 Task: Find connections with filter location Amaliáda with filter topic #Technologywith filter profile language Potuguese with filter current company Maxwell Energy Systems with filter school Mahatma Gandhi Kashi Vidyapith University, Varanasi  with filter industry Primary Metal Manufacturing with filter service category Android Development with filter keywords title Chemist
Action: Mouse moved to (360, 284)
Screenshot: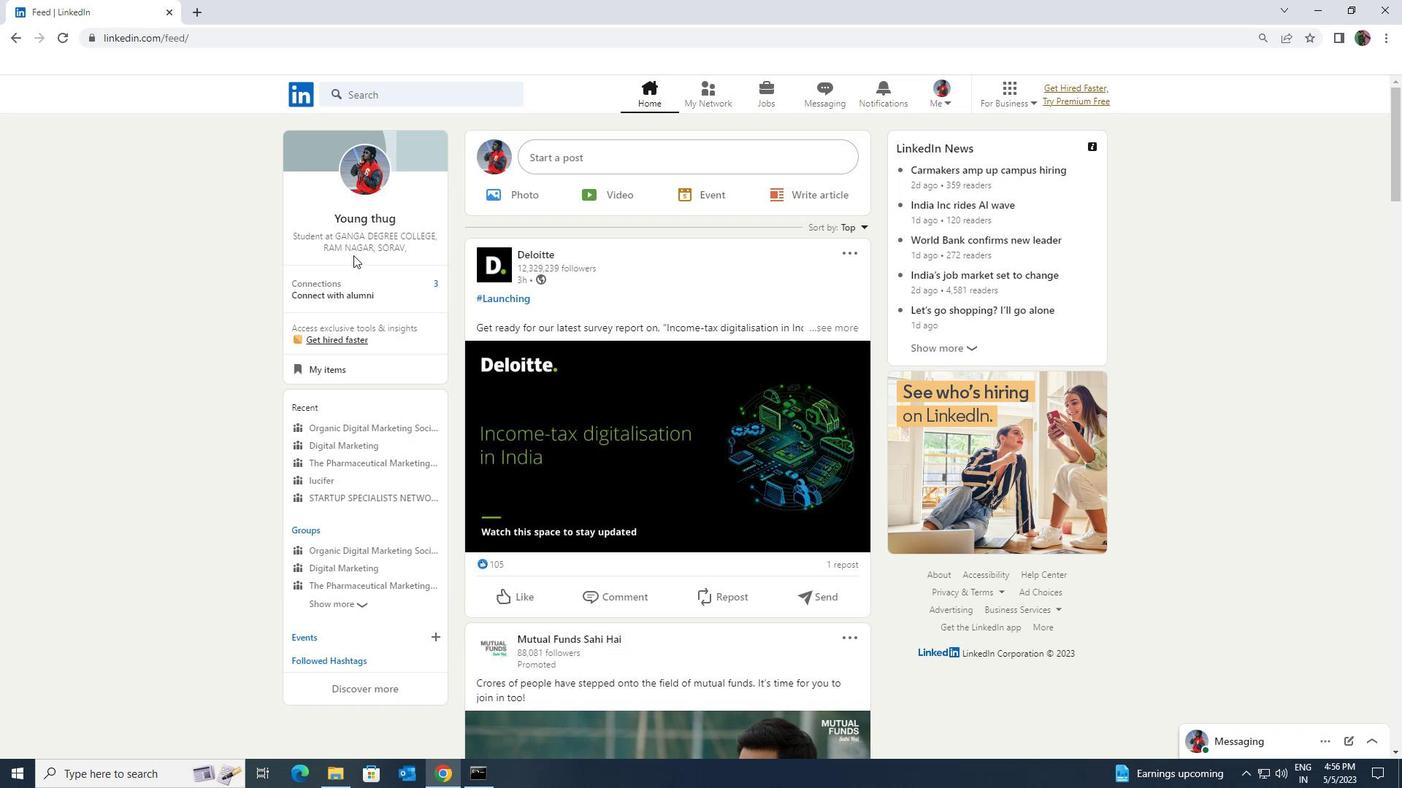 
Action: Mouse pressed left at (360, 284)
Screenshot: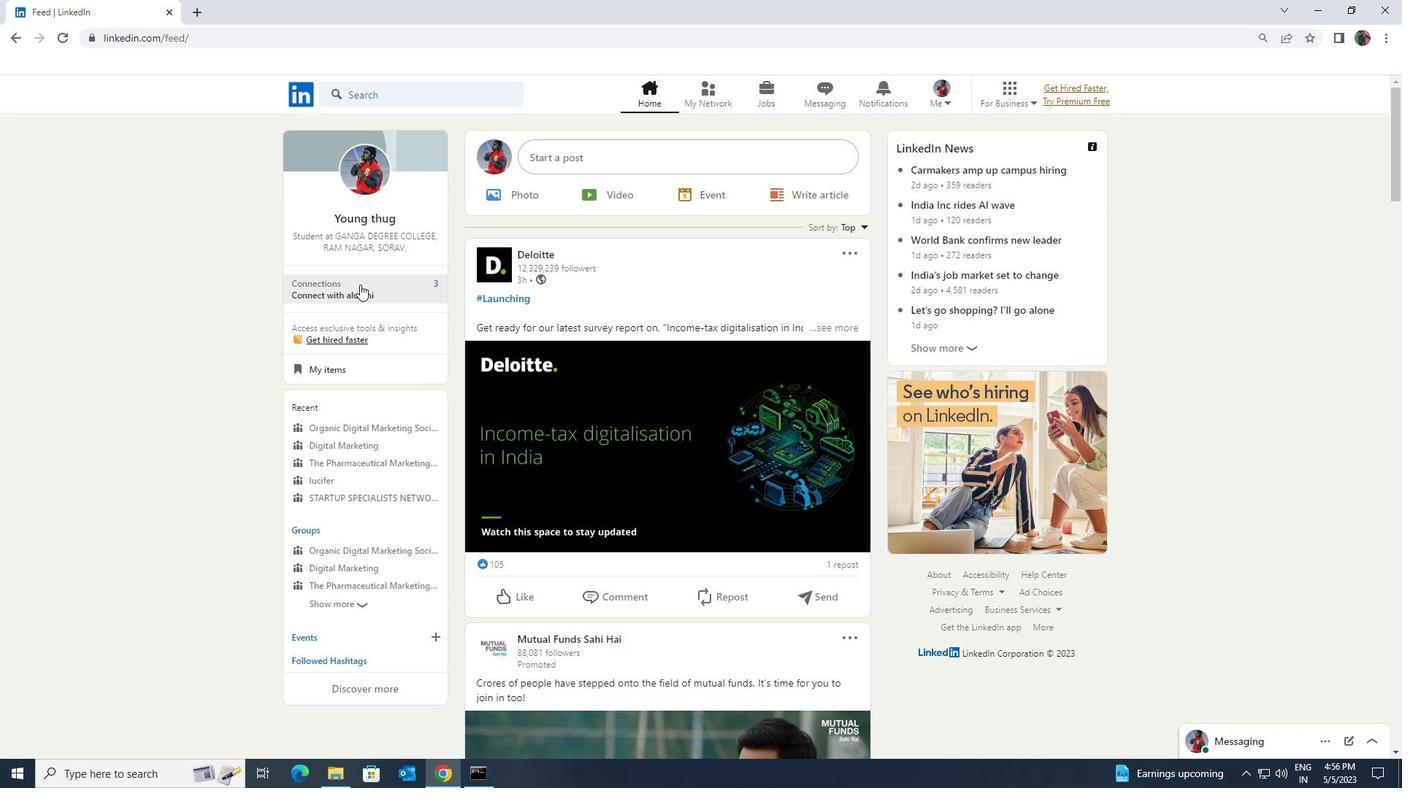 
Action: Mouse moved to (384, 173)
Screenshot: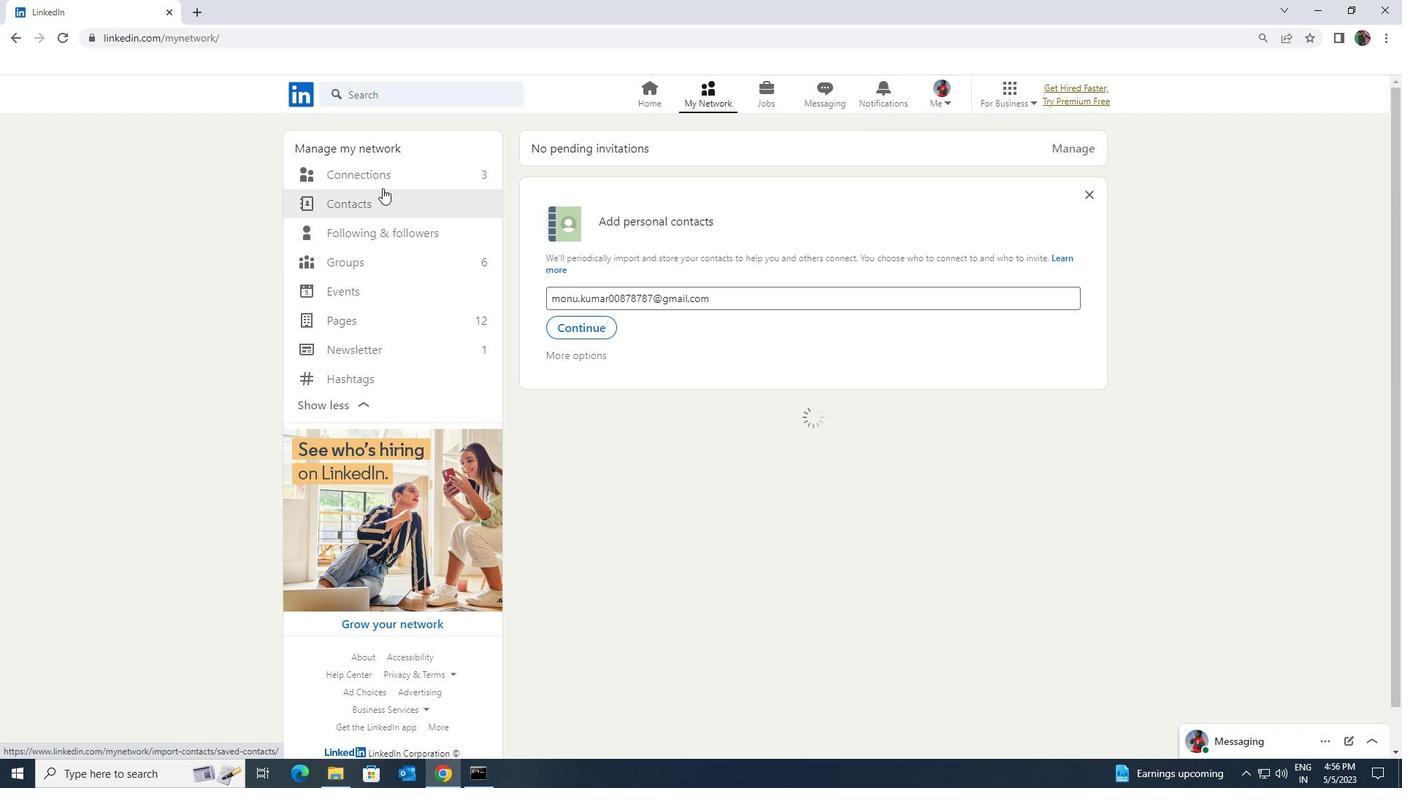 
Action: Mouse pressed left at (384, 173)
Screenshot: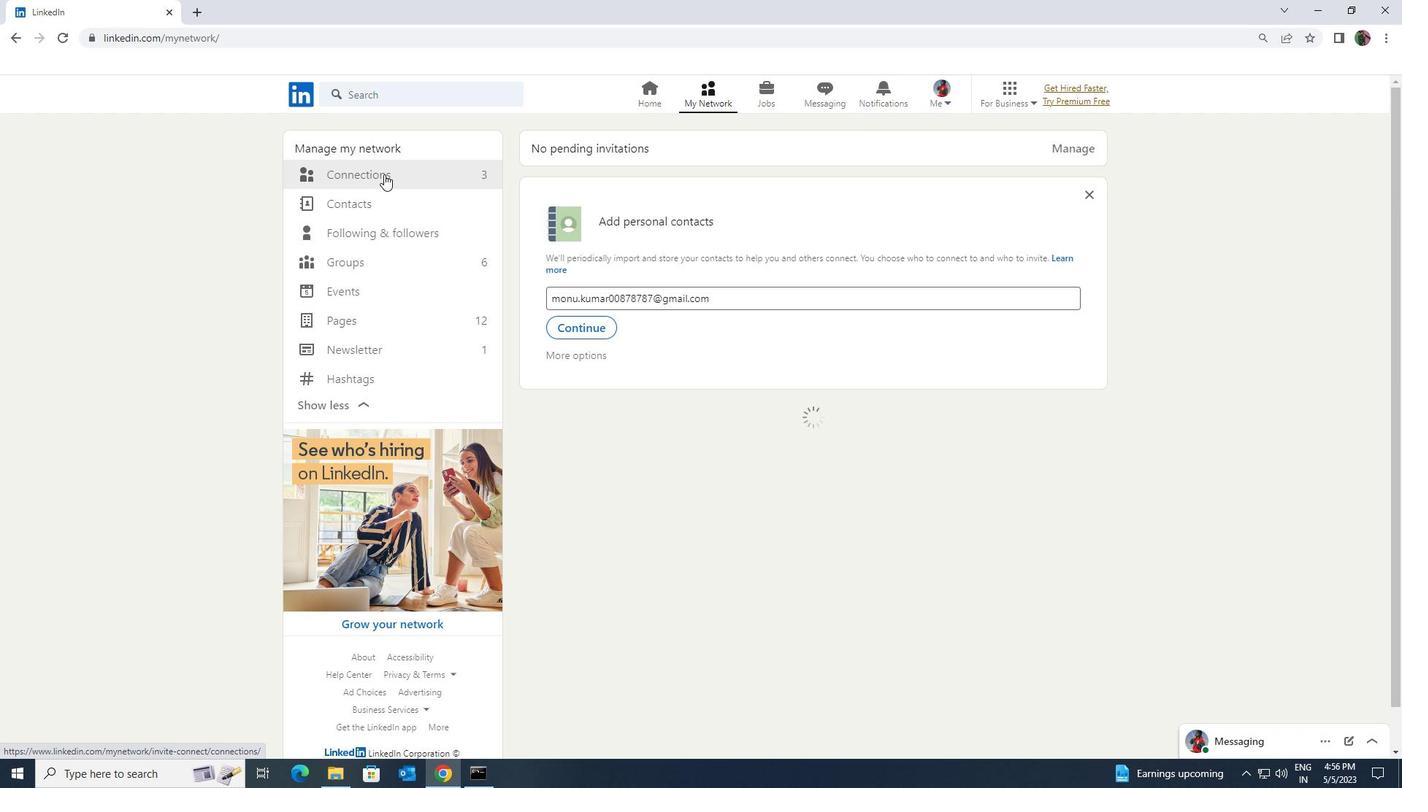 
Action: Mouse moved to (779, 177)
Screenshot: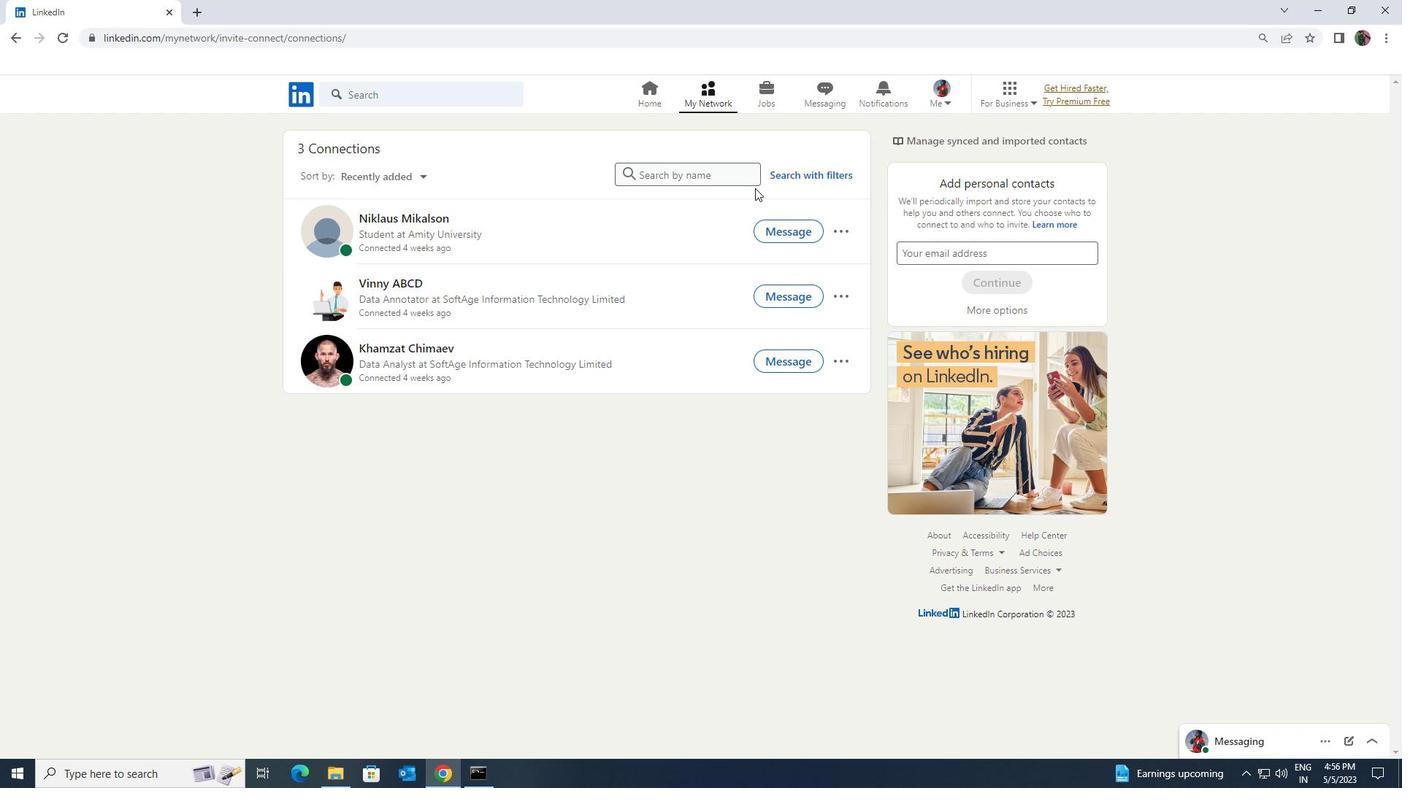 
Action: Mouse pressed left at (779, 177)
Screenshot: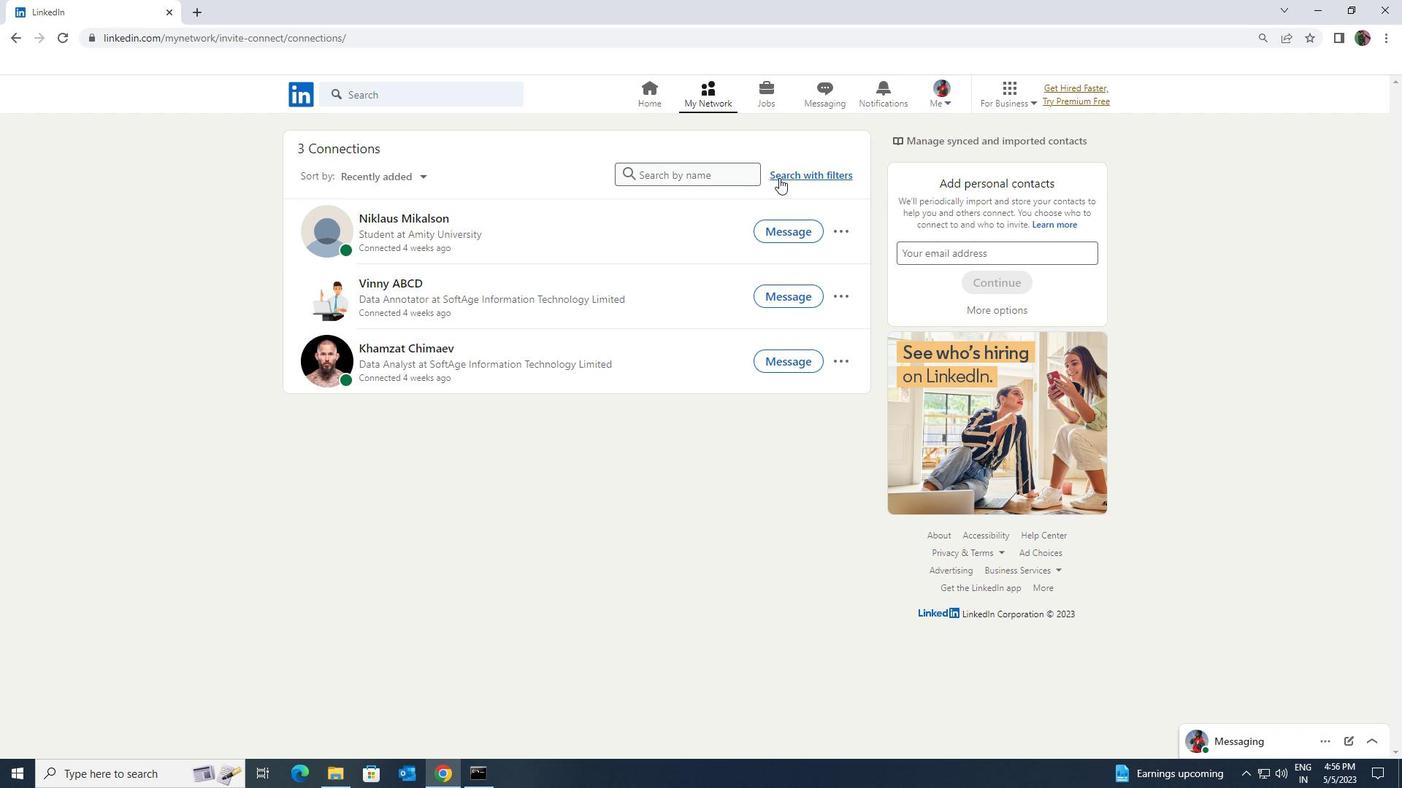
Action: Mouse moved to (749, 137)
Screenshot: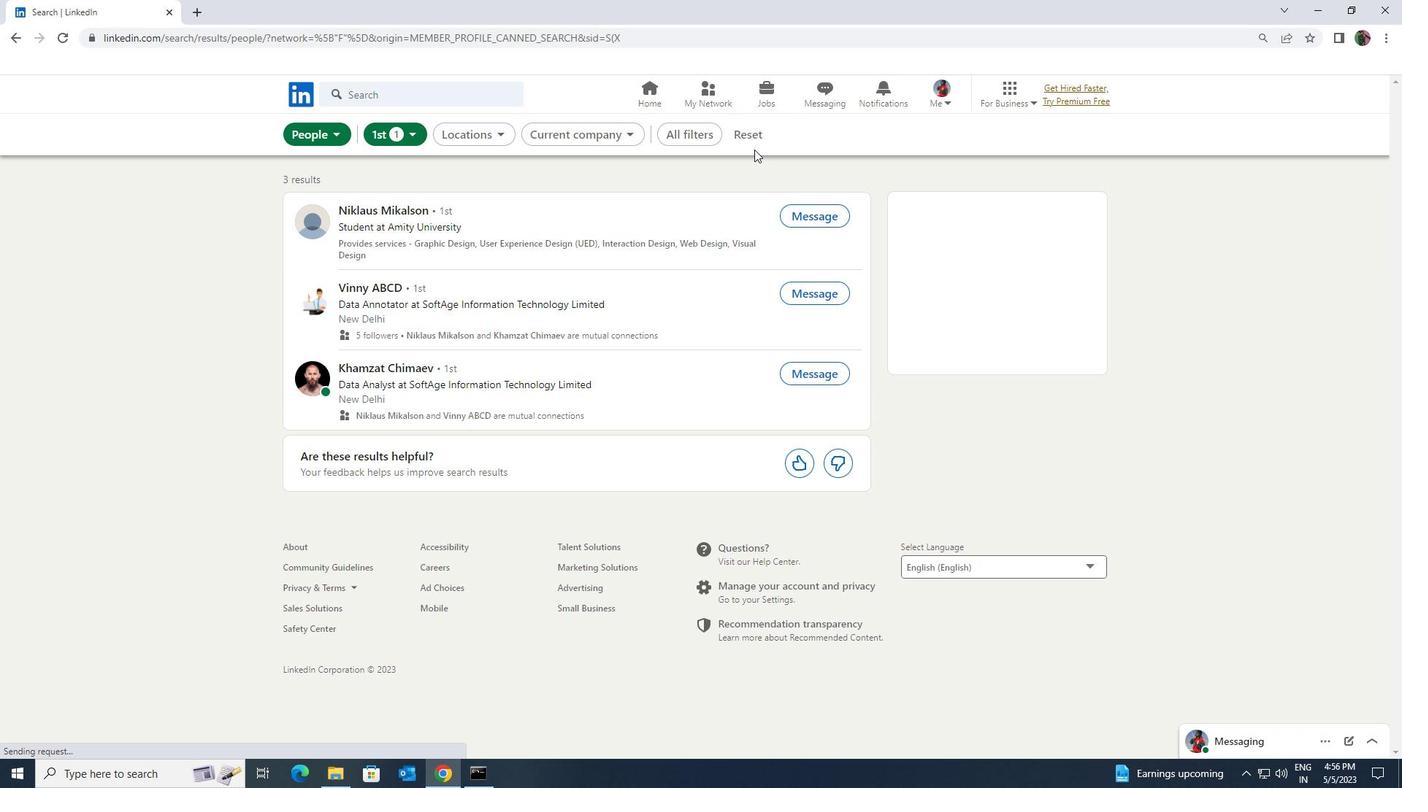 
Action: Mouse pressed left at (749, 137)
Screenshot: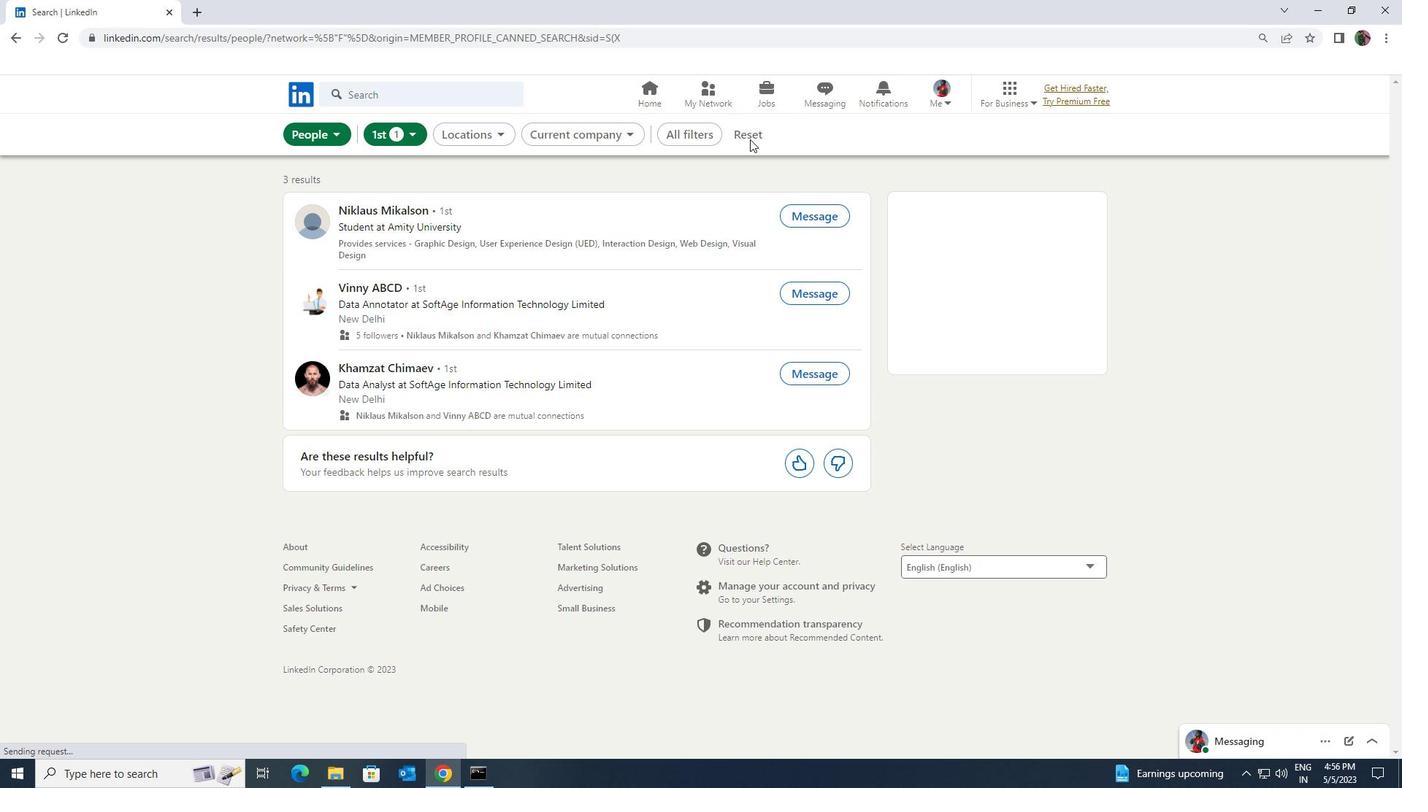 
Action: Mouse moved to (711, 132)
Screenshot: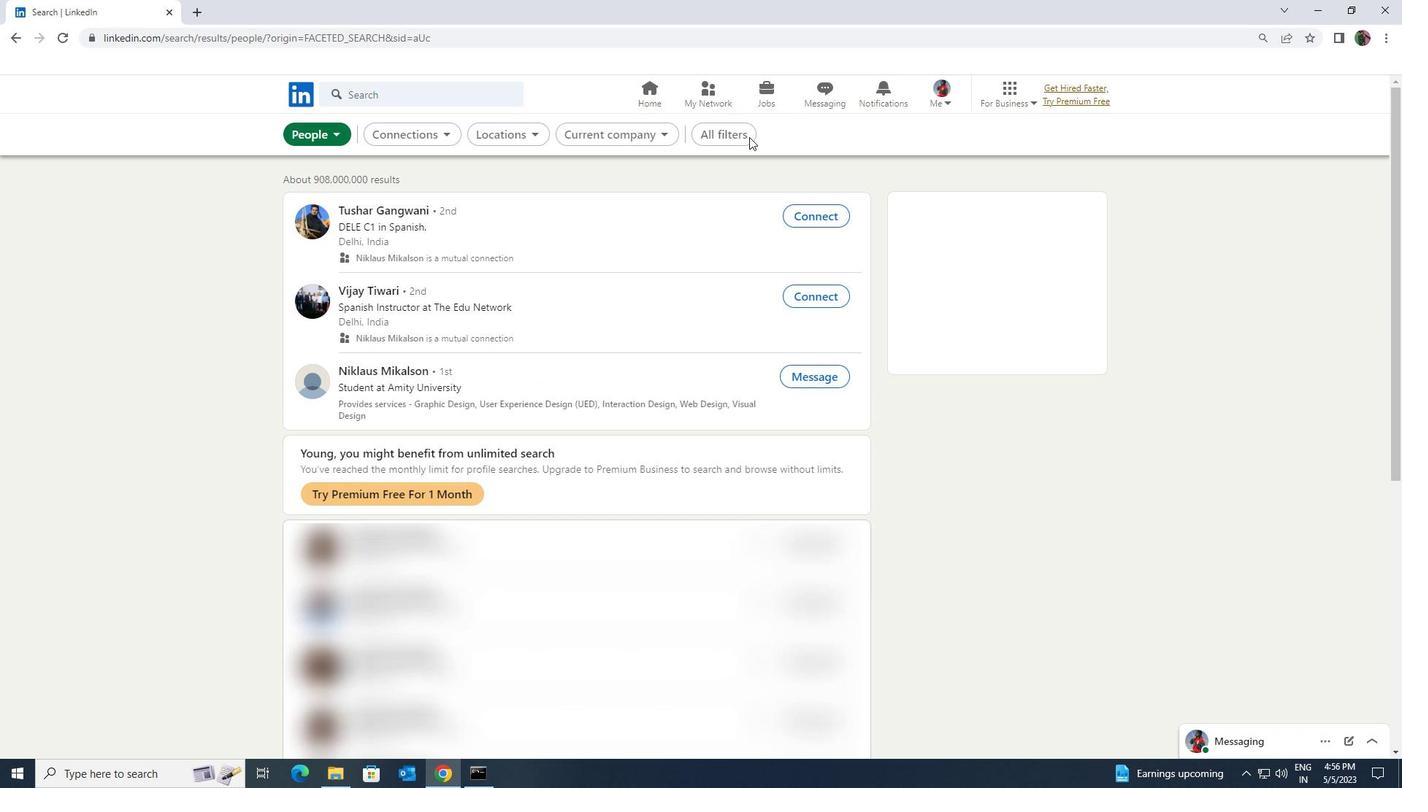 
Action: Mouse pressed left at (711, 132)
Screenshot: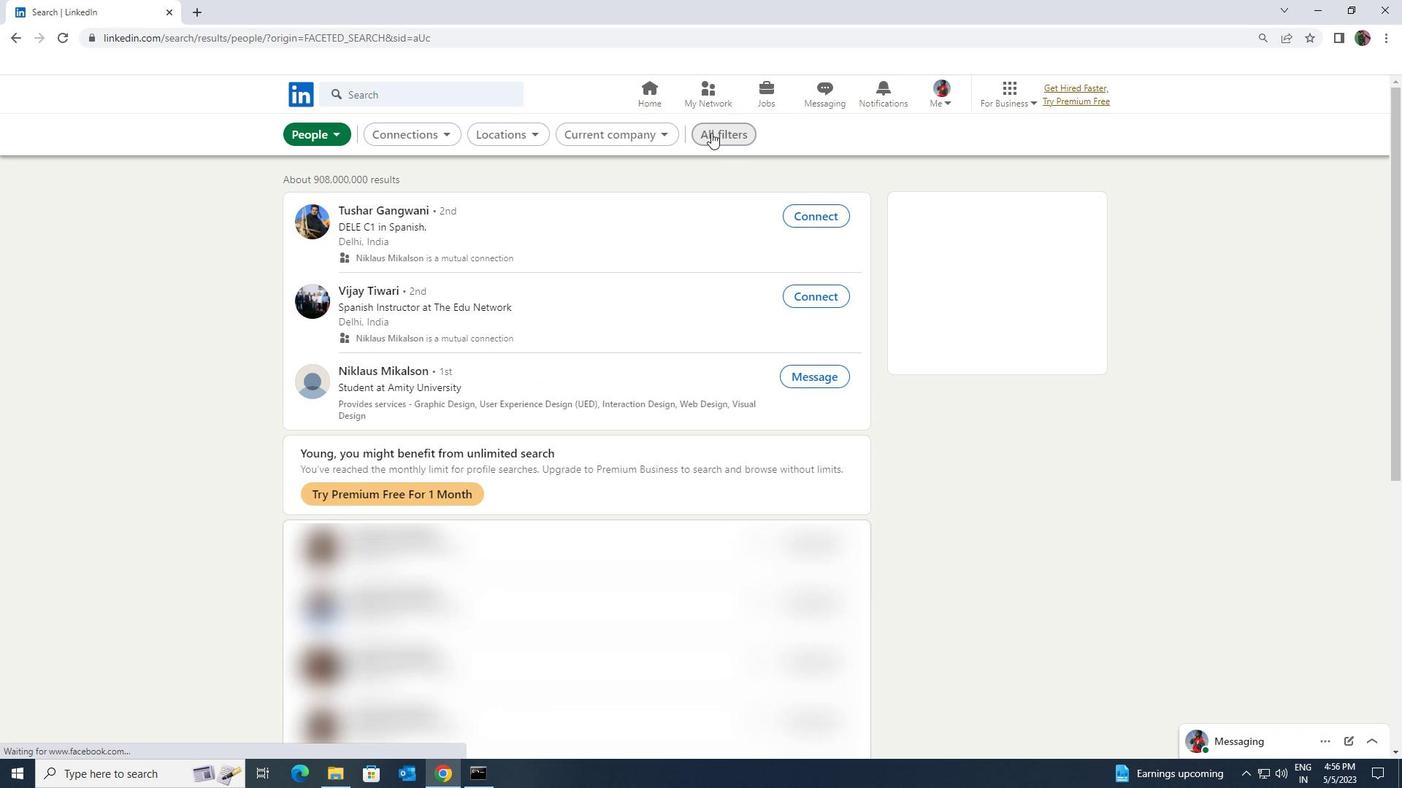 
Action: Mouse moved to (1227, 566)
Screenshot: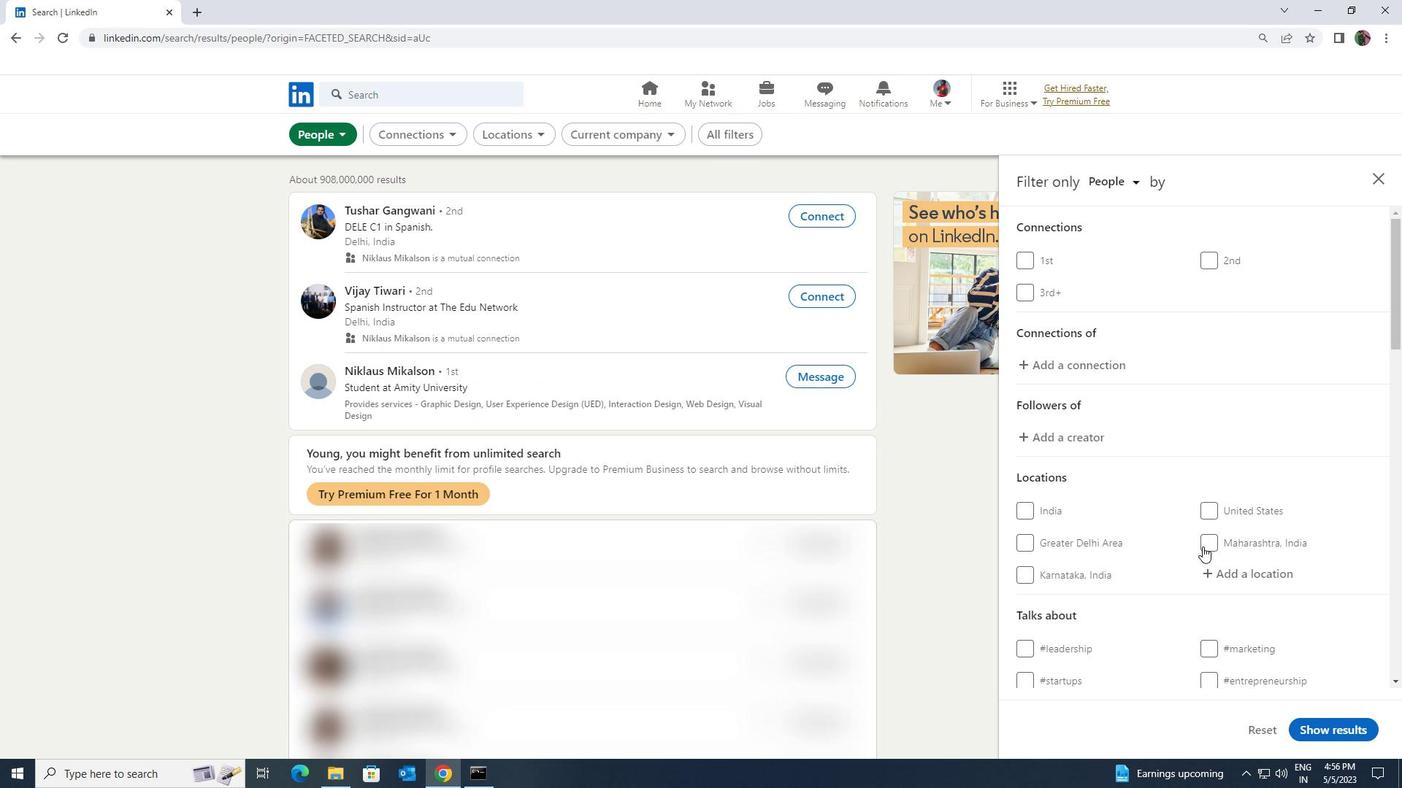 
Action: Mouse pressed left at (1227, 566)
Screenshot: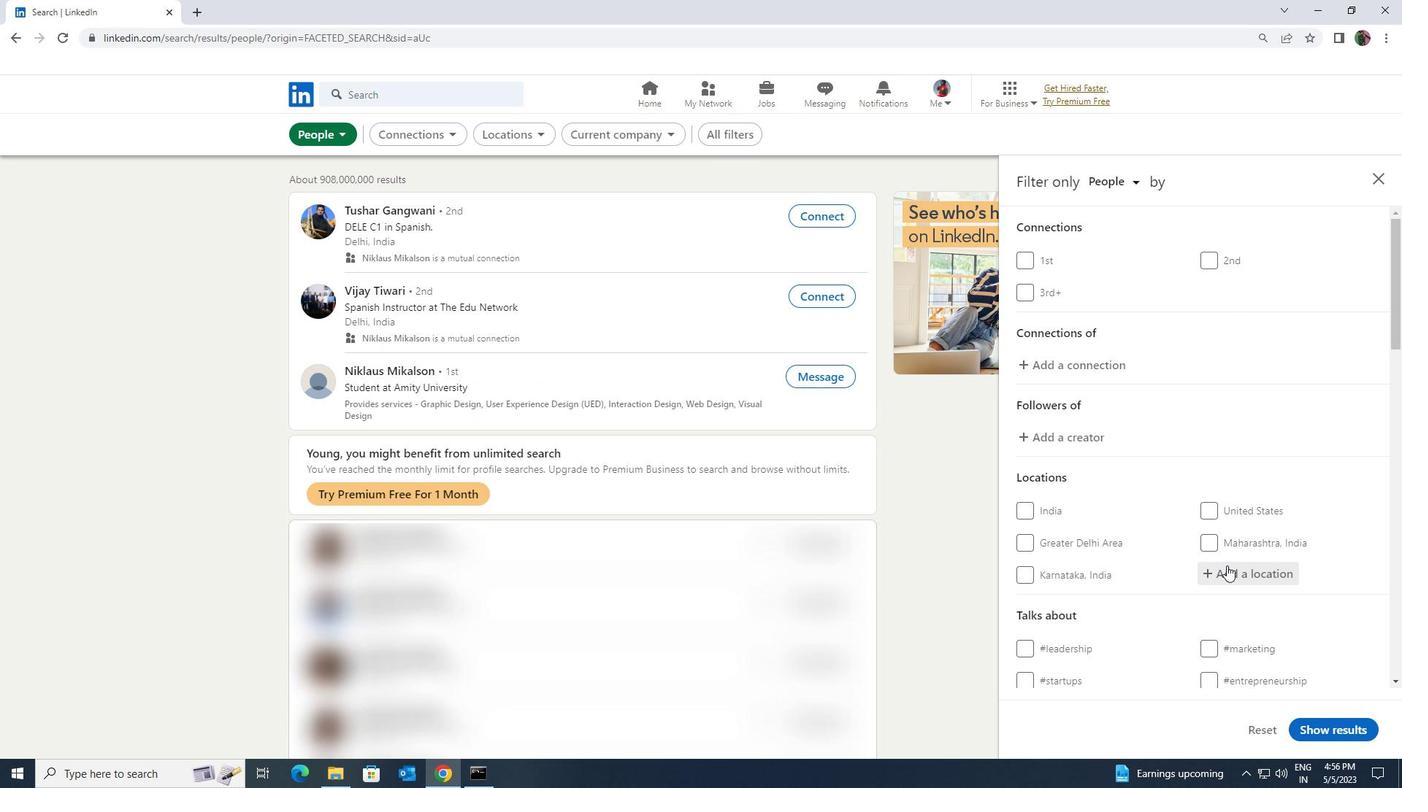 
Action: Key pressed <Key.shift><Key.shift><Key.shift><Key.shift>AMALIDA<Key.backspace><Key.backspace>ADA
Screenshot: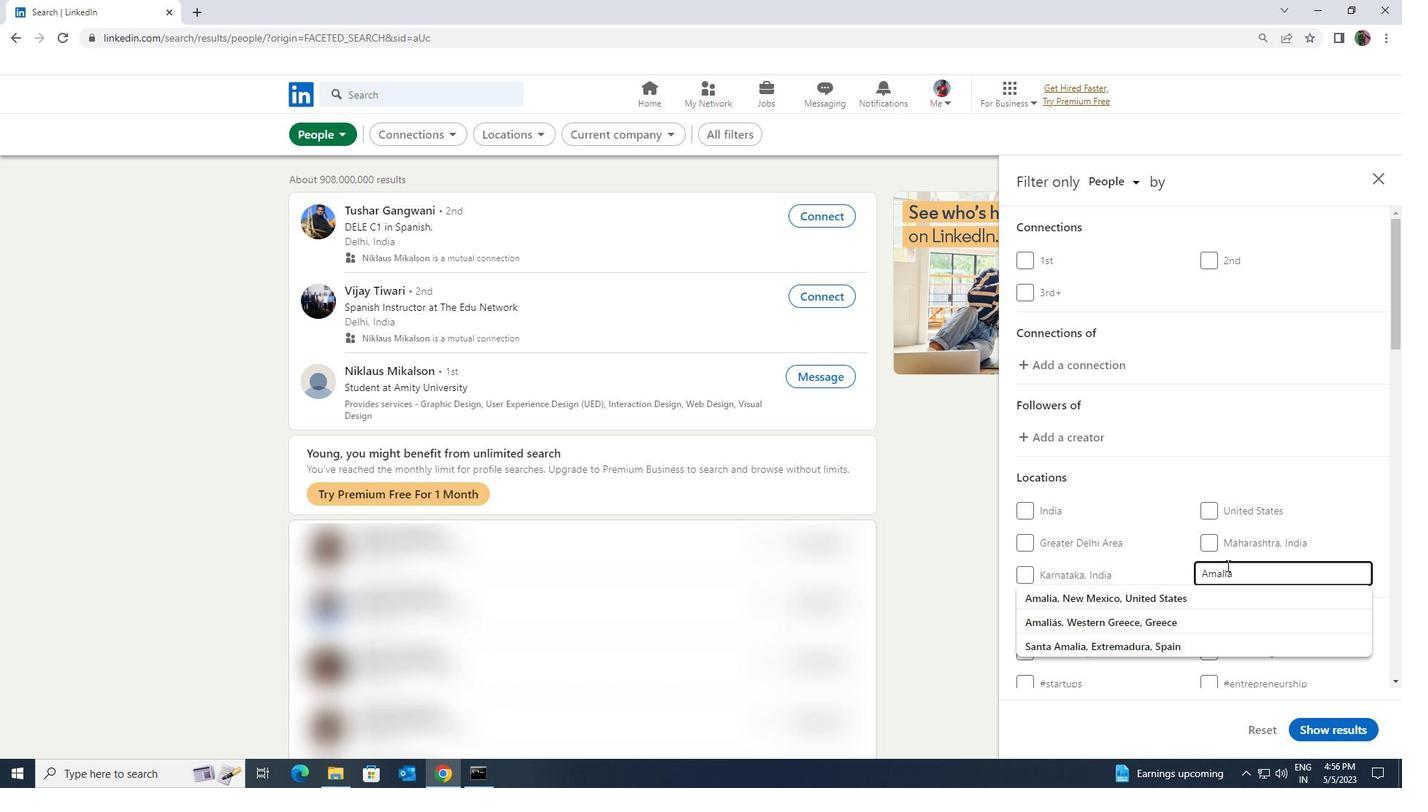 
Action: Mouse moved to (1229, 585)
Screenshot: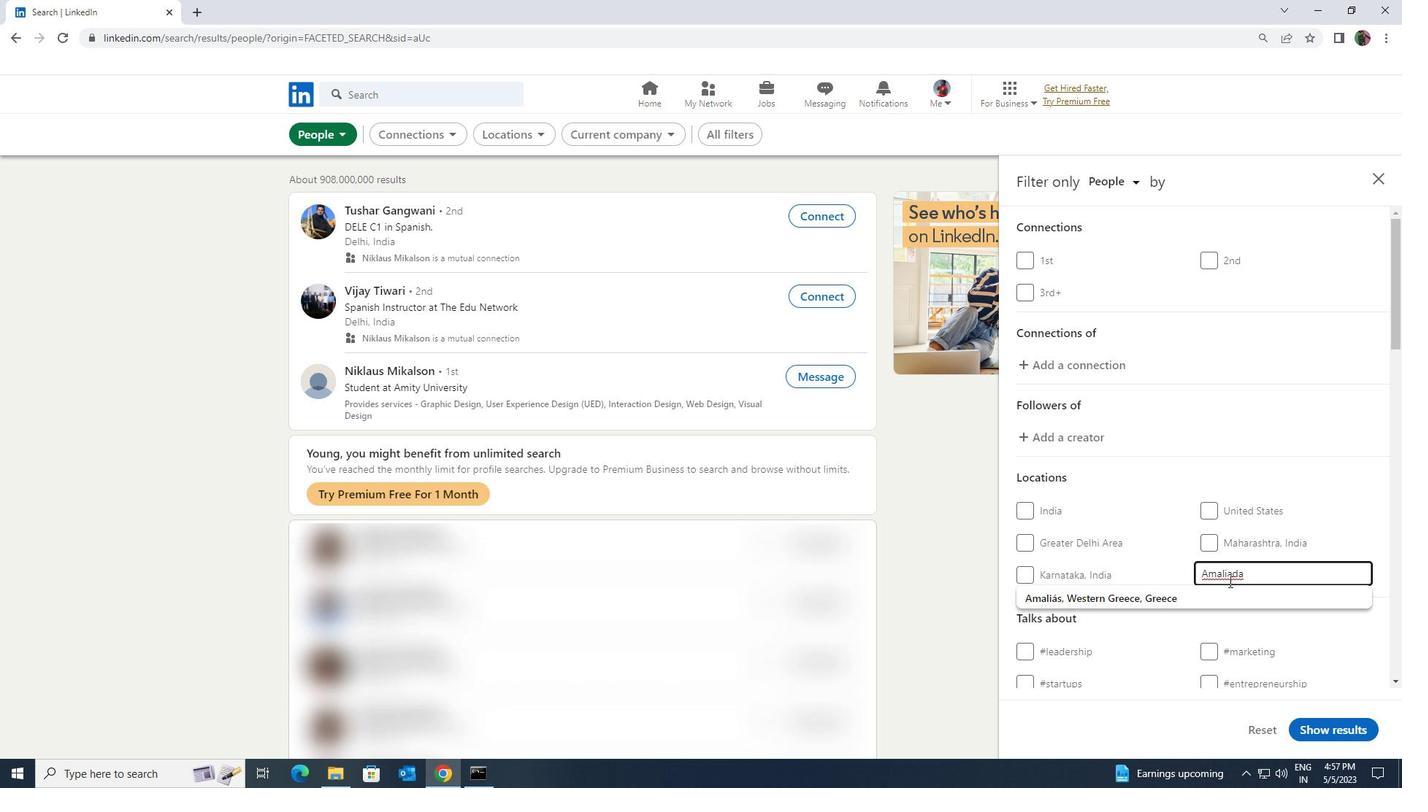 
Action: Mouse pressed left at (1229, 585)
Screenshot: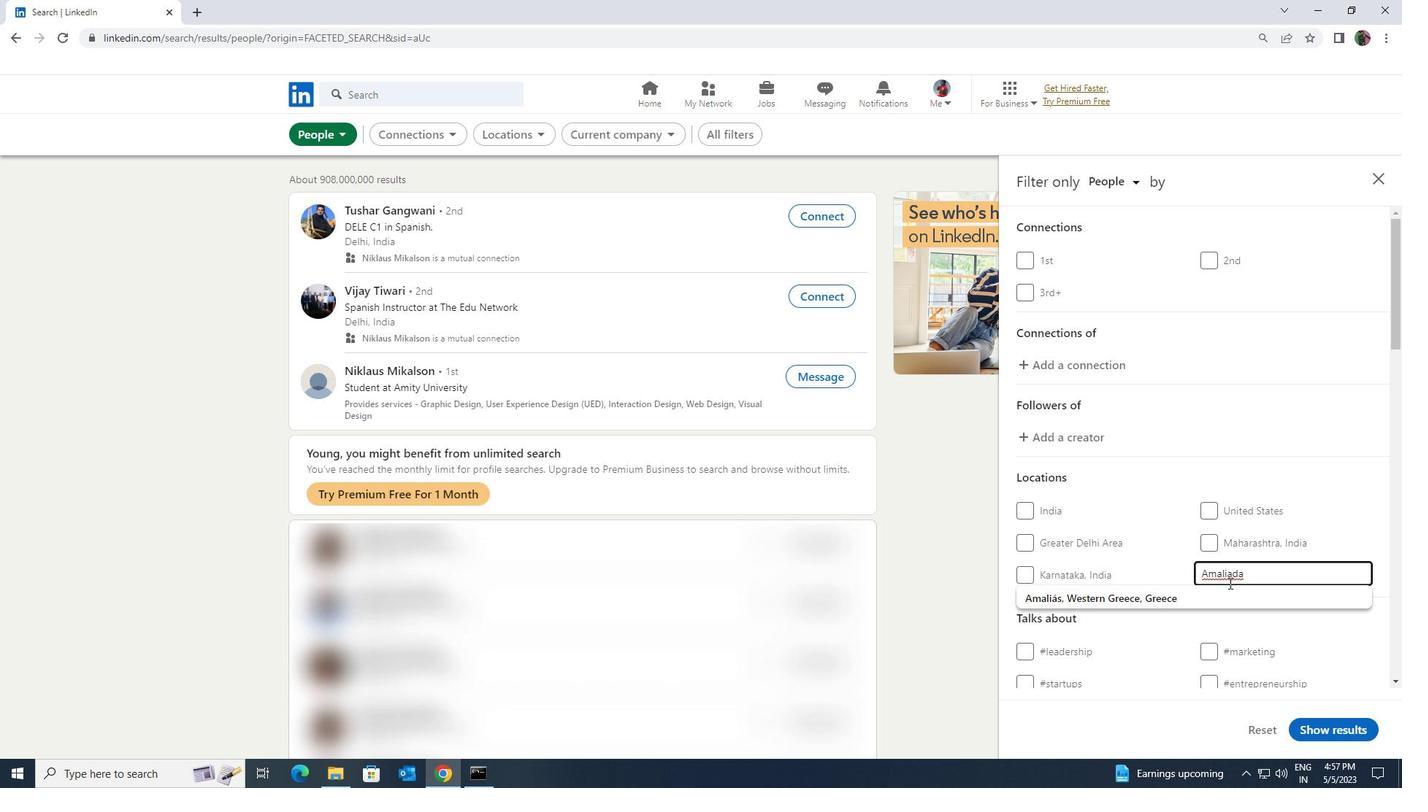 
Action: Mouse moved to (1229, 585)
Screenshot: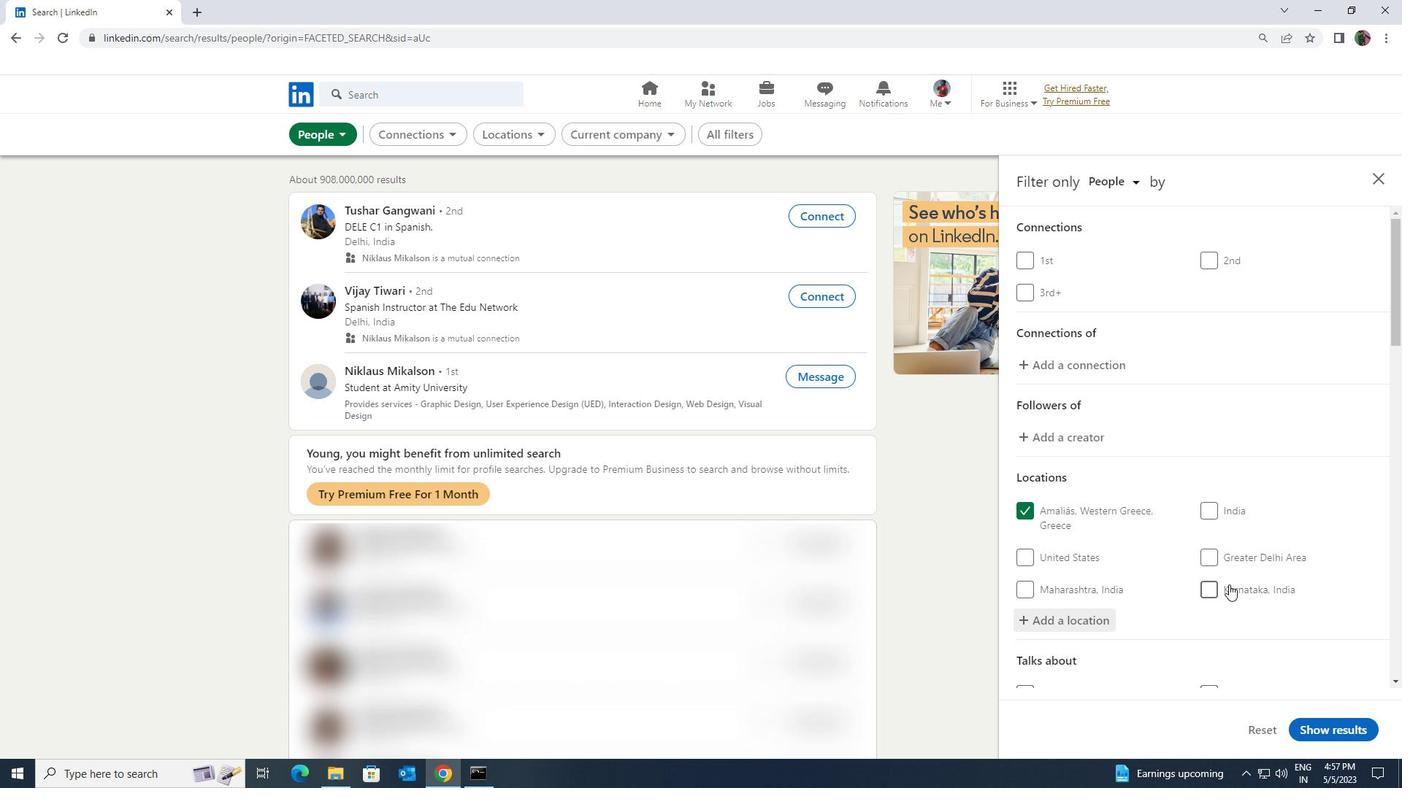 
Action: Mouse scrolled (1229, 585) with delta (0, 0)
Screenshot: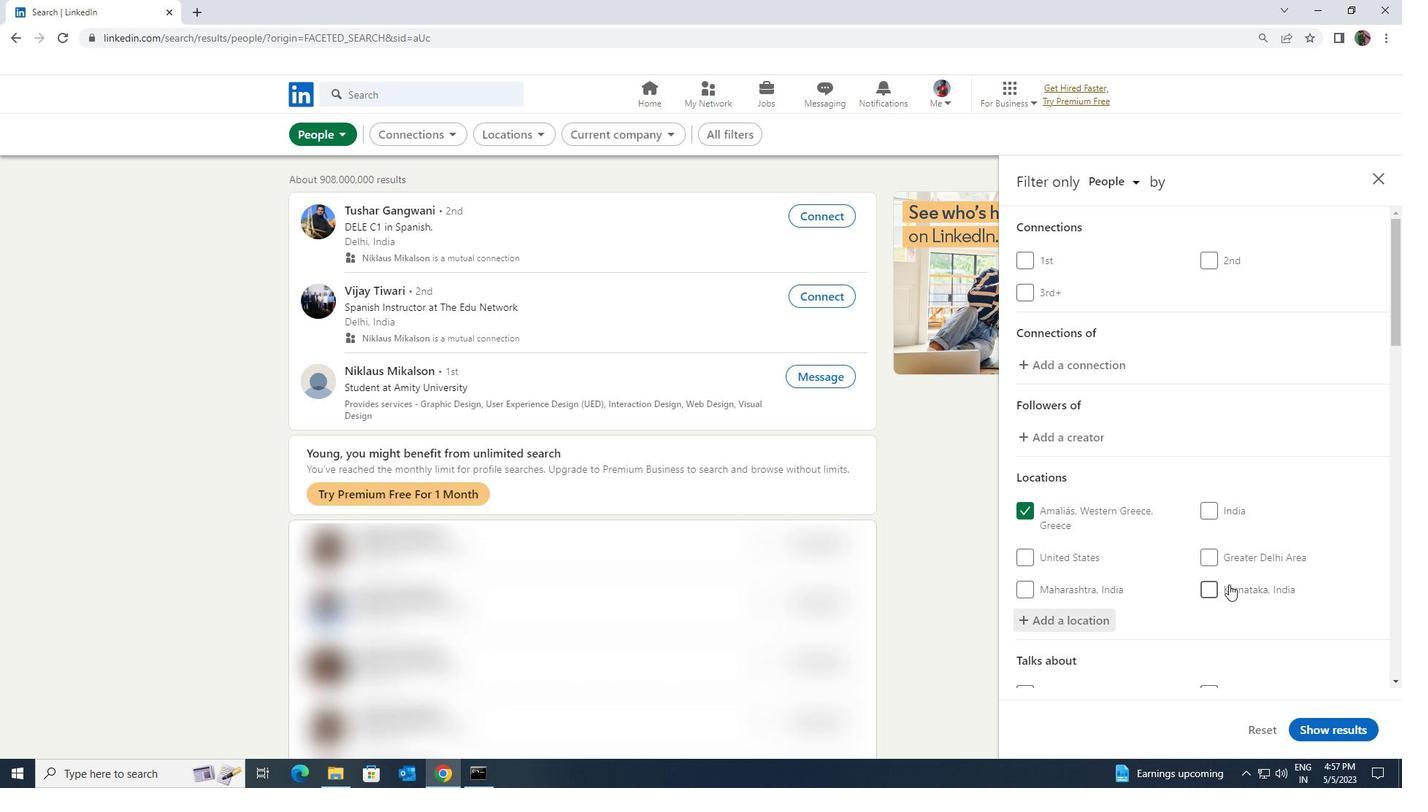 
Action: Mouse moved to (1229, 586)
Screenshot: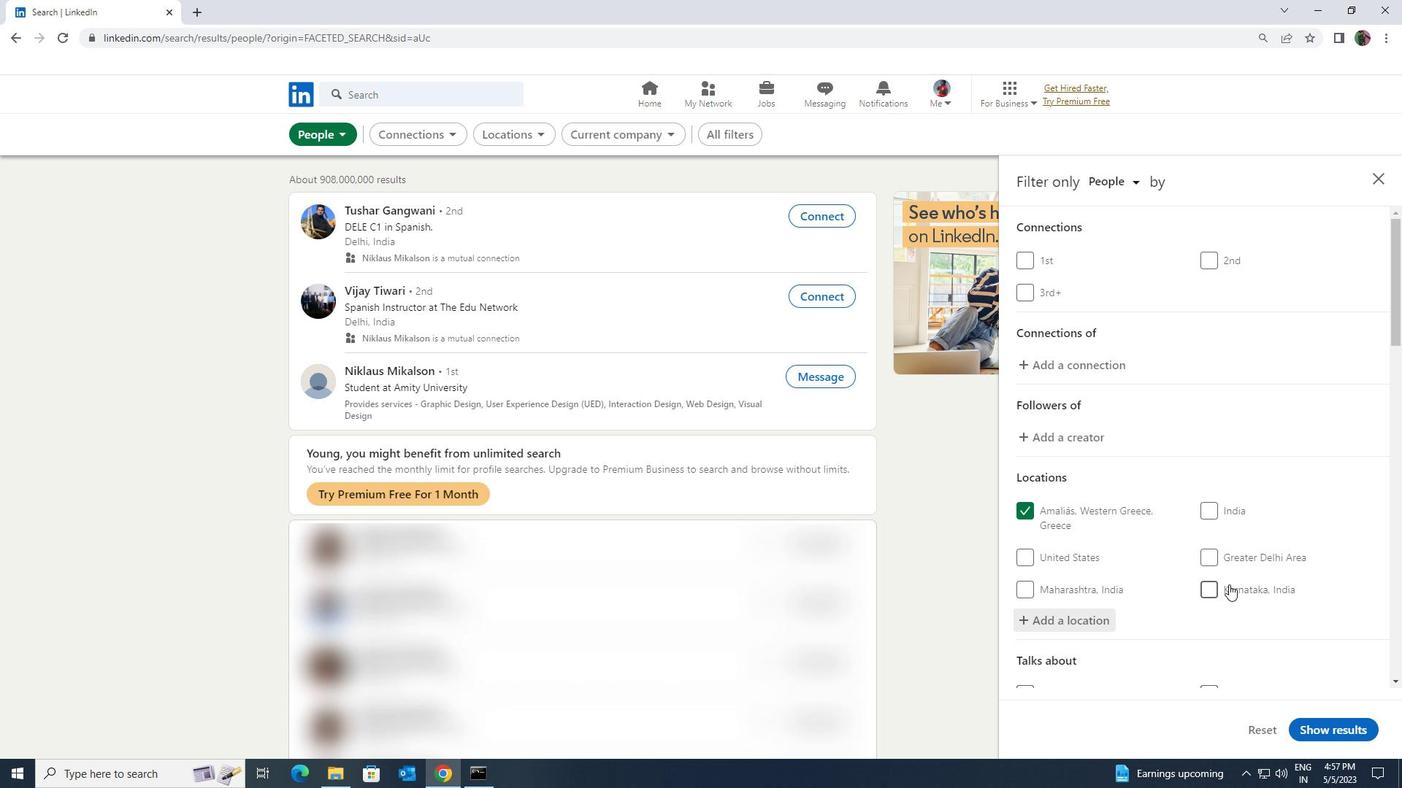 
Action: Mouse scrolled (1229, 585) with delta (0, 0)
Screenshot: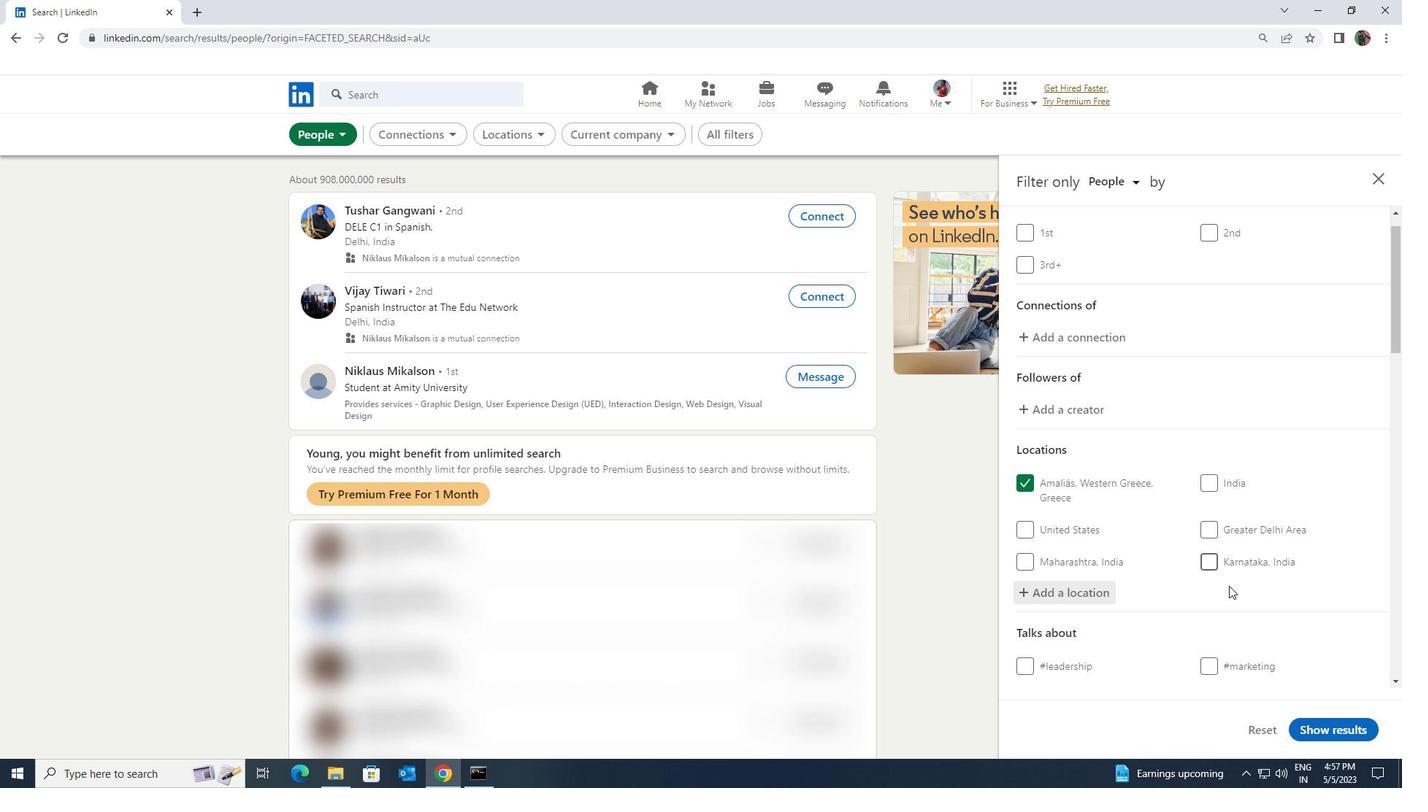 
Action: Mouse scrolled (1229, 585) with delta (0, 0)
Screenshot: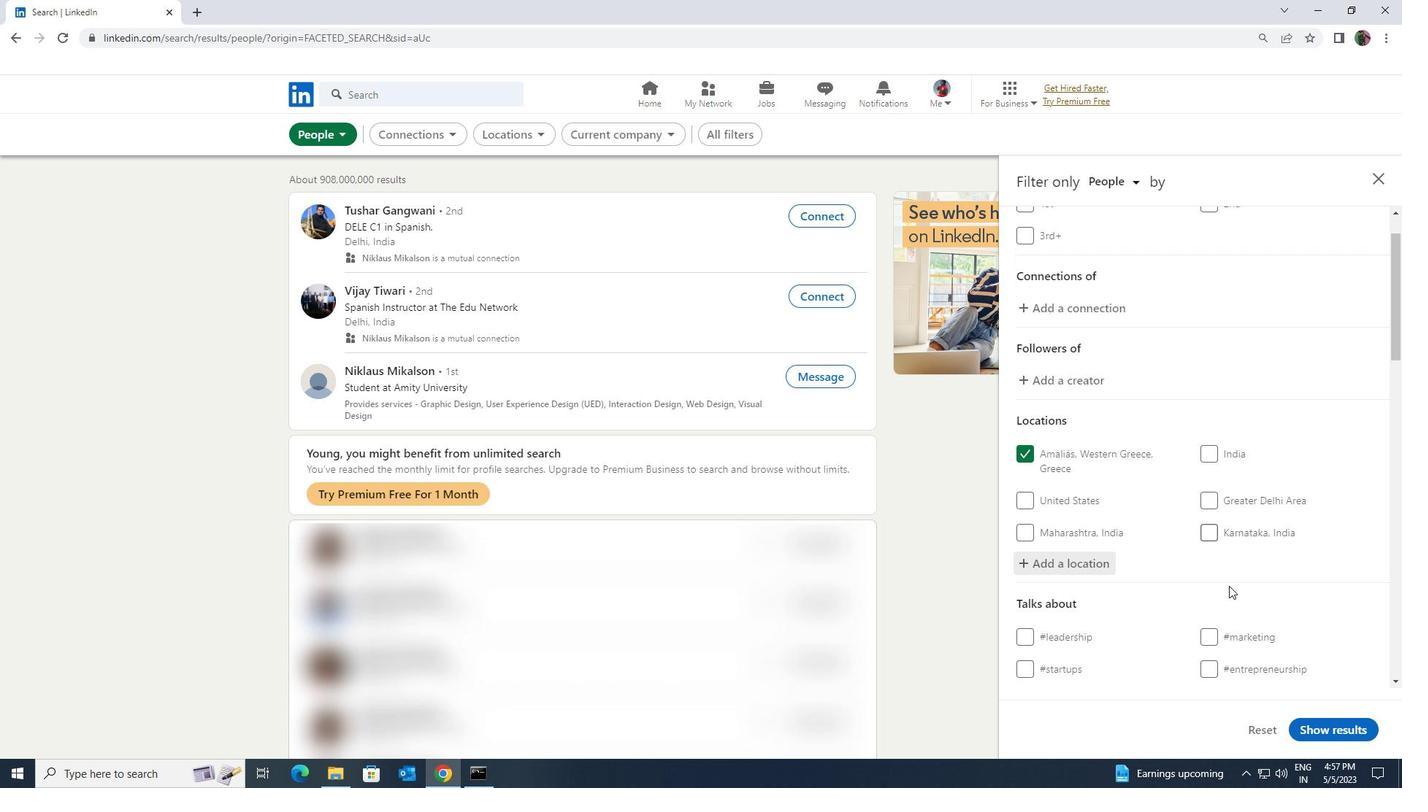 
Action: Mouse moved to (1237, 542)
Screenshot: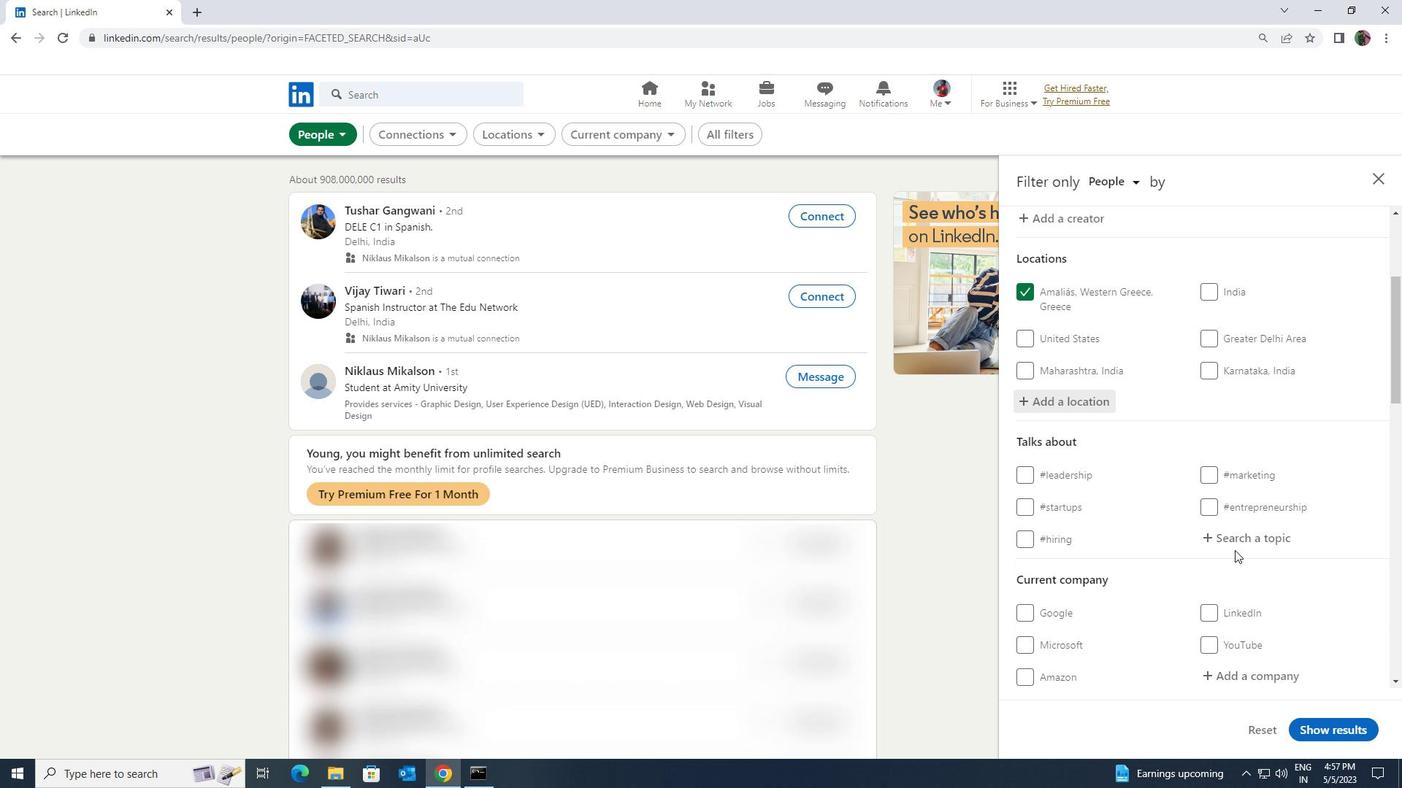 
Action: Mouse pressed left at (1237, 542)
Screenshot: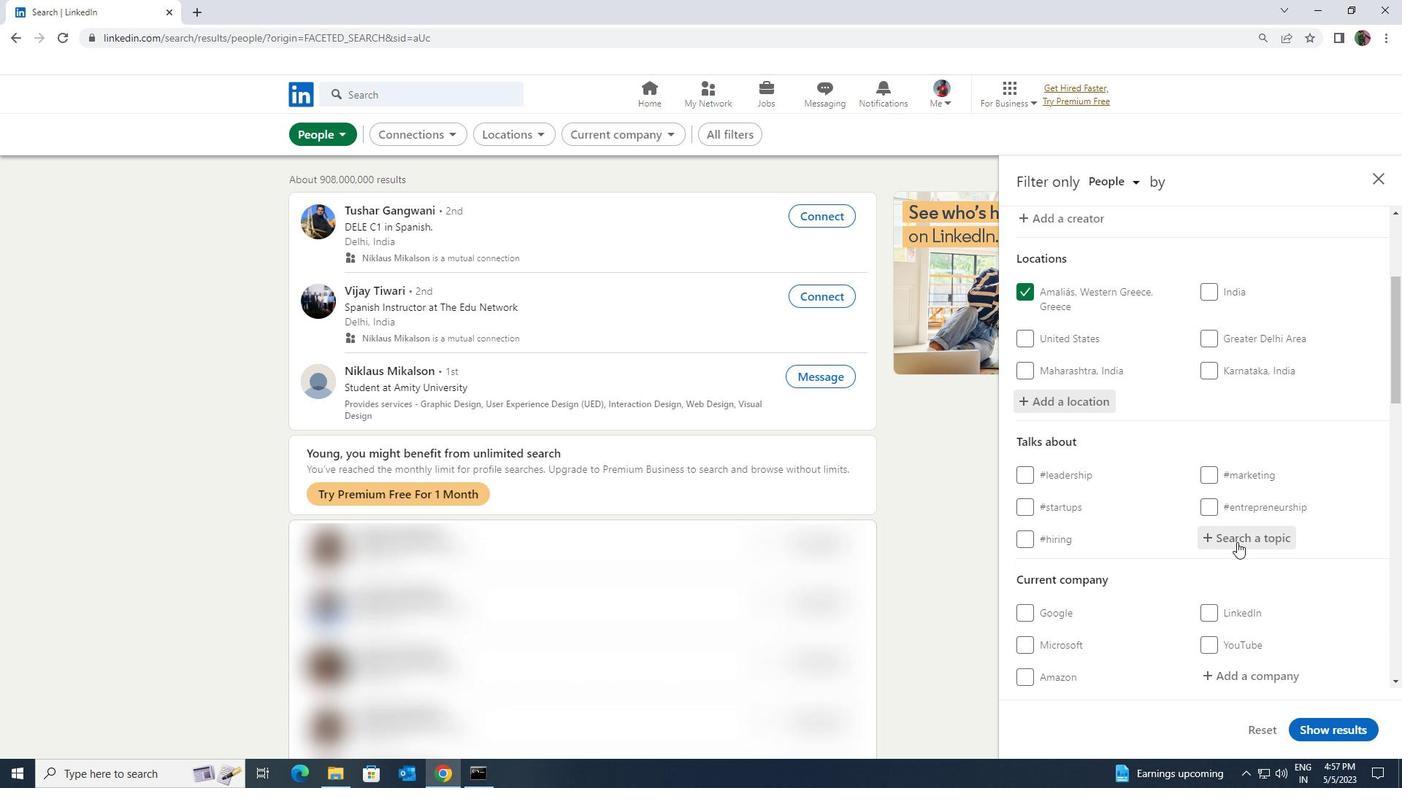
Action: Key pressed <Key.shift><Key.shift><Key.shift>TECHNOLOGY
Screenshot: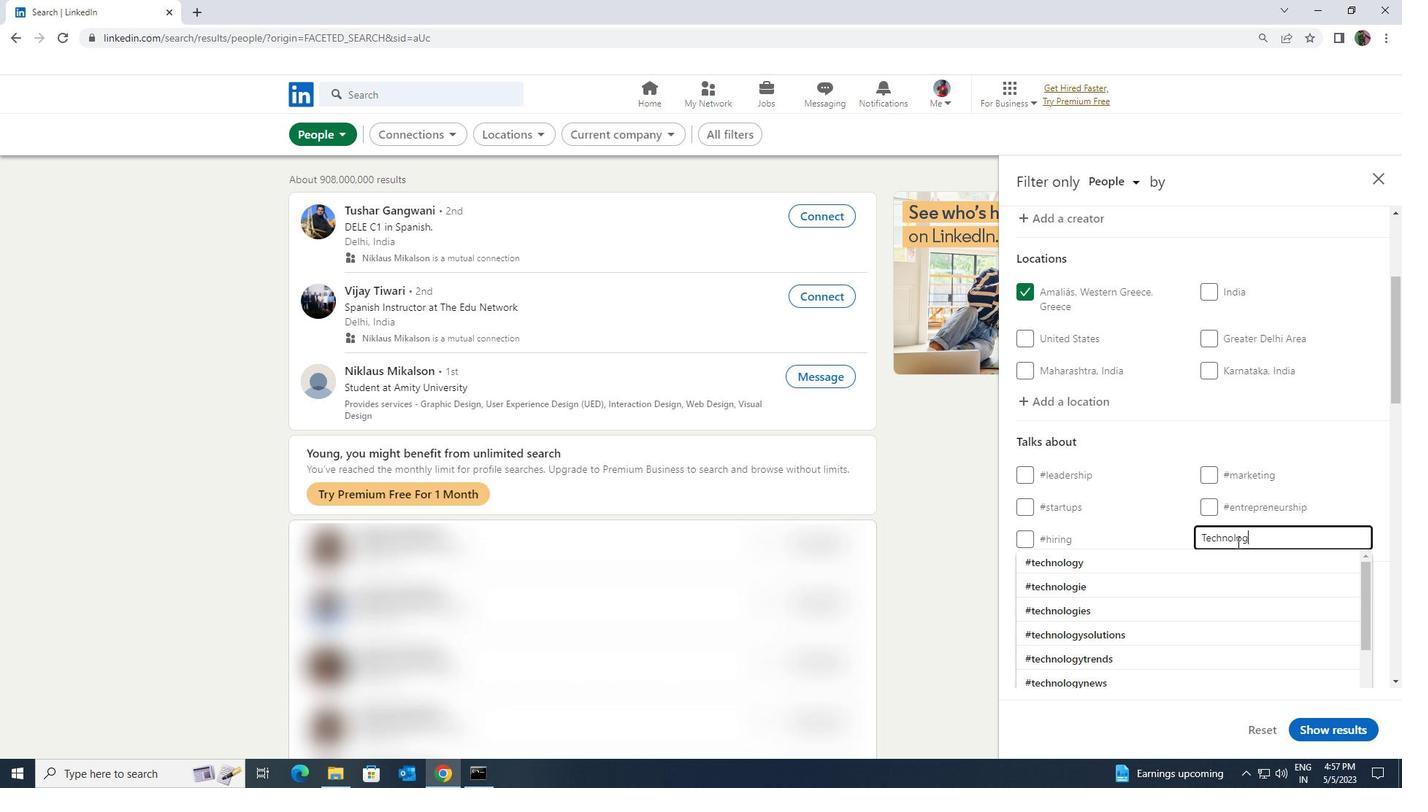 
Action: Mouse moved to (1236, 555)
Screenshot: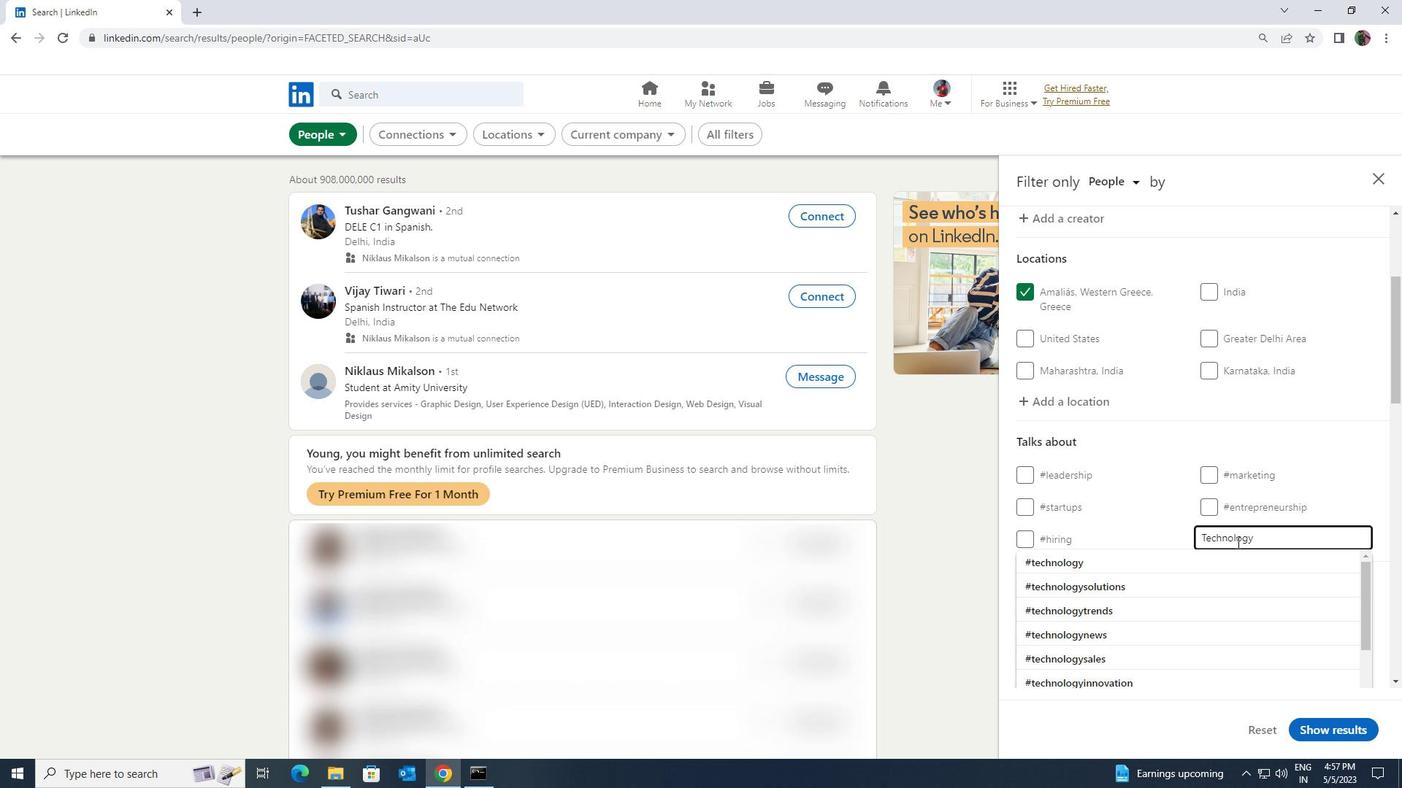 
Action: Mouse pressed left at (1236, 555)
Screenshot: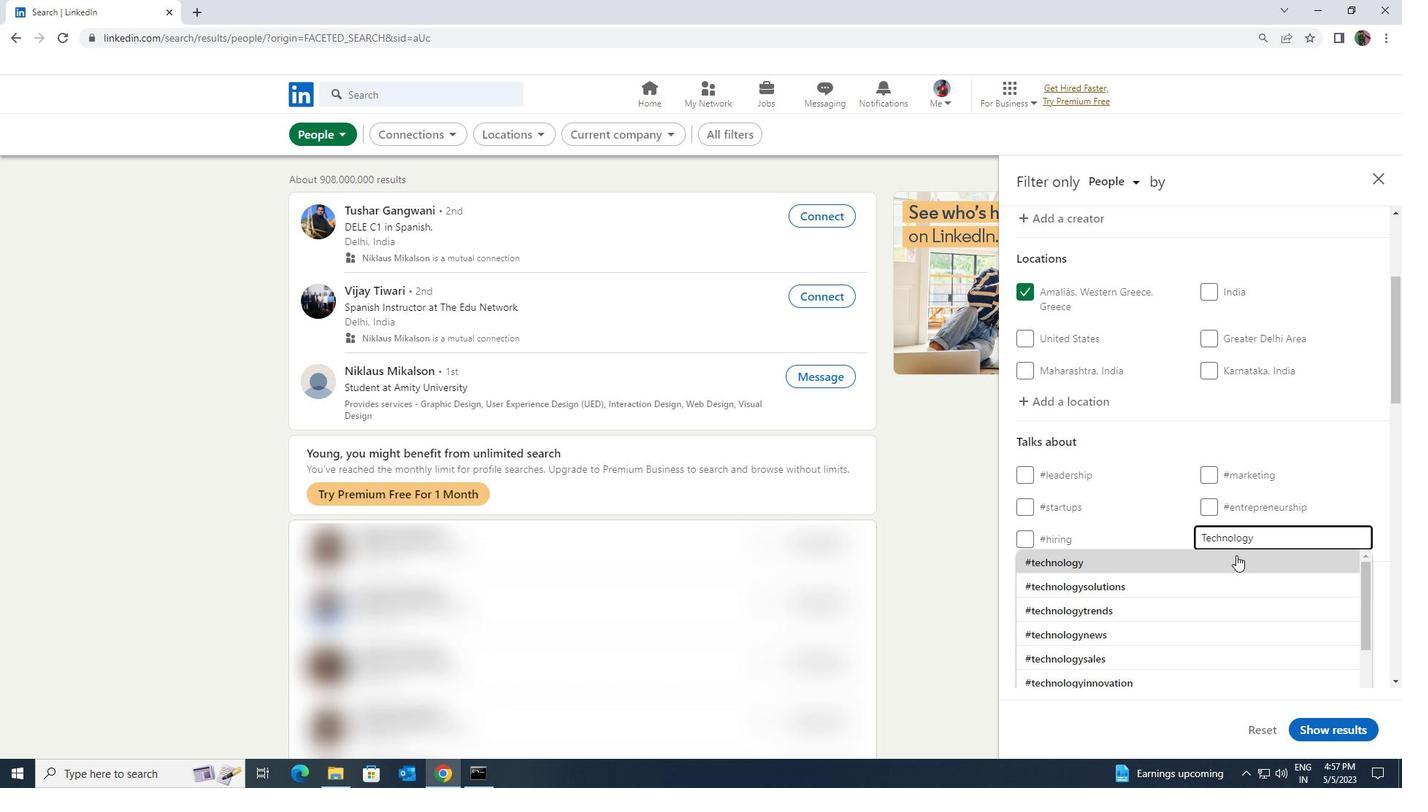 
Action: Mouse scrolled (1236, 555) with delta (0, 0)
Screenshot: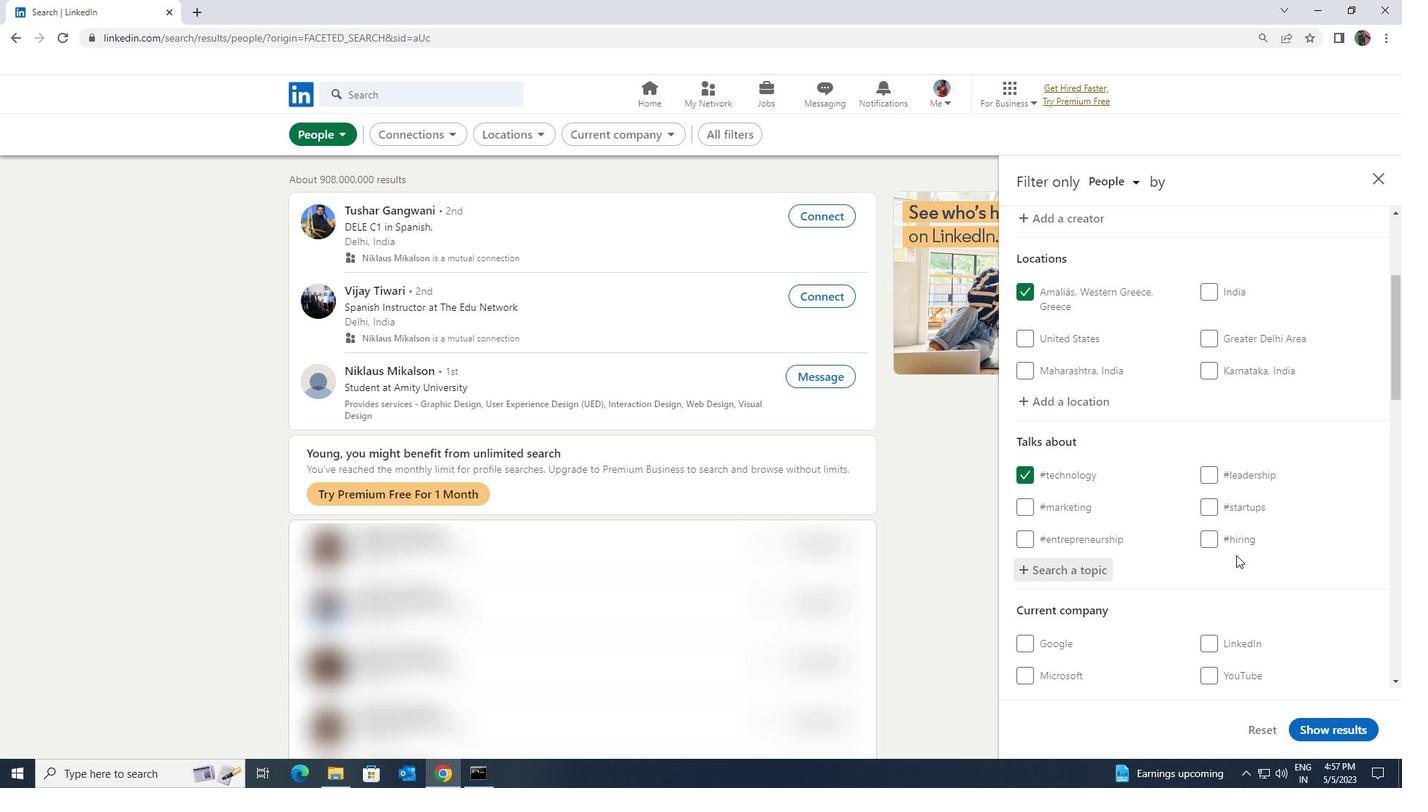 
Action: Mouse scrolled (1236, 555) with delta (0, 0)
Screenshot: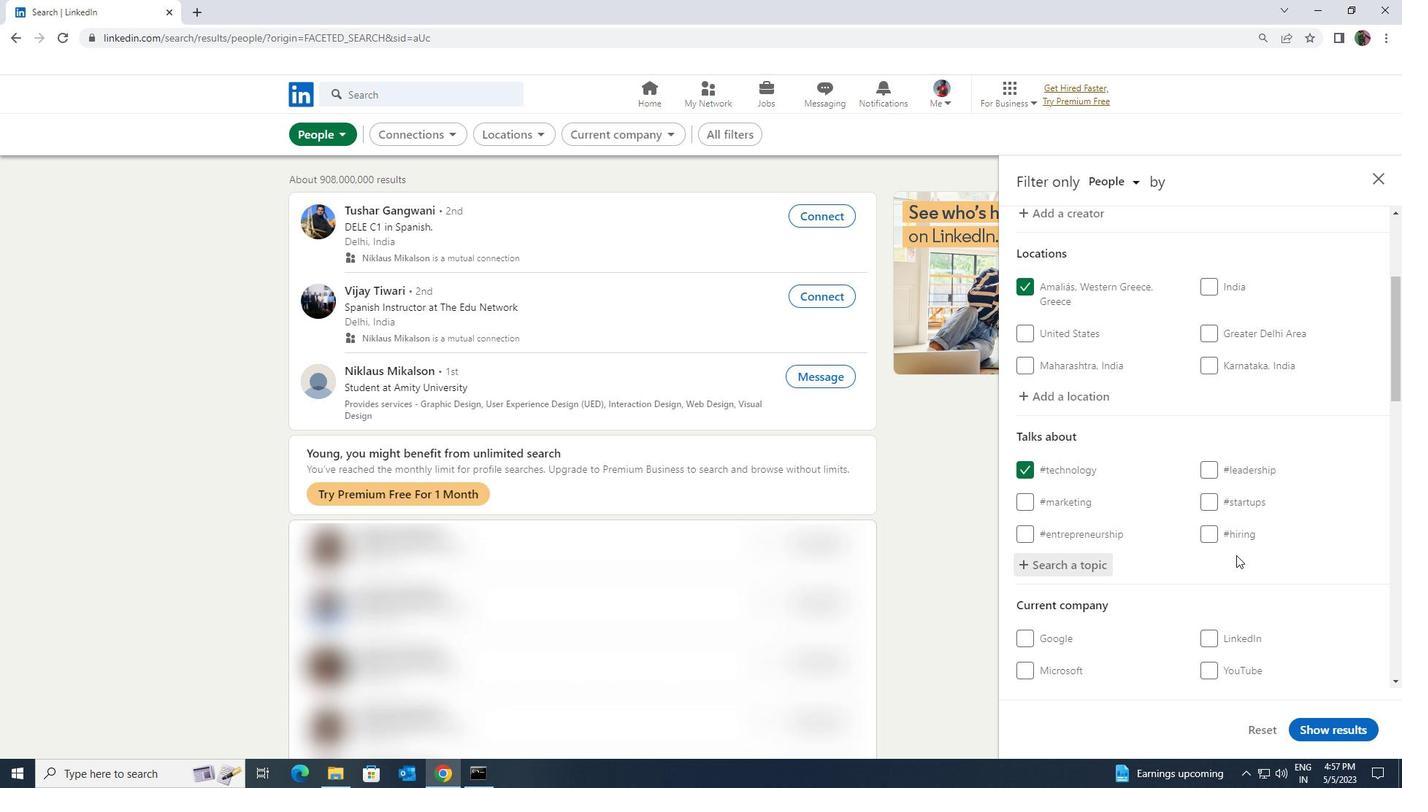 
Action: Mouse scrolled (1236, 555) with delta (0, 0)
Screenshot: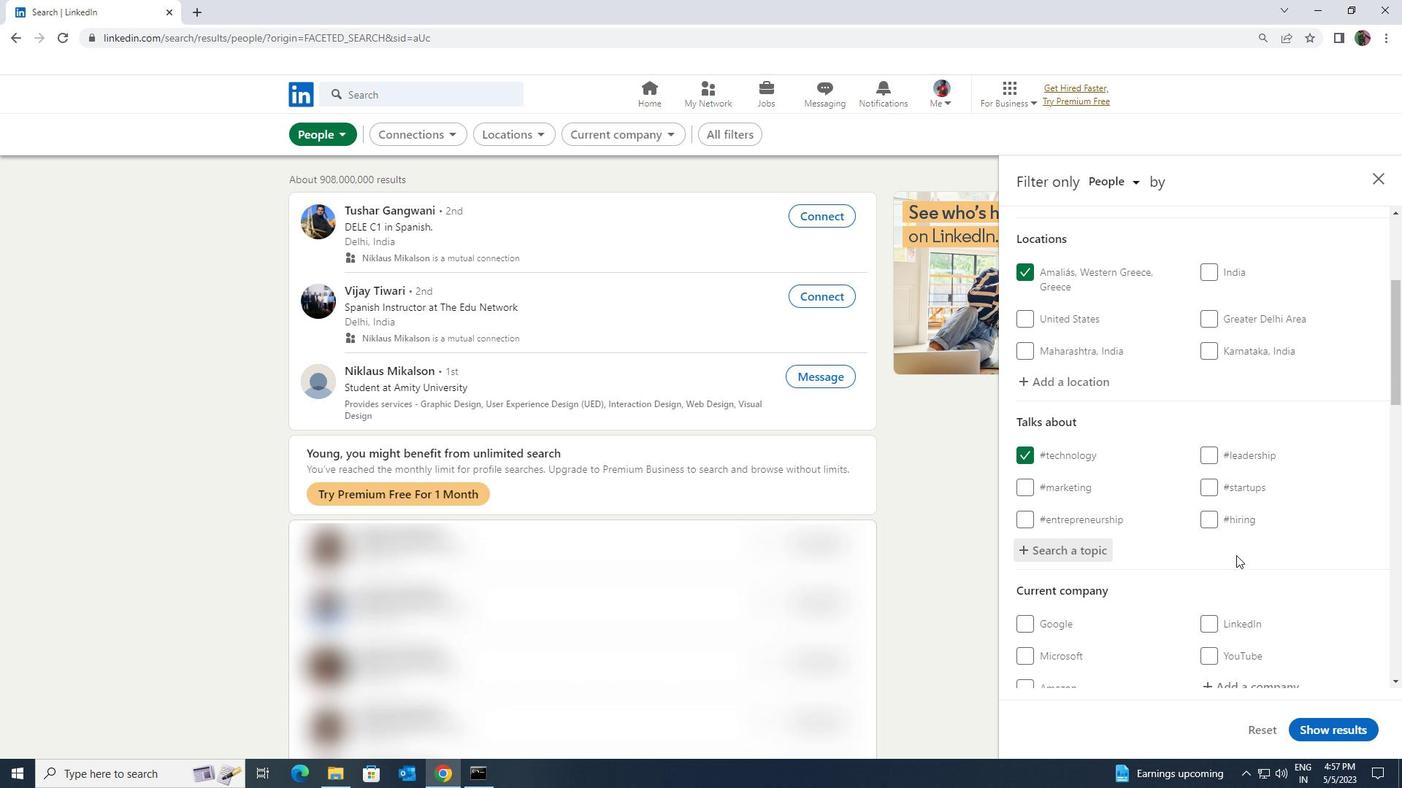 
Action: Mouse scrolled (1236, 555) with delta (0, 0)
Screenshot: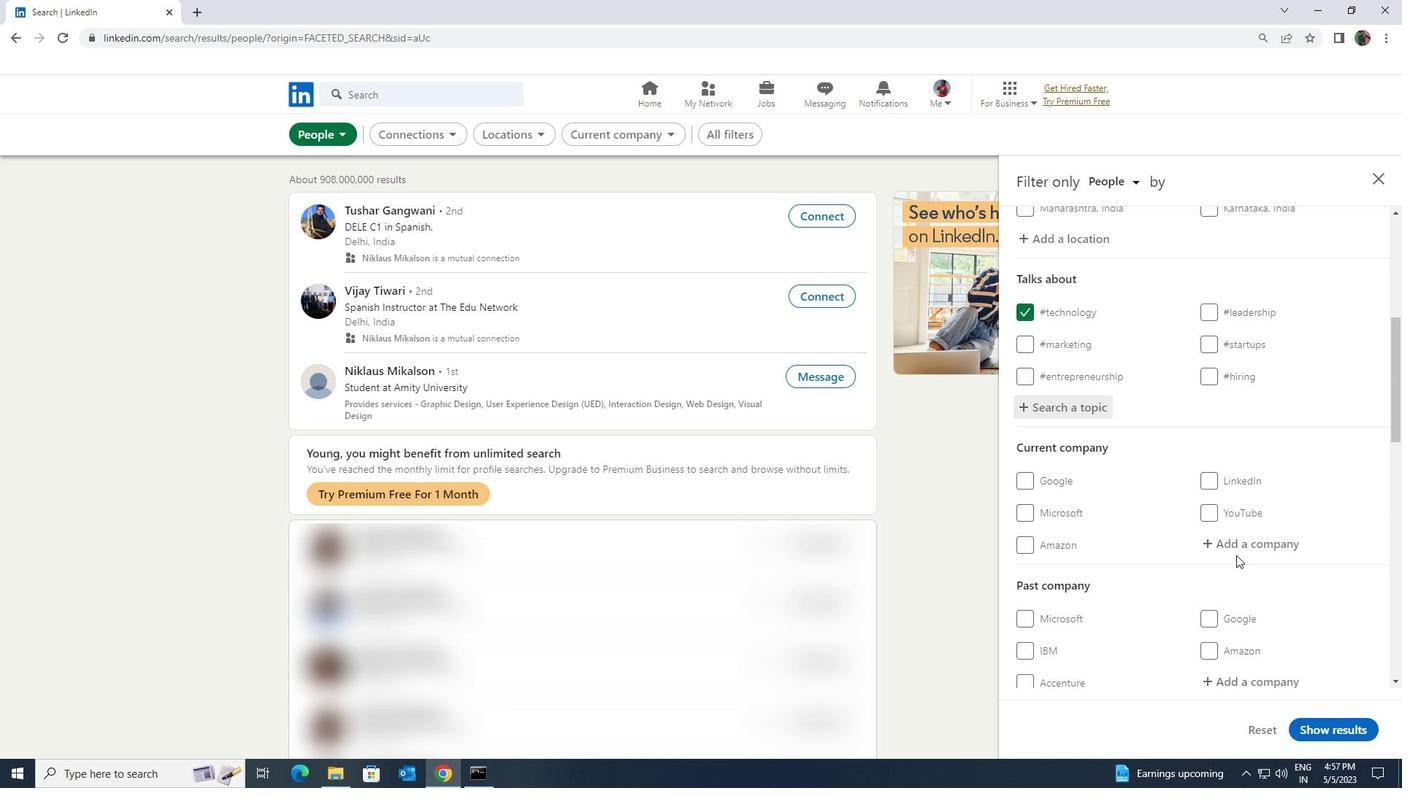 
Action: Mouse scrolled (1236, 555) with delta (0, 0)
Screenshot: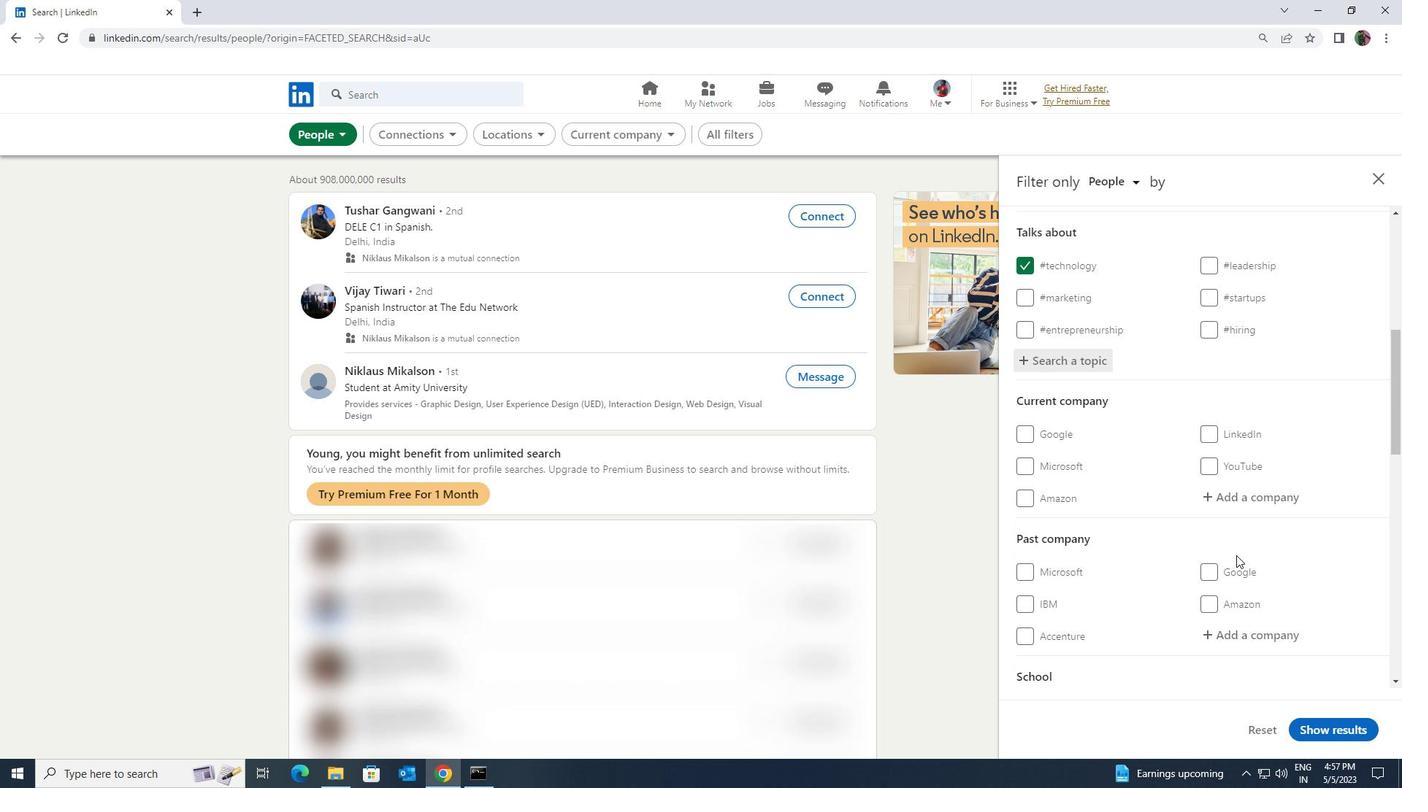 
Action: Mouse scrolled (1236, 555) with delta (0, 0)
Screenshot: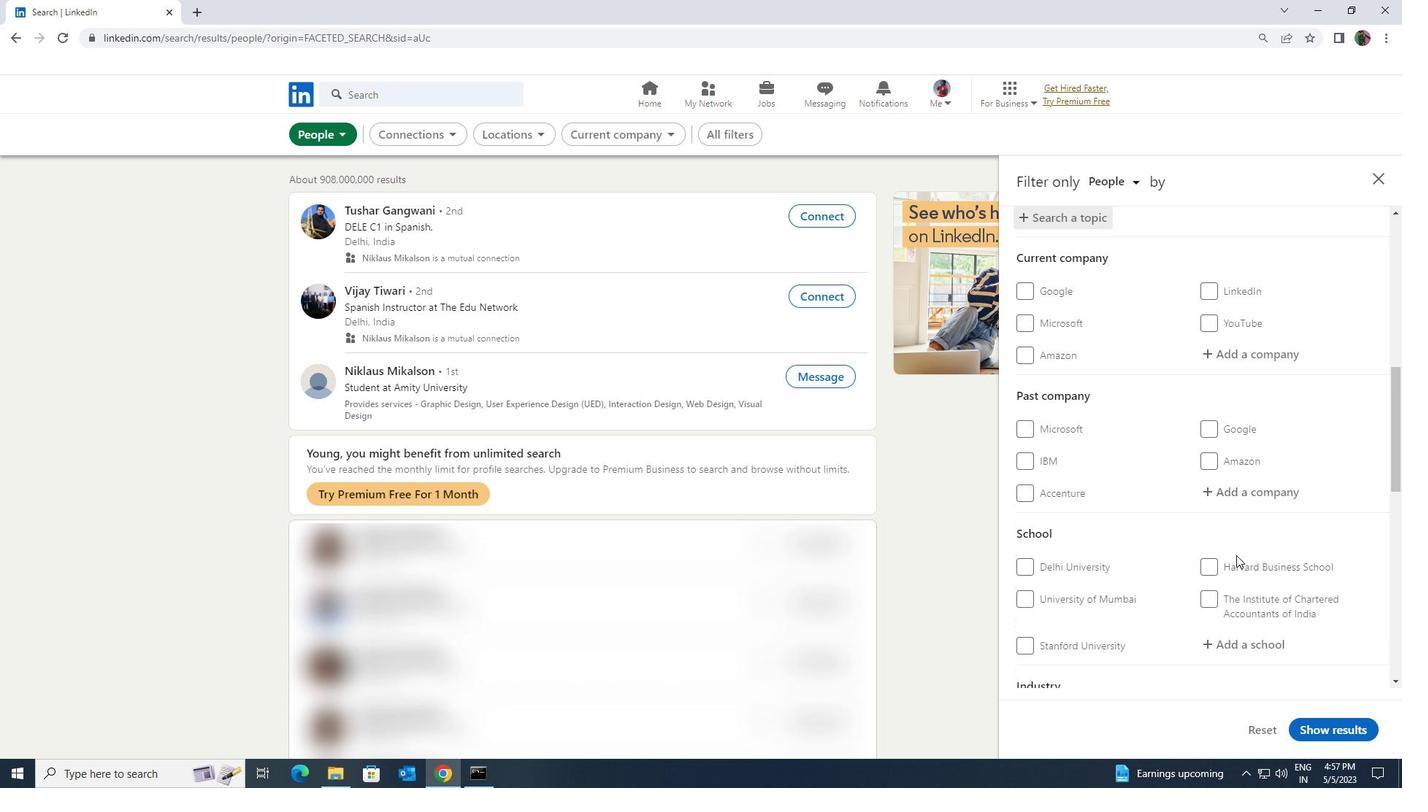 
Action: Mouse scrolled (1236, 555) with delta (0, 0)
Screenshot: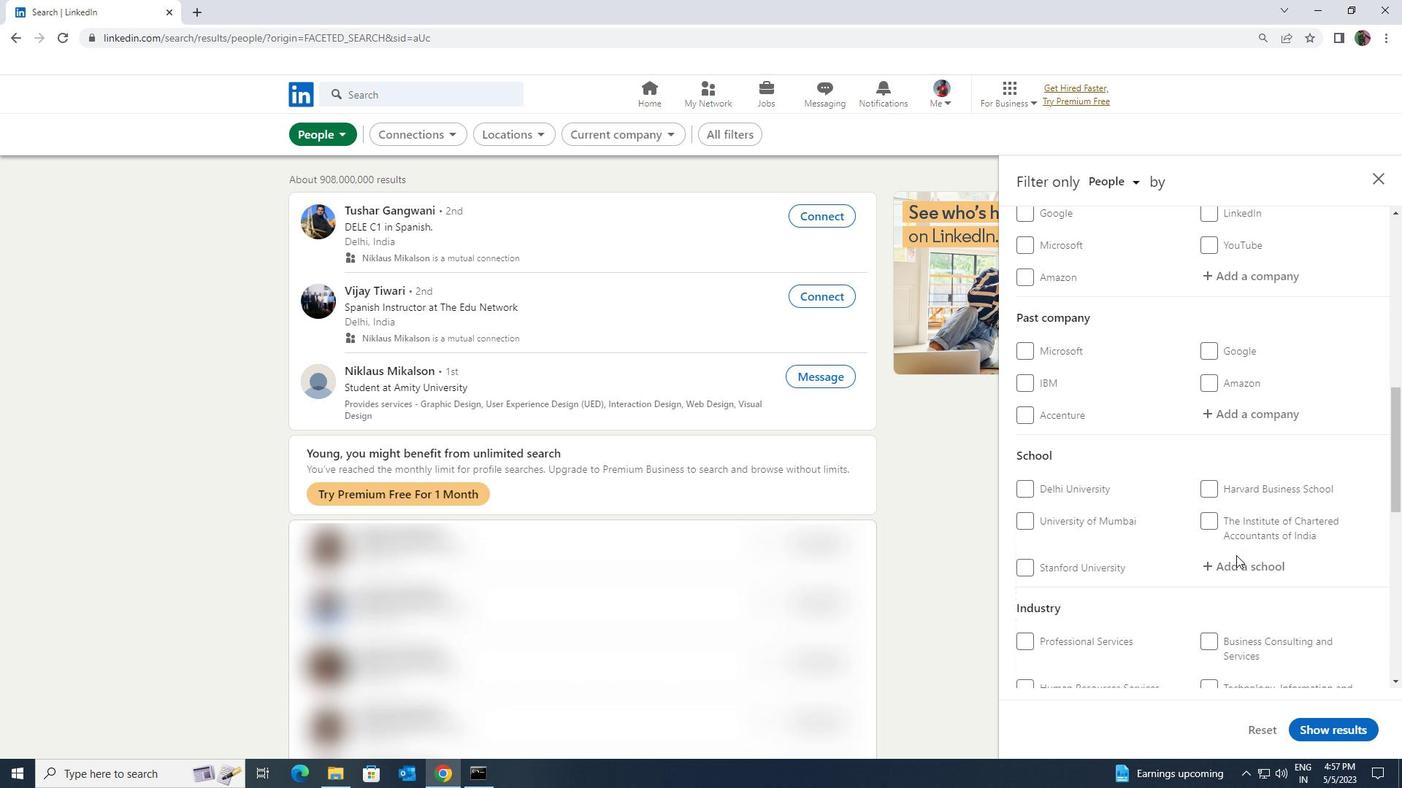 
Action: Mouse scrolled (1236, 555) with delta (0, 0)
Screenshot: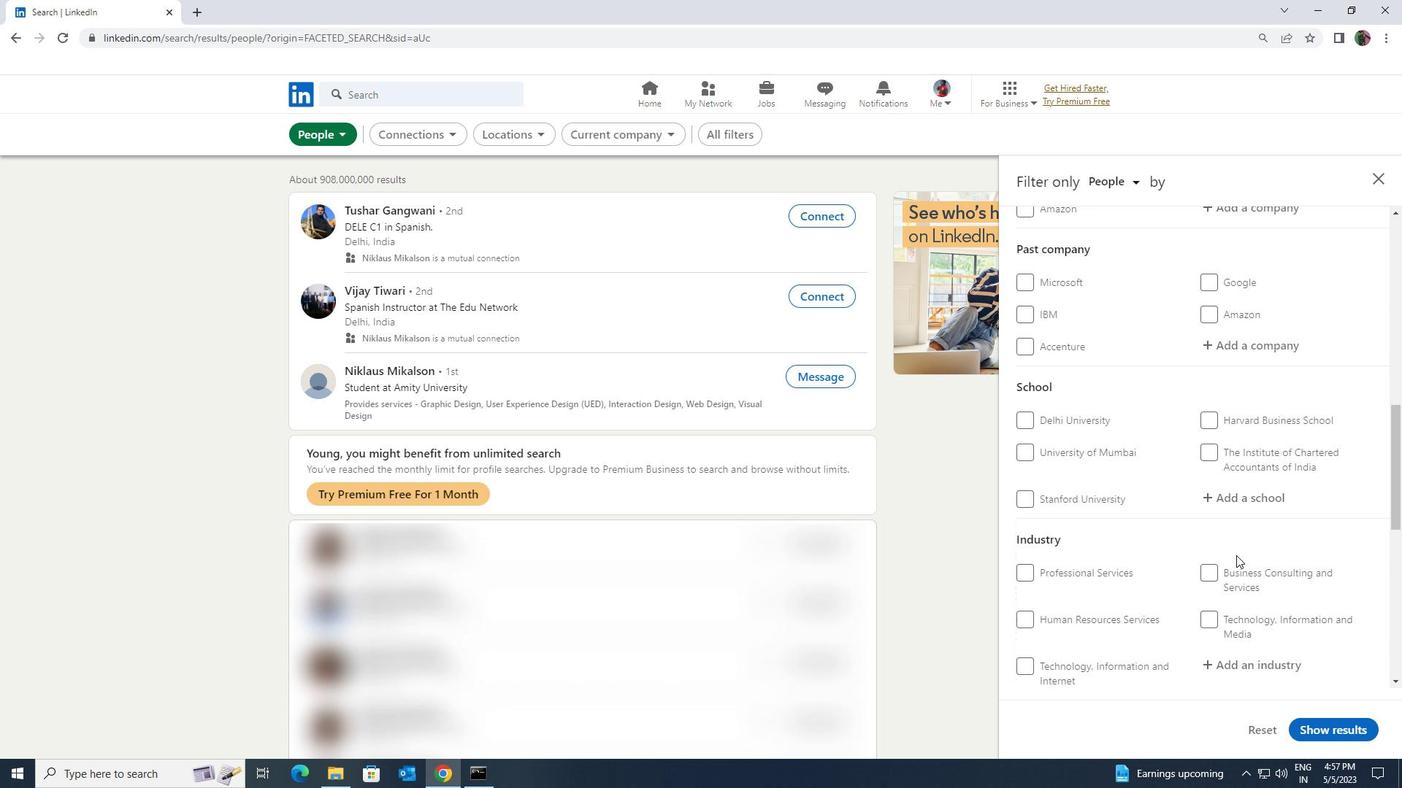 
Action: Mouse scrolled (1236, 555) with delta (0, 0)
Screenshot: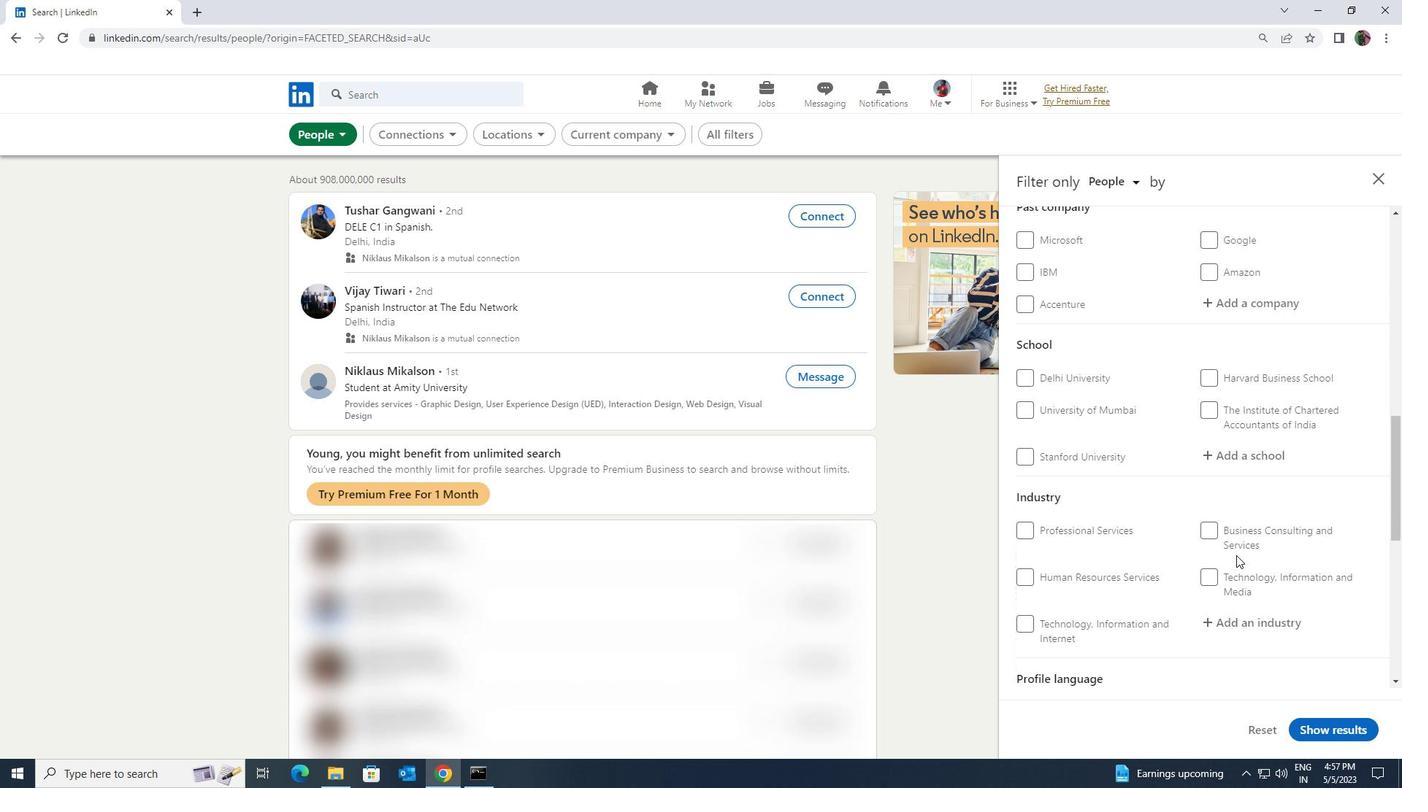 
Action: Mouse scrolled (1236, 555) with delta (0, 0)
Screenshot: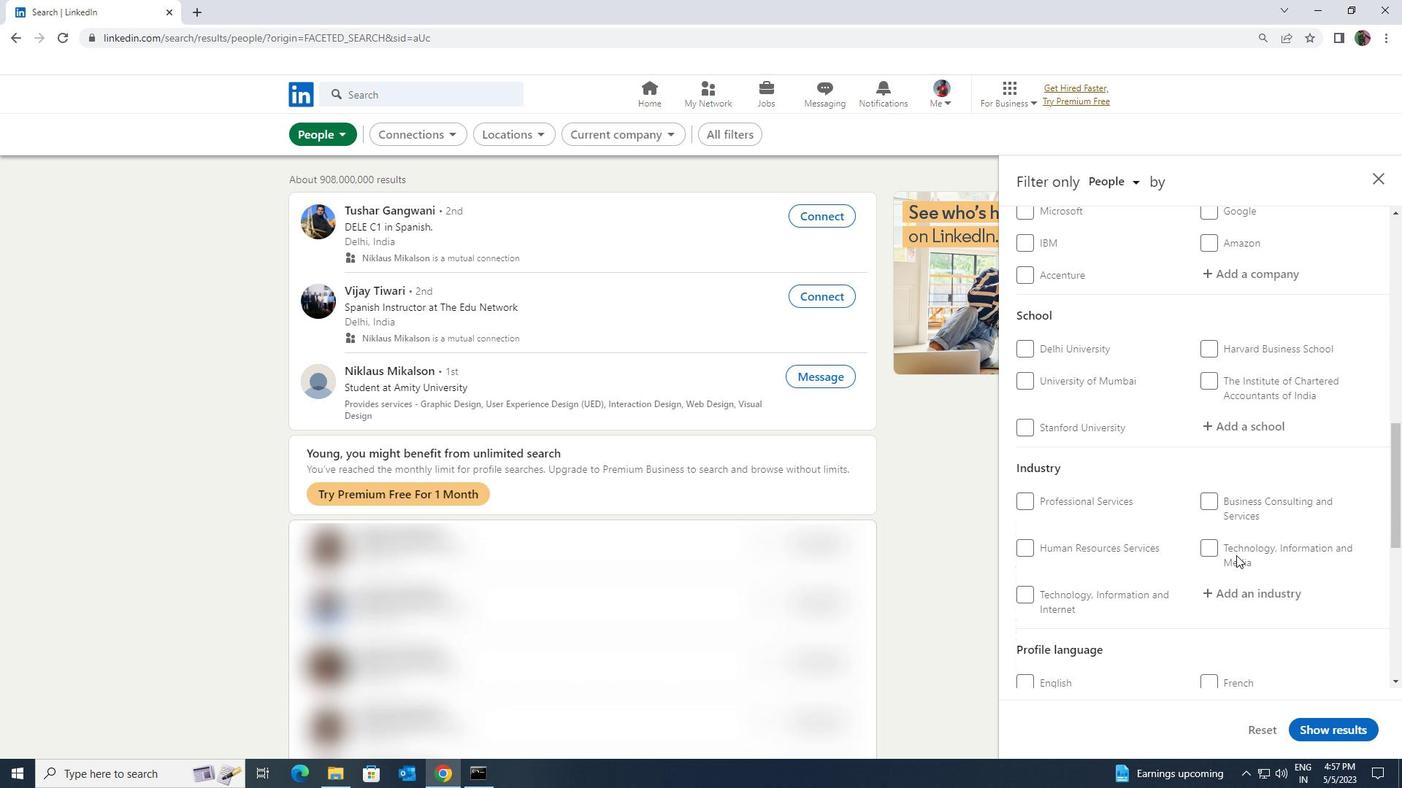 
Action: Mouse moved to (1235, 556)
Screenshot: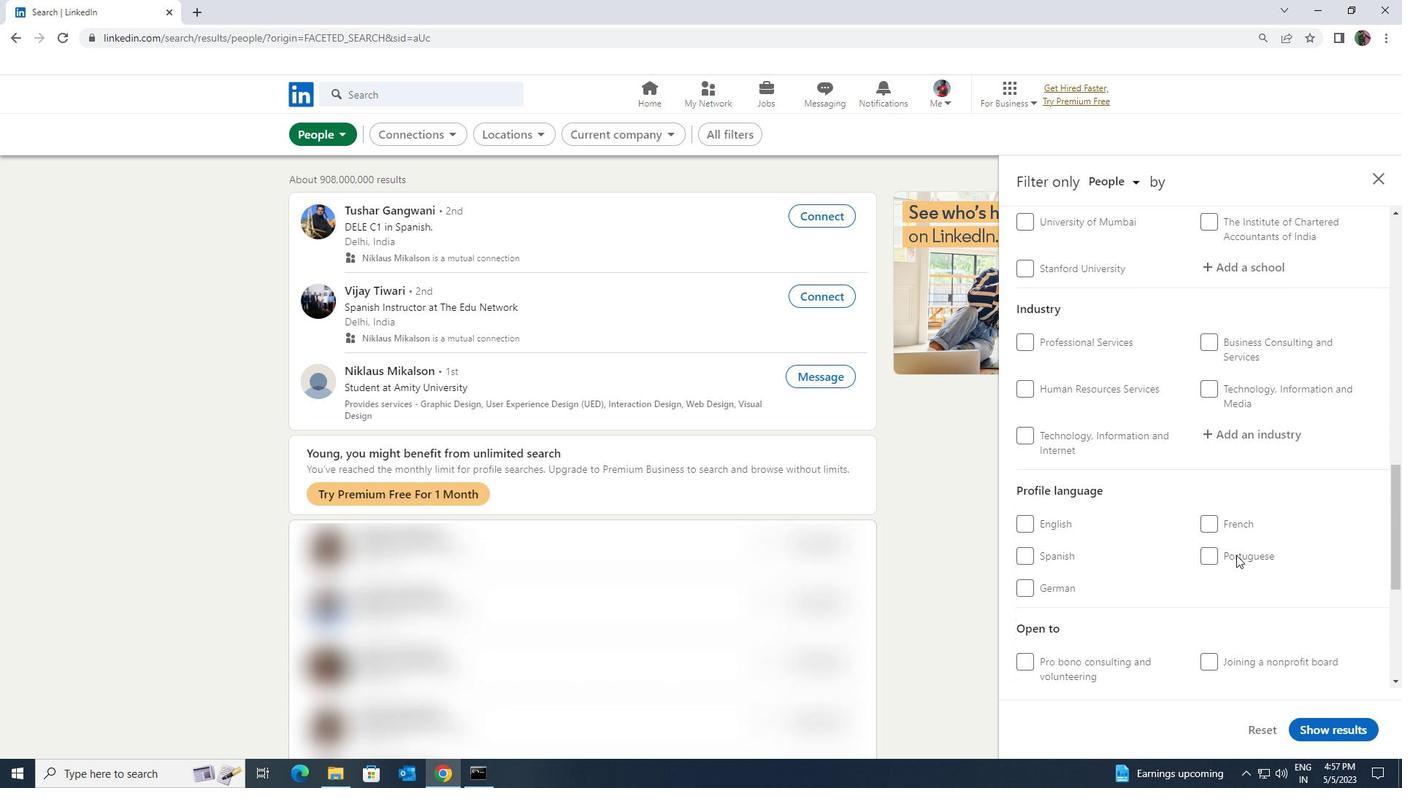 
Action: Mouse pressed left at (1235, 556)
Screenshot: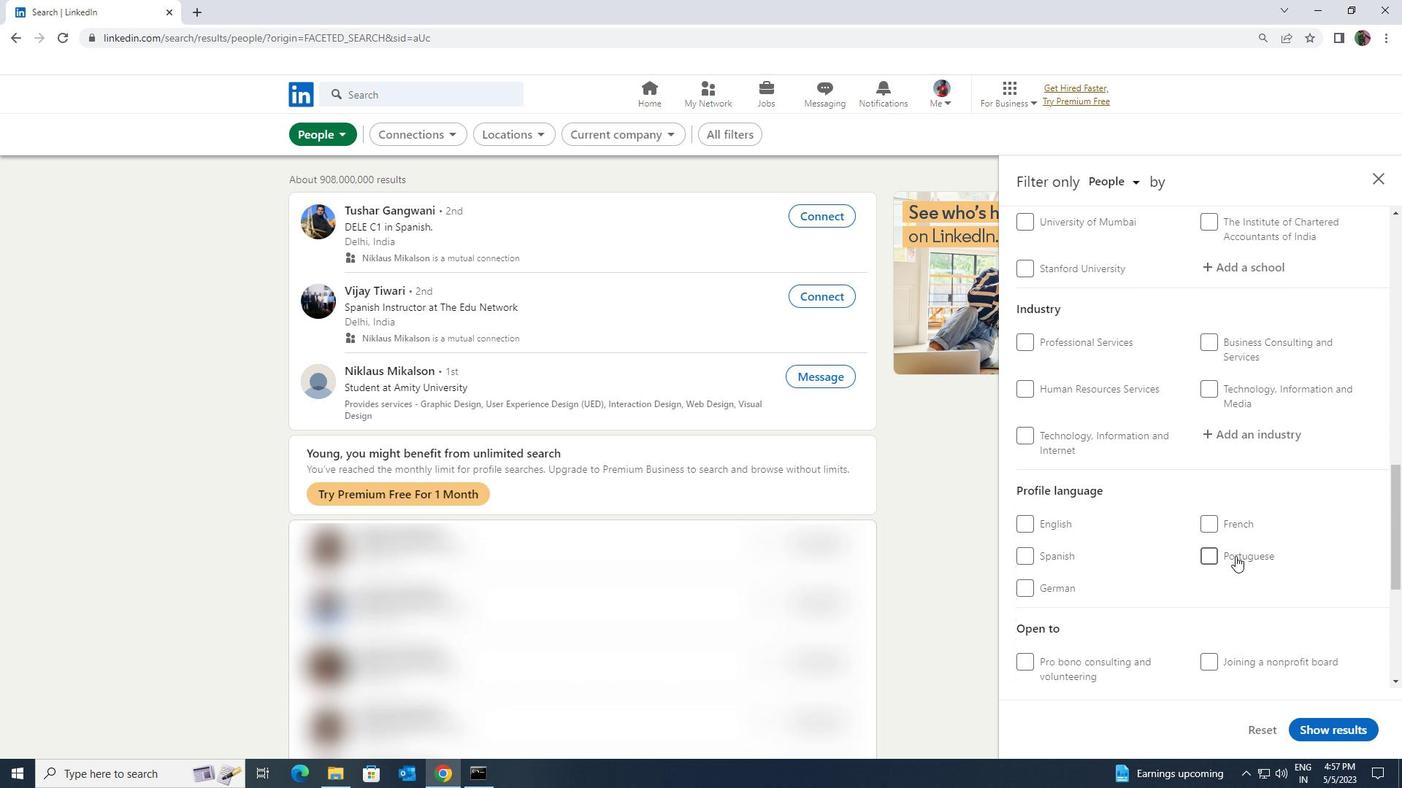 
Action: Mouse scrolled (1235, 557) with delta (0, 0)
Screenshot: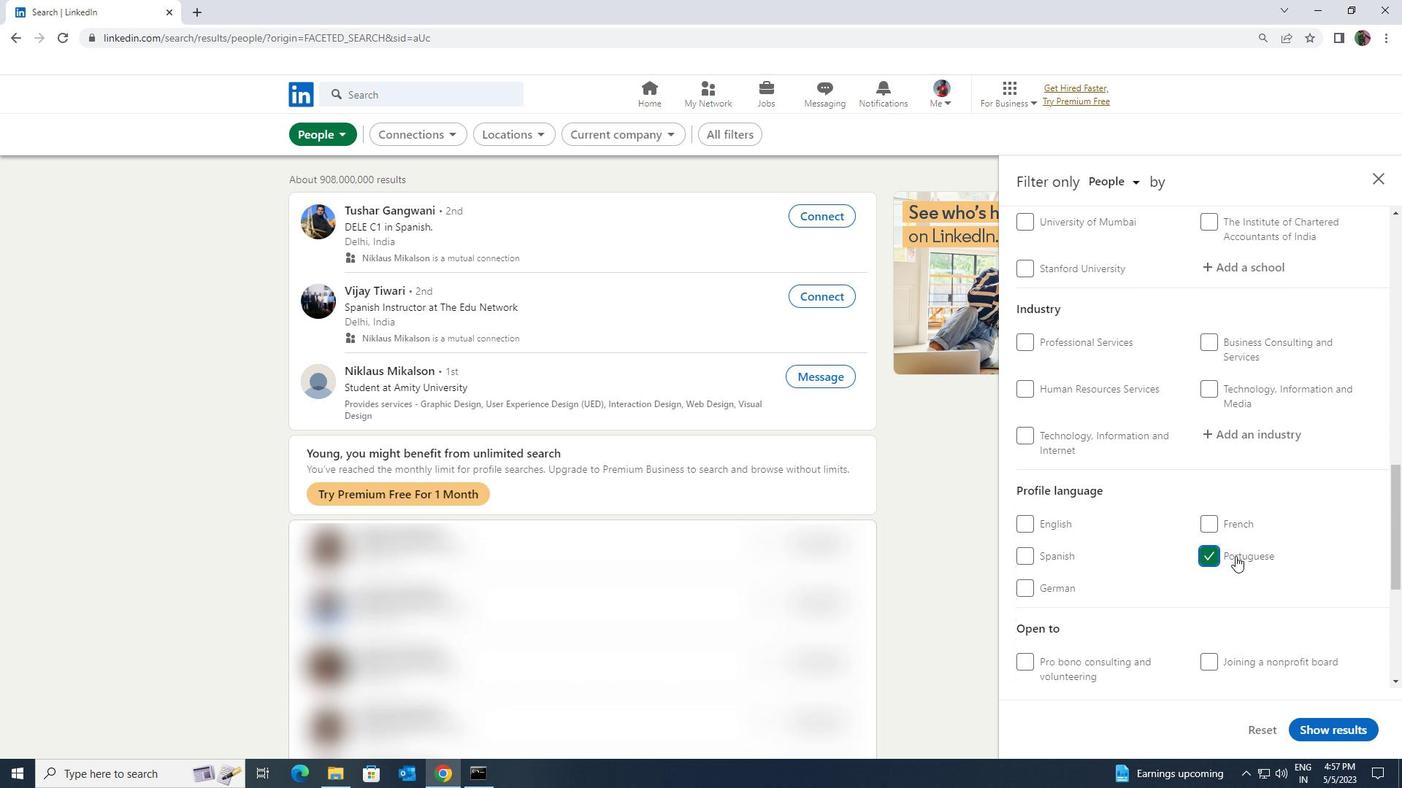 
Action: Mouse scrolled (1235, 557) with delta (0, 0)
Screenshot: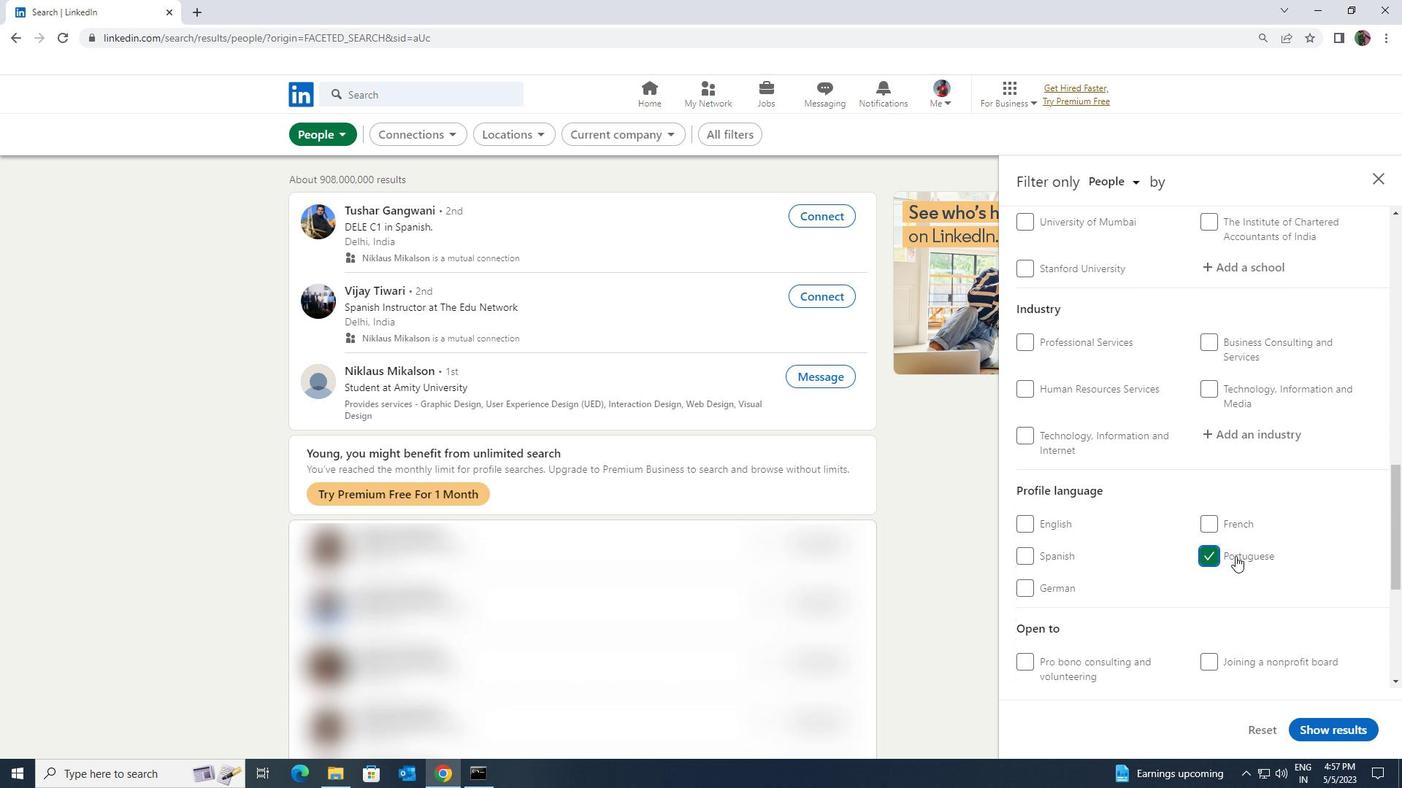 
Action: Mouse scrolled (1235, 557) with delta (0, 0)
Screenshot: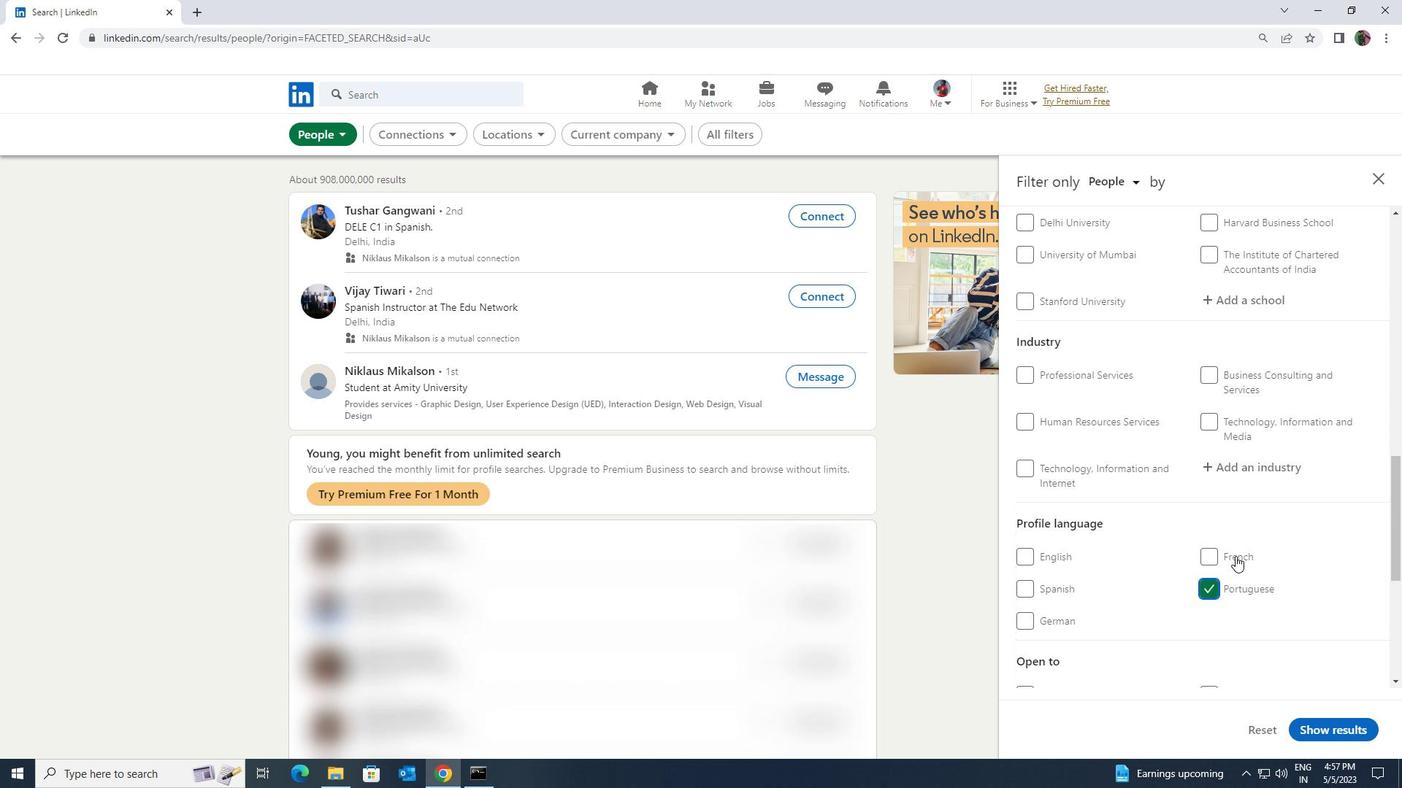 
Action: Mouse scrolled (1235, 557) with delta (0, 0)
Screenshot: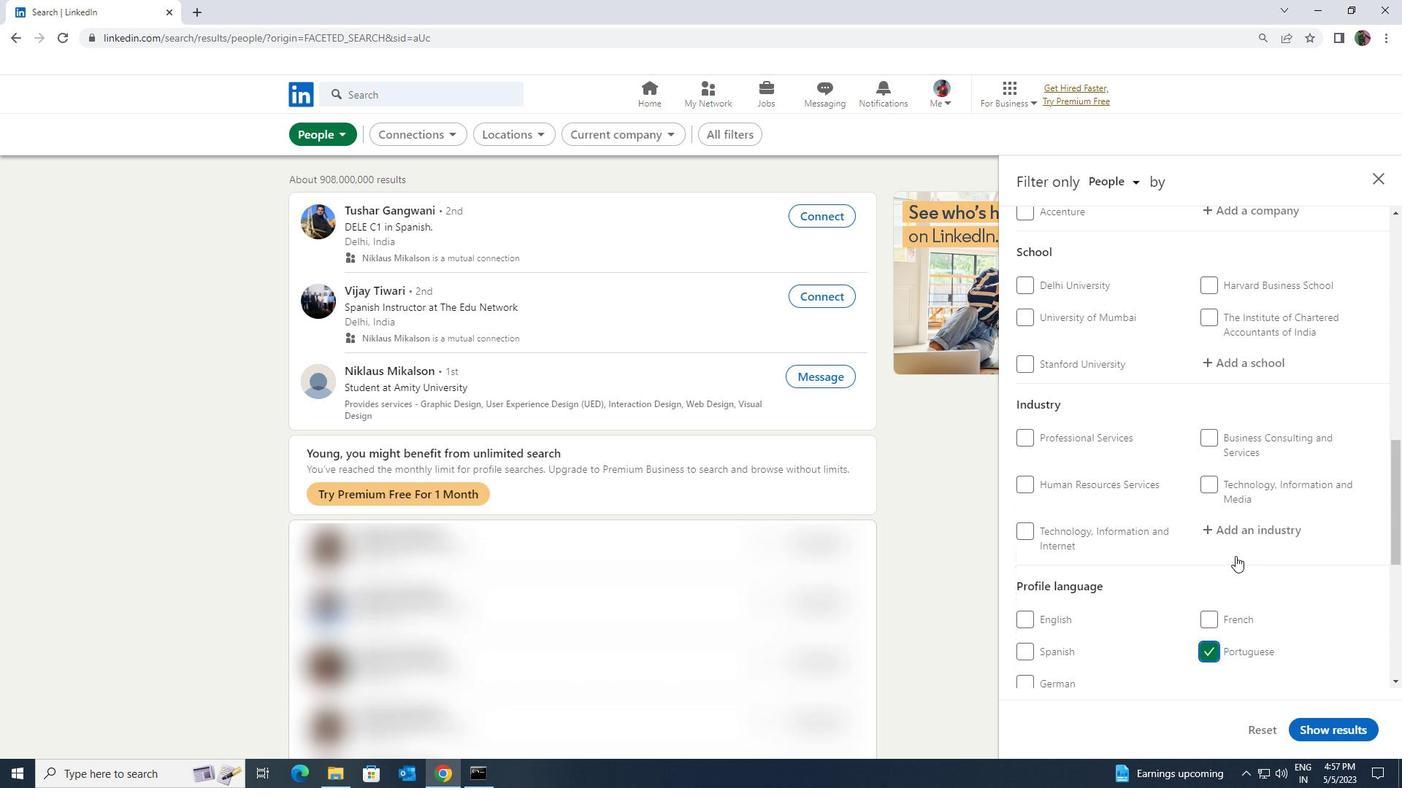 
Action: Mouse scrolled (1235, 557) with delta (0, 0)
Screenshot: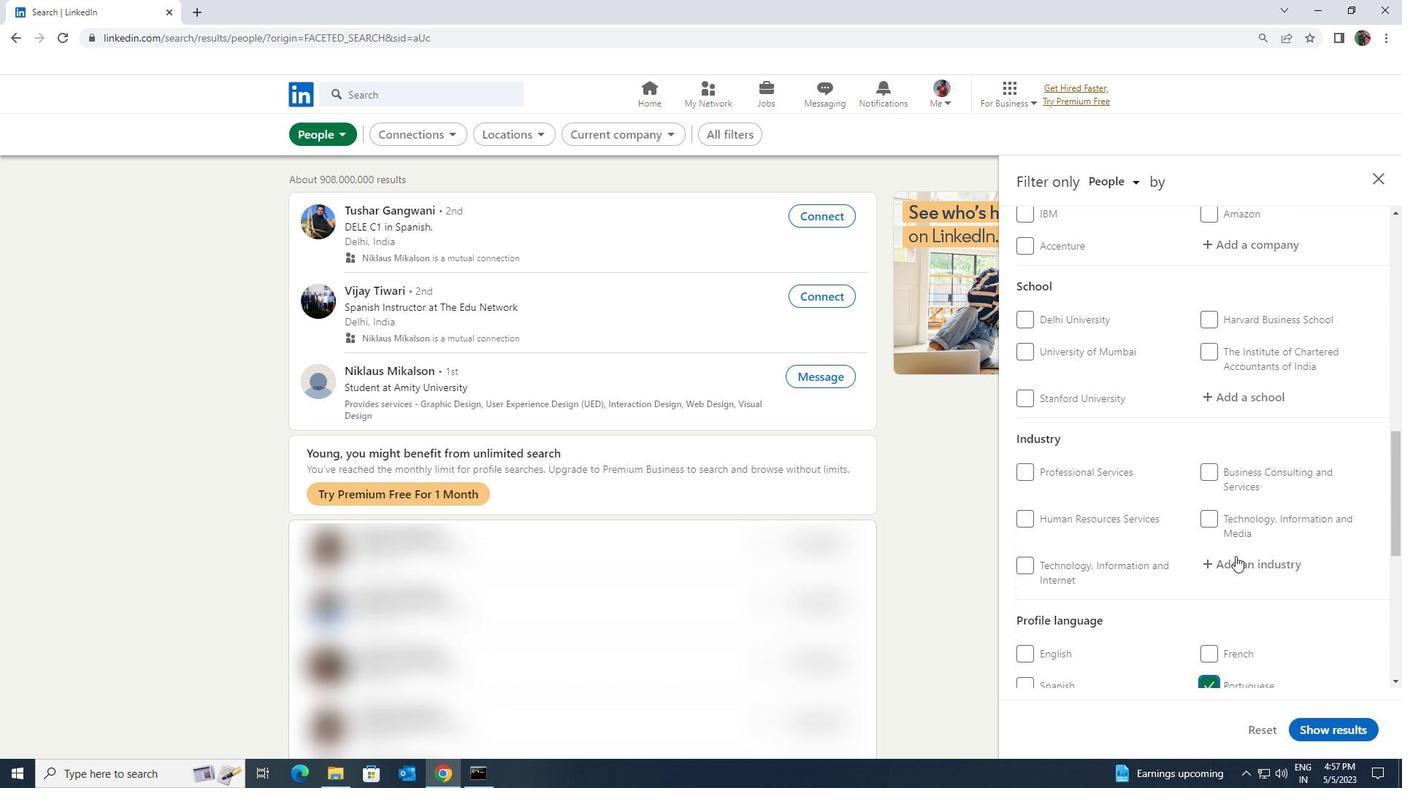 
Action: Mouse scrolled (1235, 557) with delta (0, 0)
Screenshot: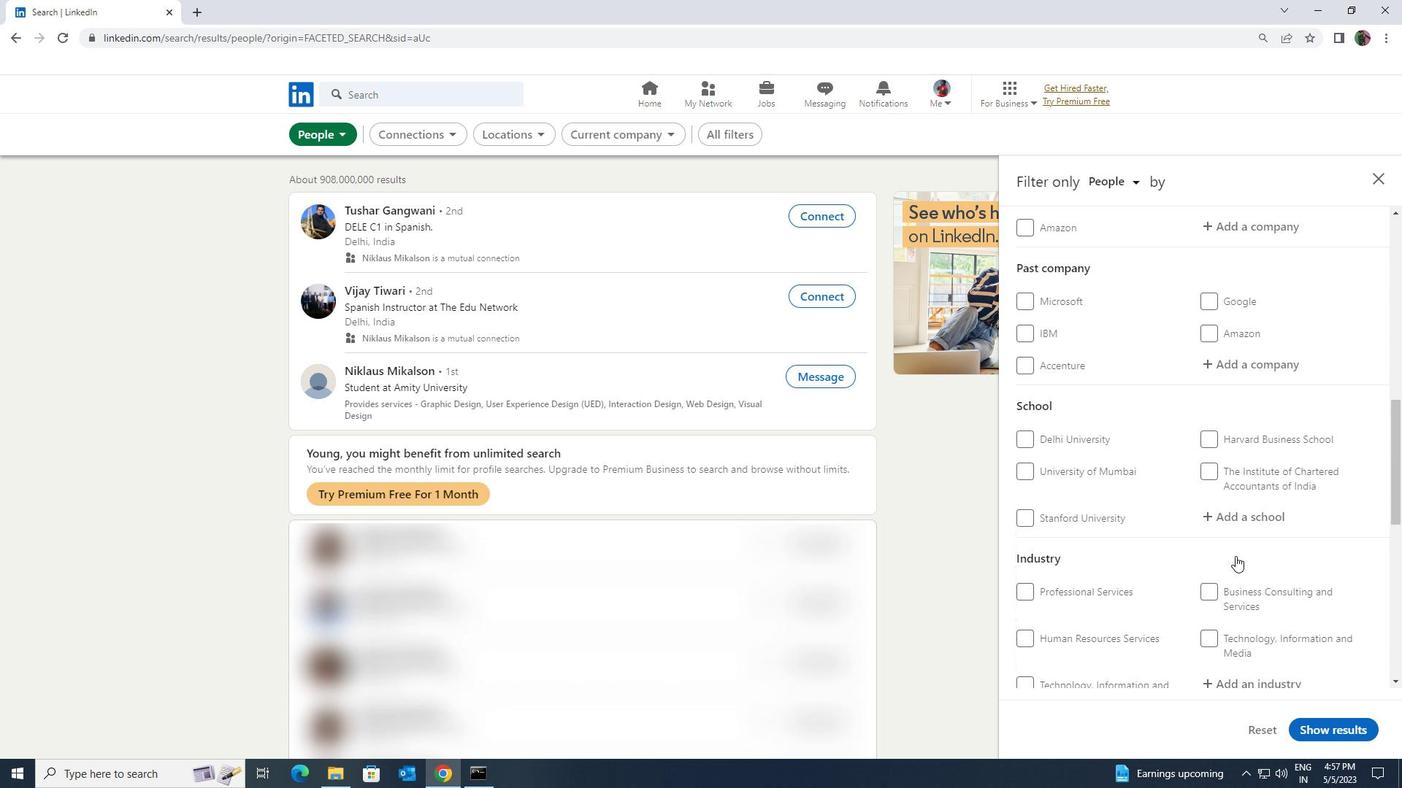 
Action: Mouse scrolled (1235, 557) with delta (0, 0)
Screenshot: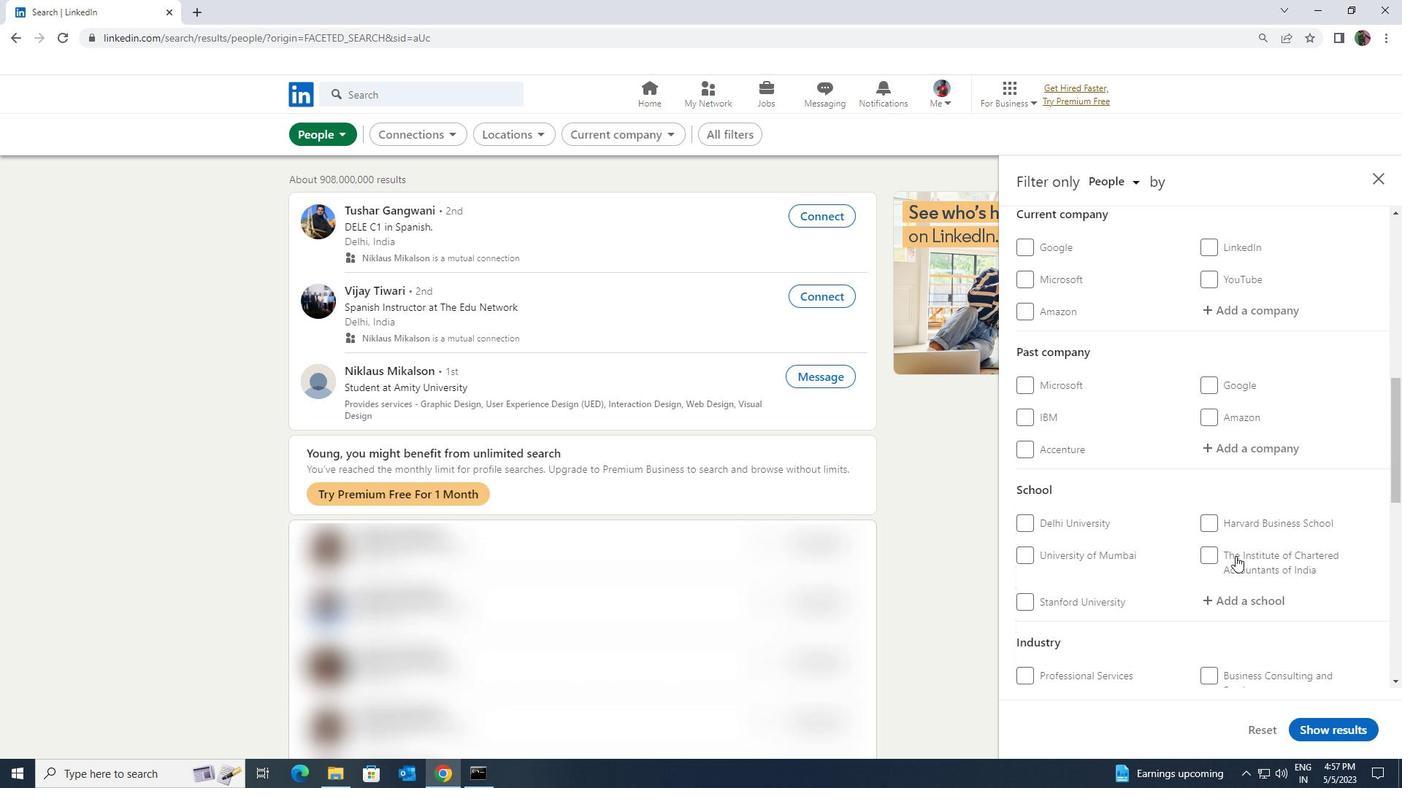 
Action: Mouse scrolled (1235, 557) with delta (0, 0)
Screenshot: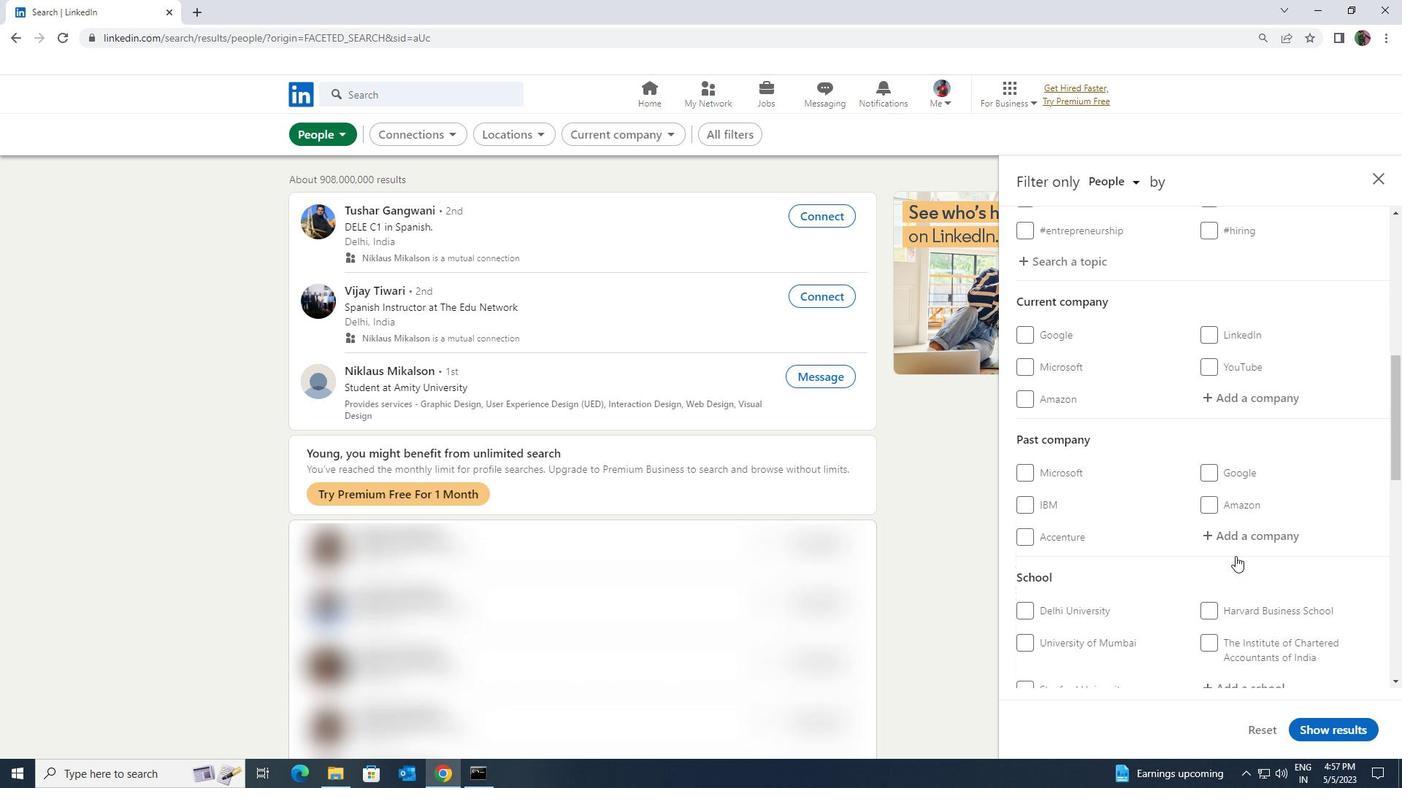 
Action: Mouse scrolled (1235, 557) with delta (0, 0)
Screenshot: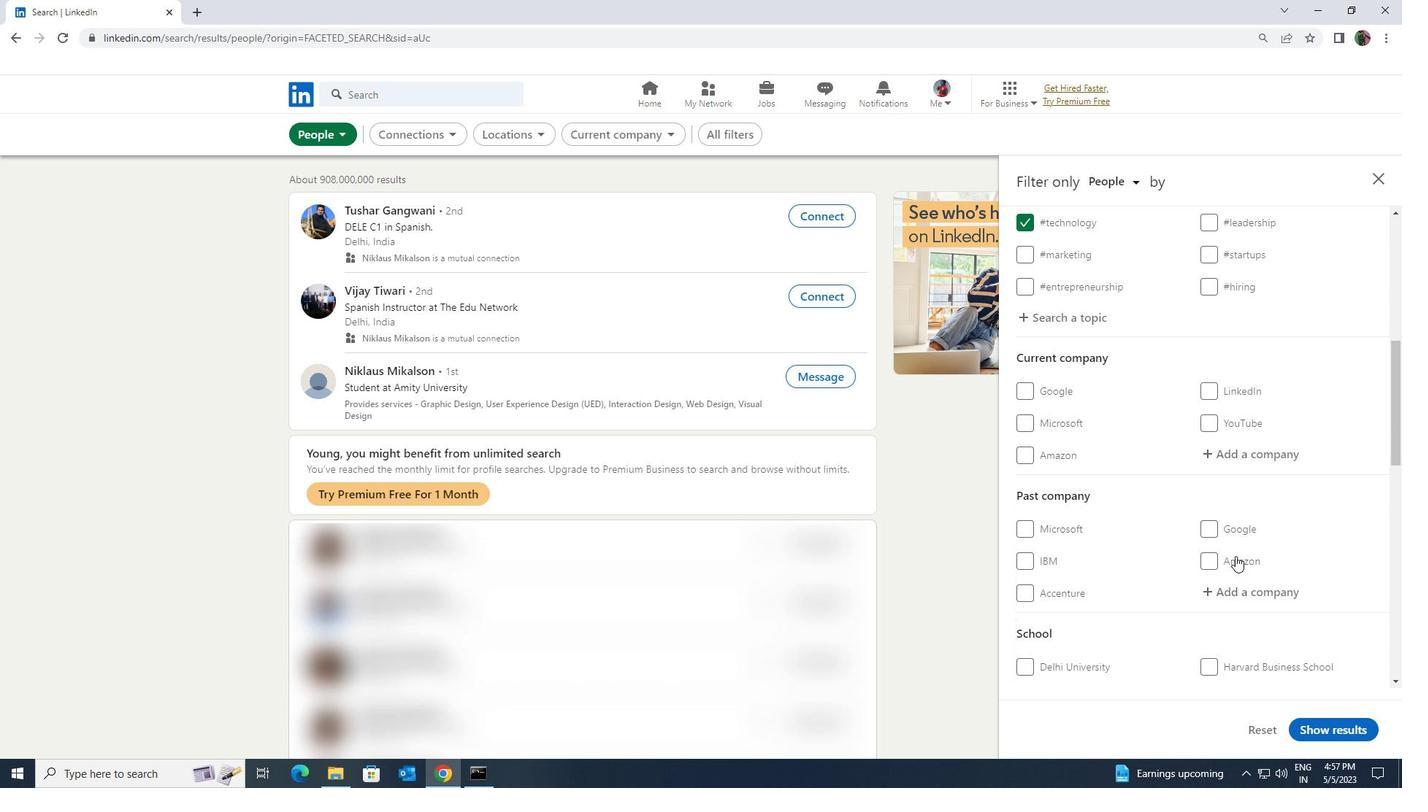 
Action: Mouse scrolled (1235, 555) with delta (0, 0)
Screenshot: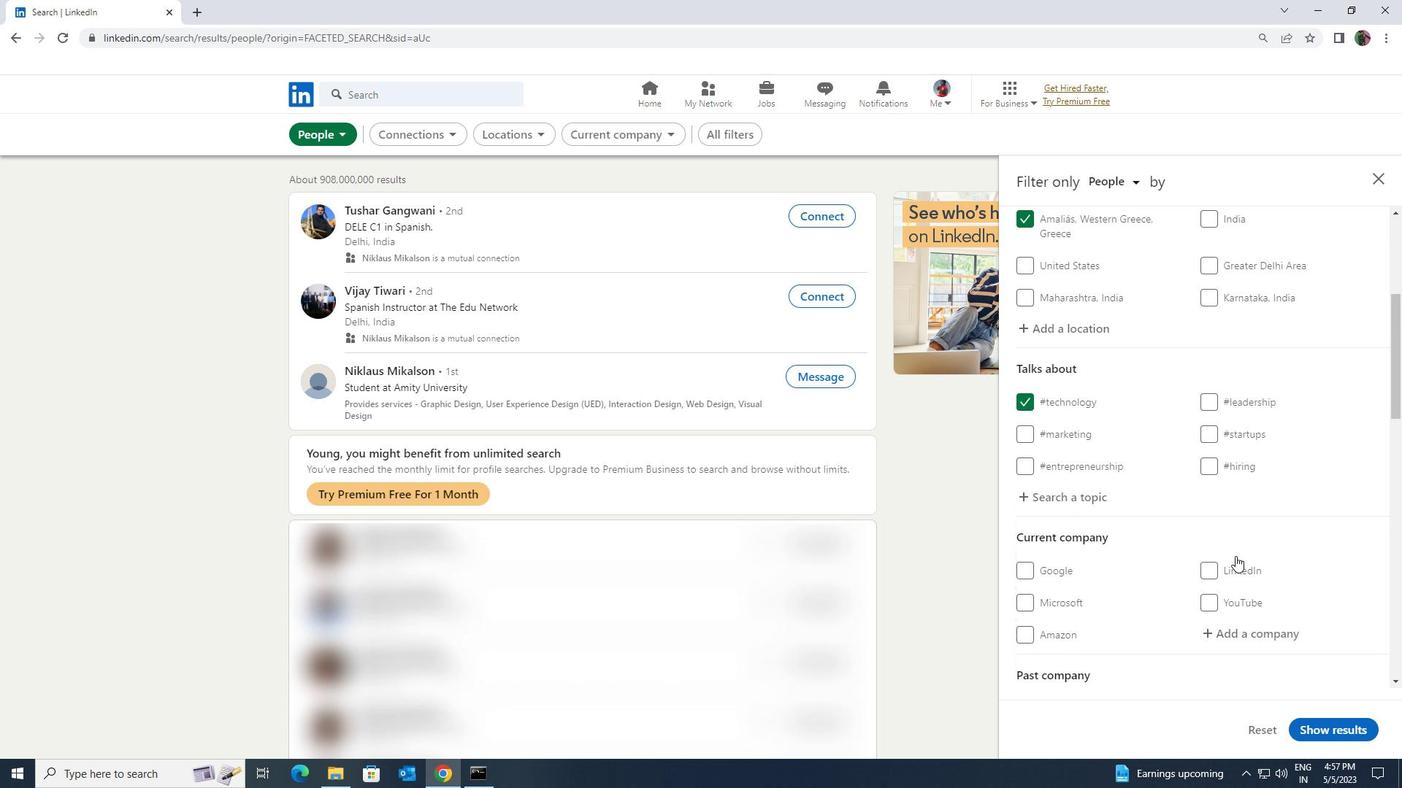 
Action: Mouse scrolled (1235, 555) with delta (0, 0)
Screenshot: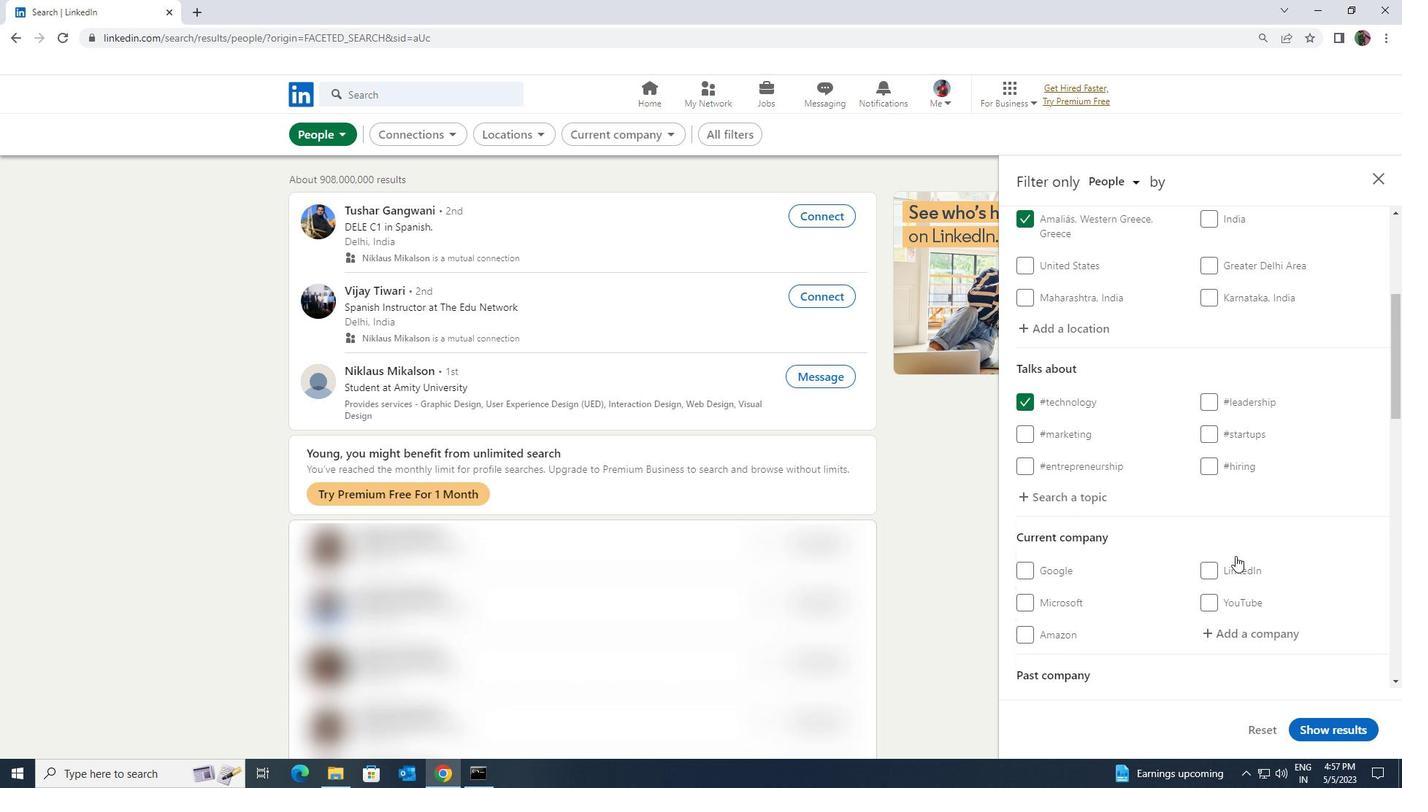 
Action: Mouse moved to (1235, 490)
Screenshot: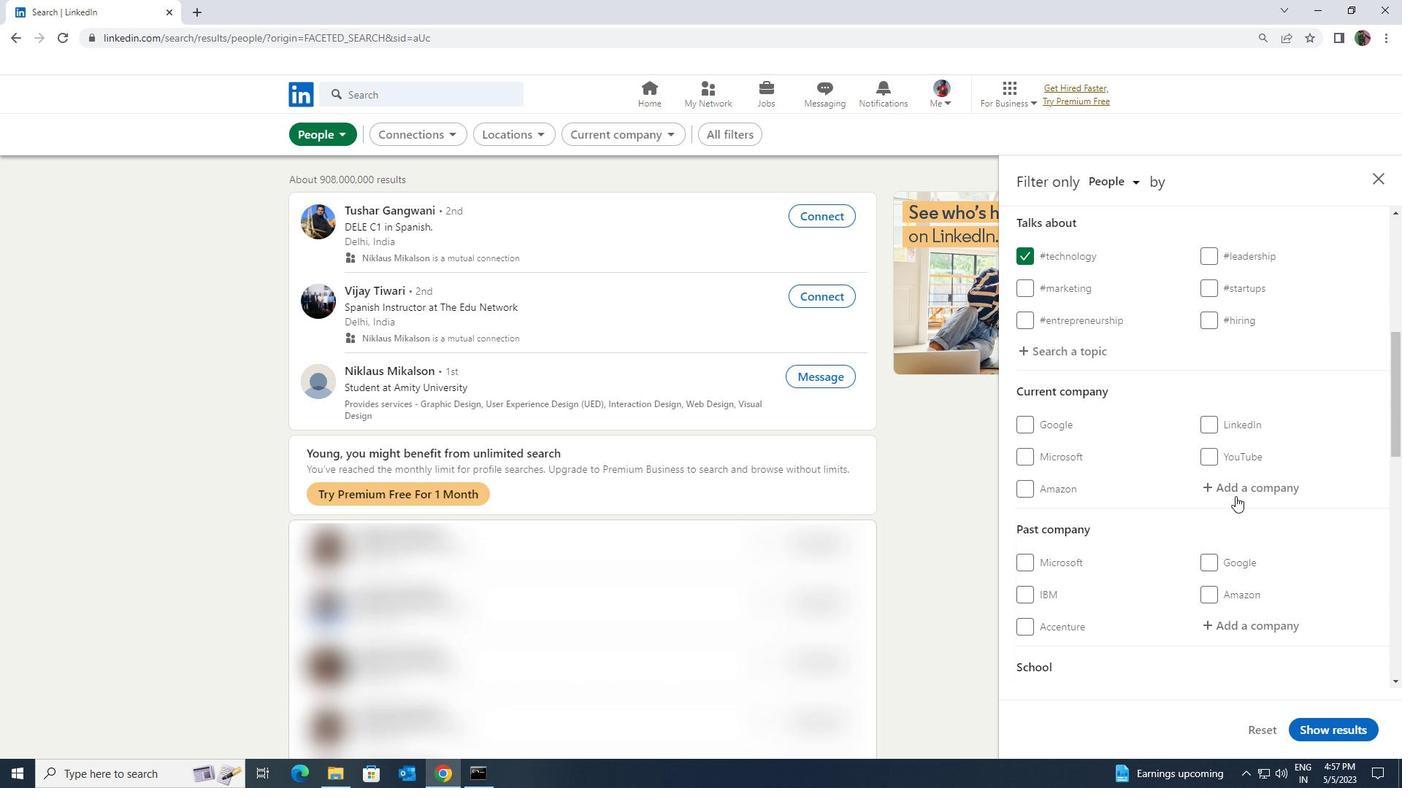
Action: Mouse pressed left at (1235, 490)
Screenshot: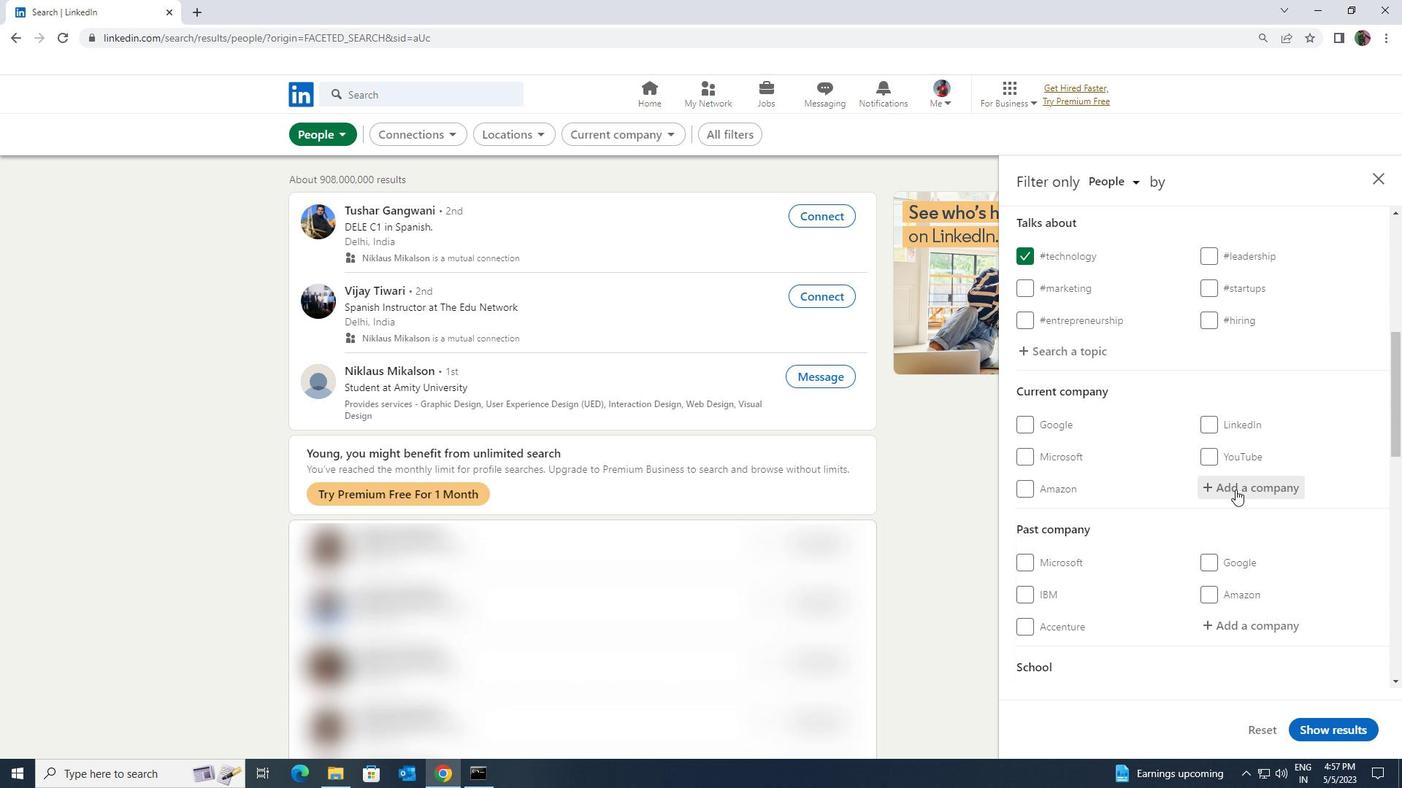 
Action: Key pressed <Key.shift><Key.shift>MAXWELL<Key.space><Key.shift>ENERGY
Screenshot: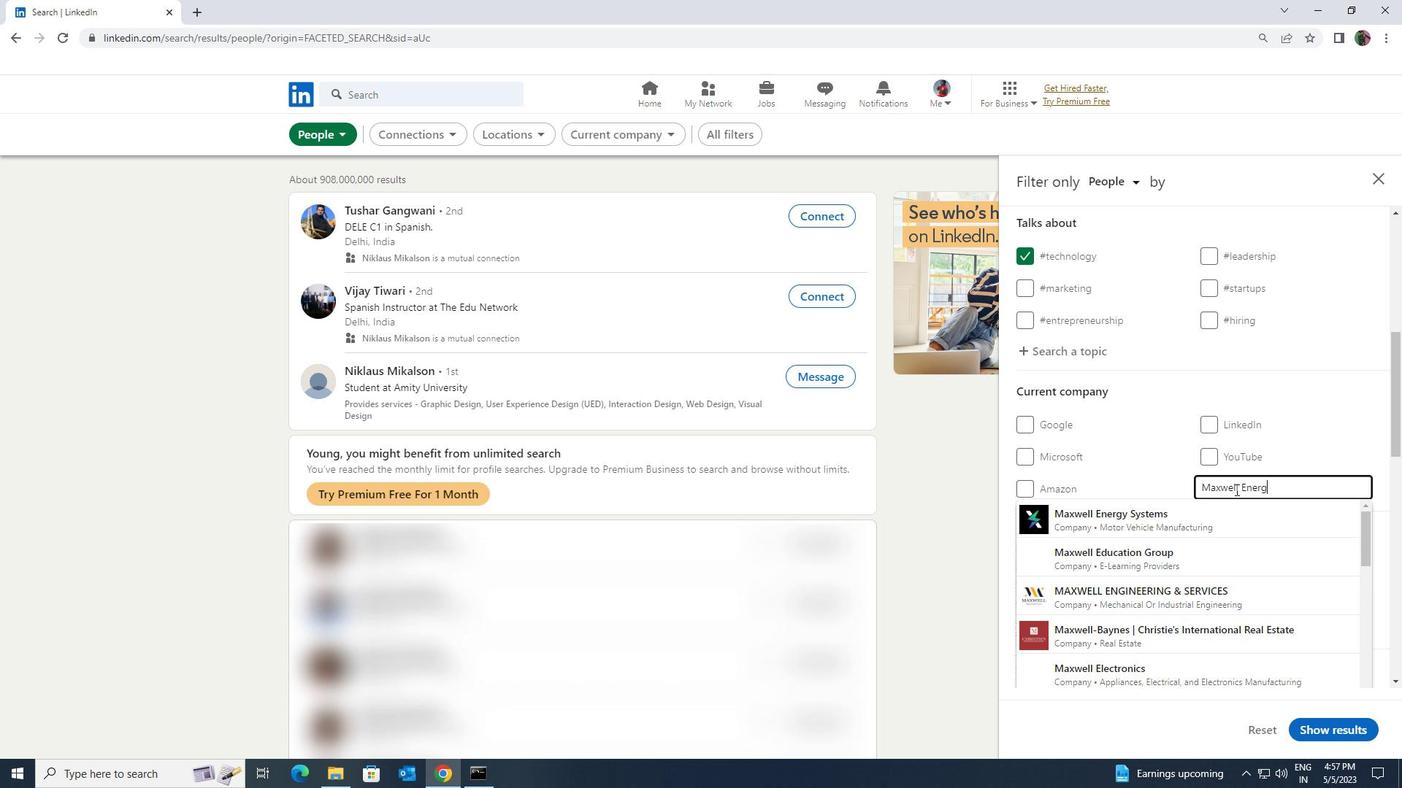 
Action: Mouse moved to (1242, 506)
Screenshot: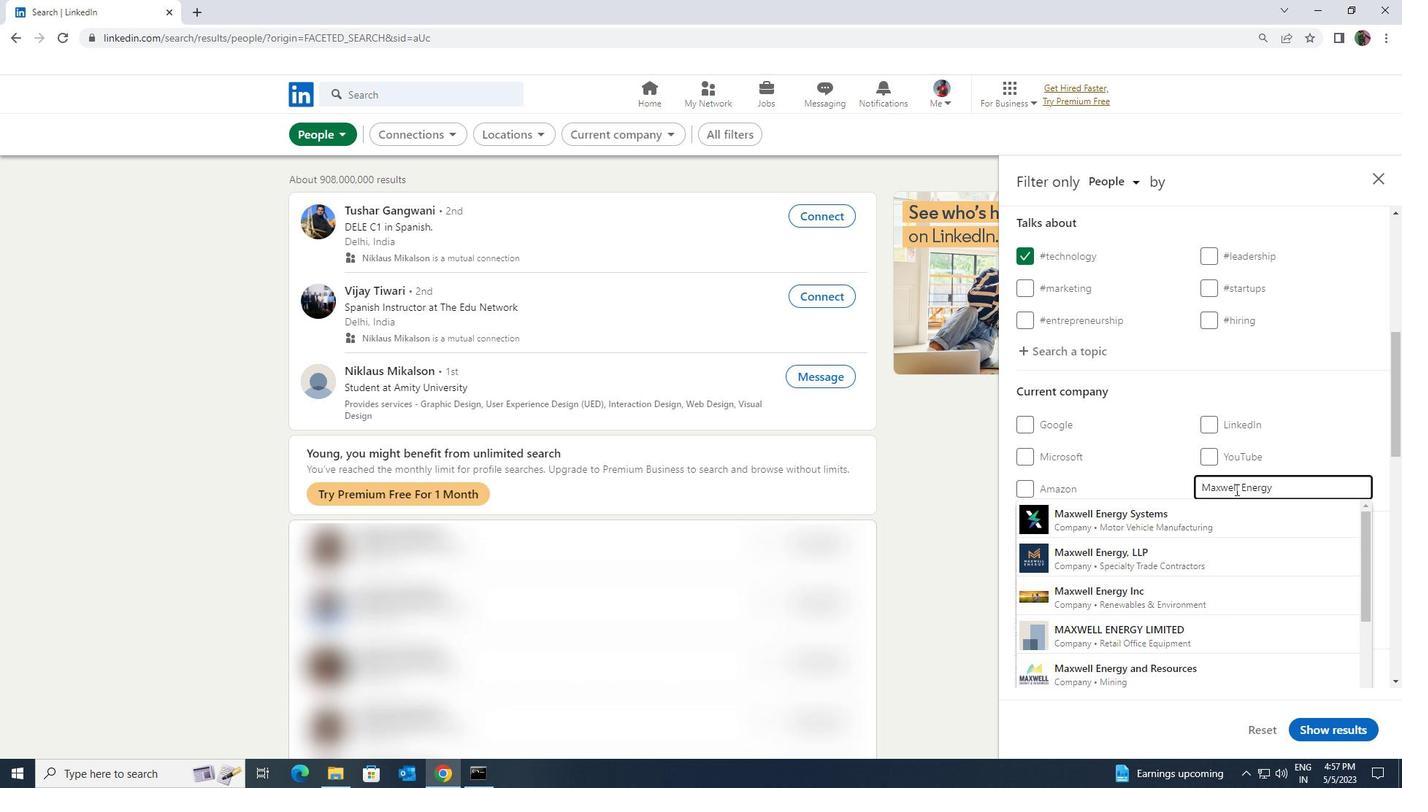 
Action: Mouse pressed left at (1242, 506)
Screenshot: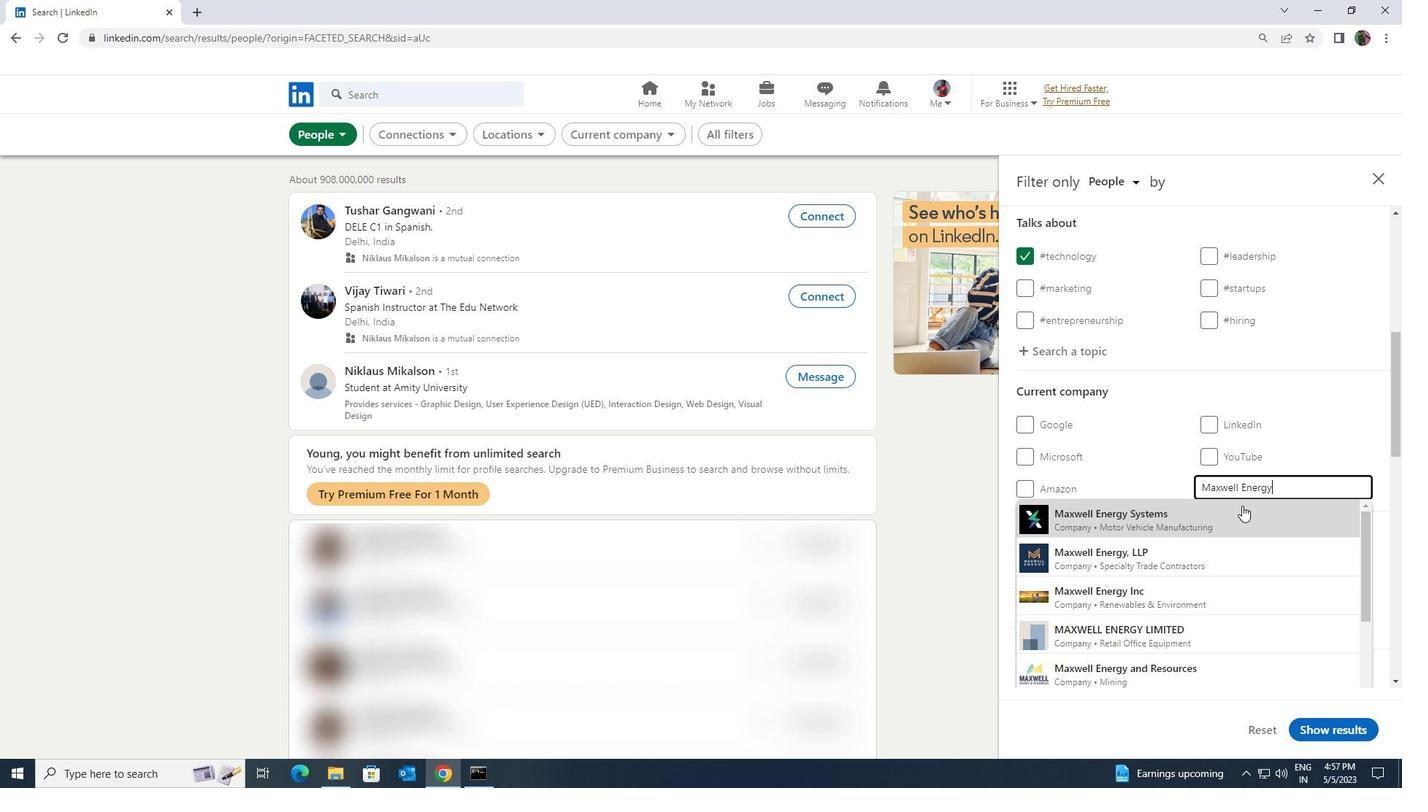 
Action: Mouse scrolled (1242, 505) with delta (0, 0)
Screenshot: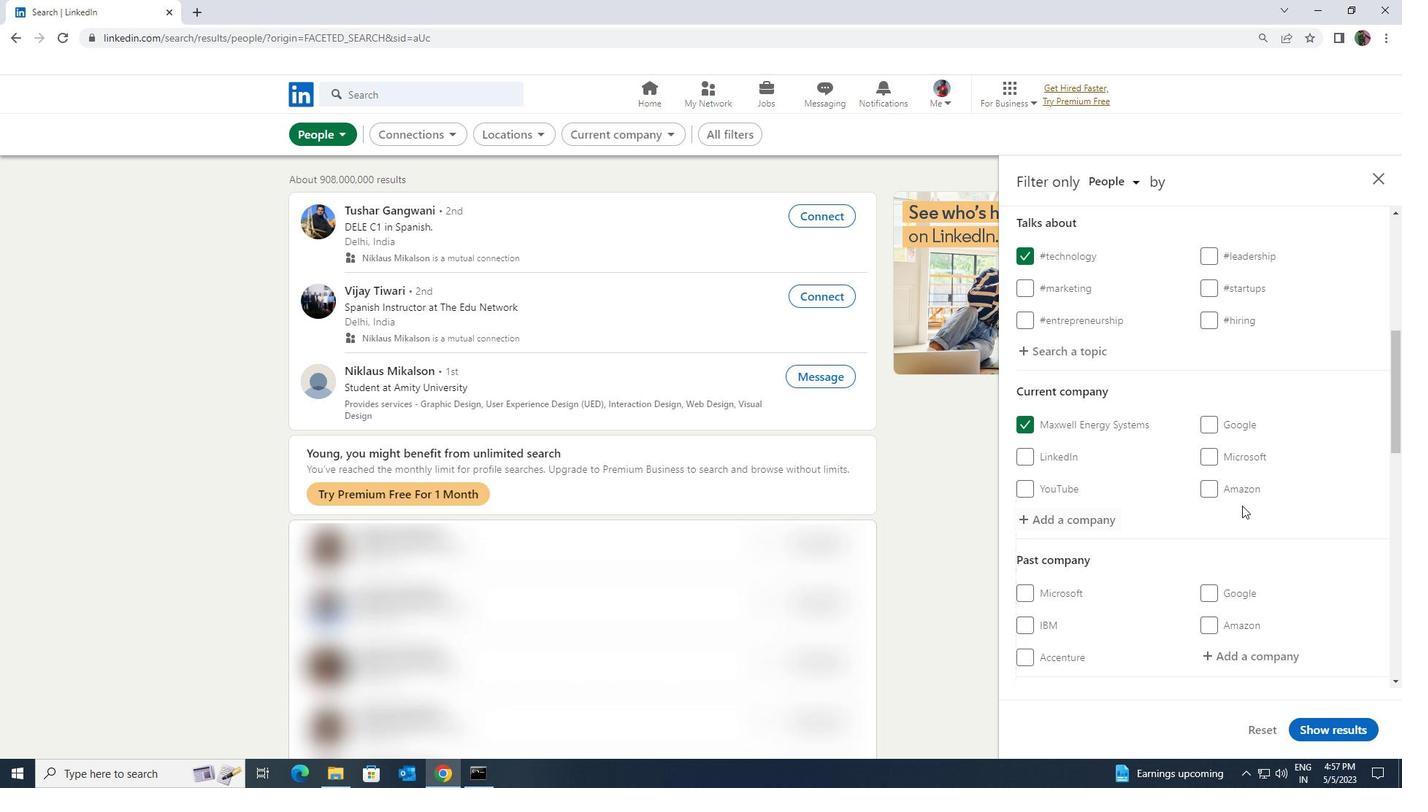 
Action: Mouse scrolled (1242, 505) with delta (0, 0)
Screenshot: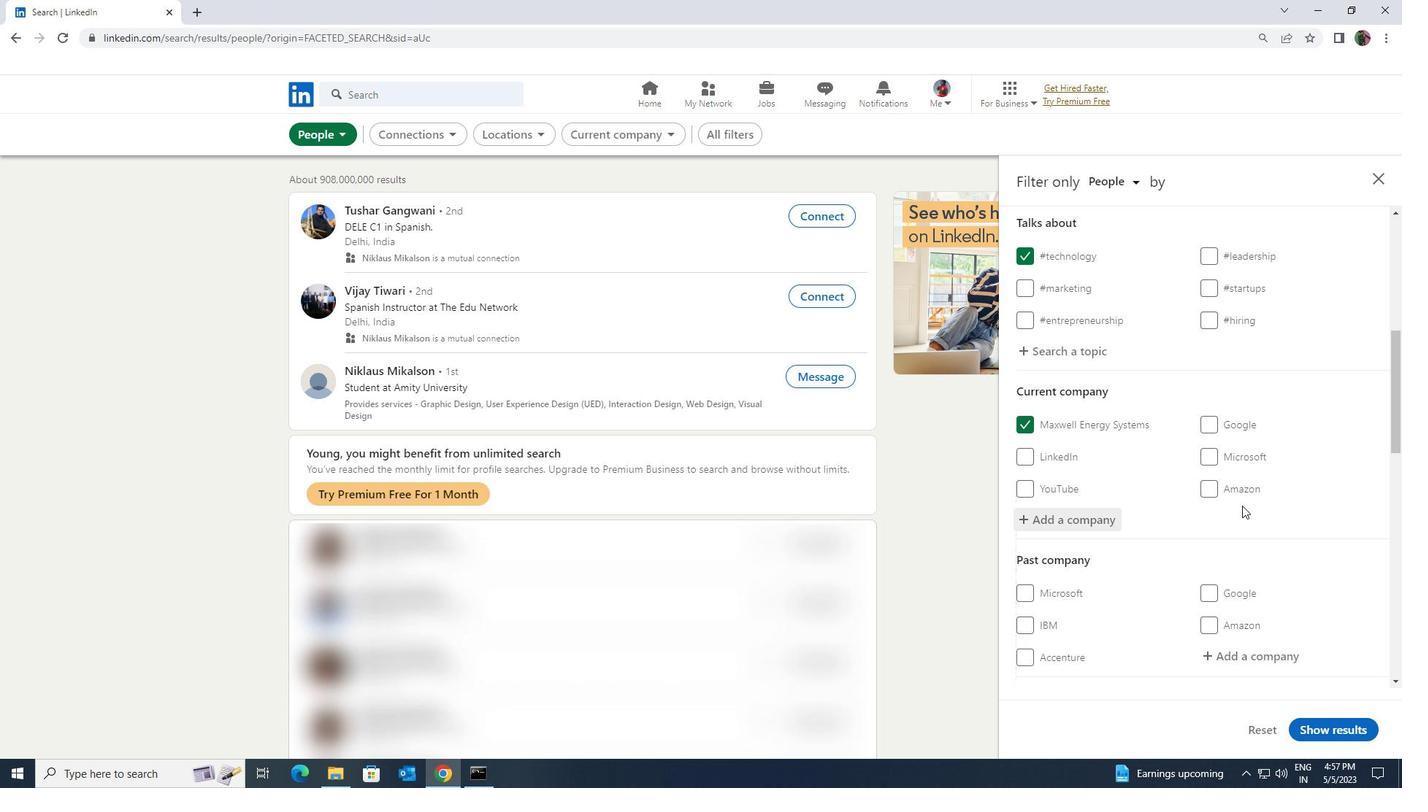 
Action: Mouse scrolled (1242, 505) with delta (0, 0)
Screenshot: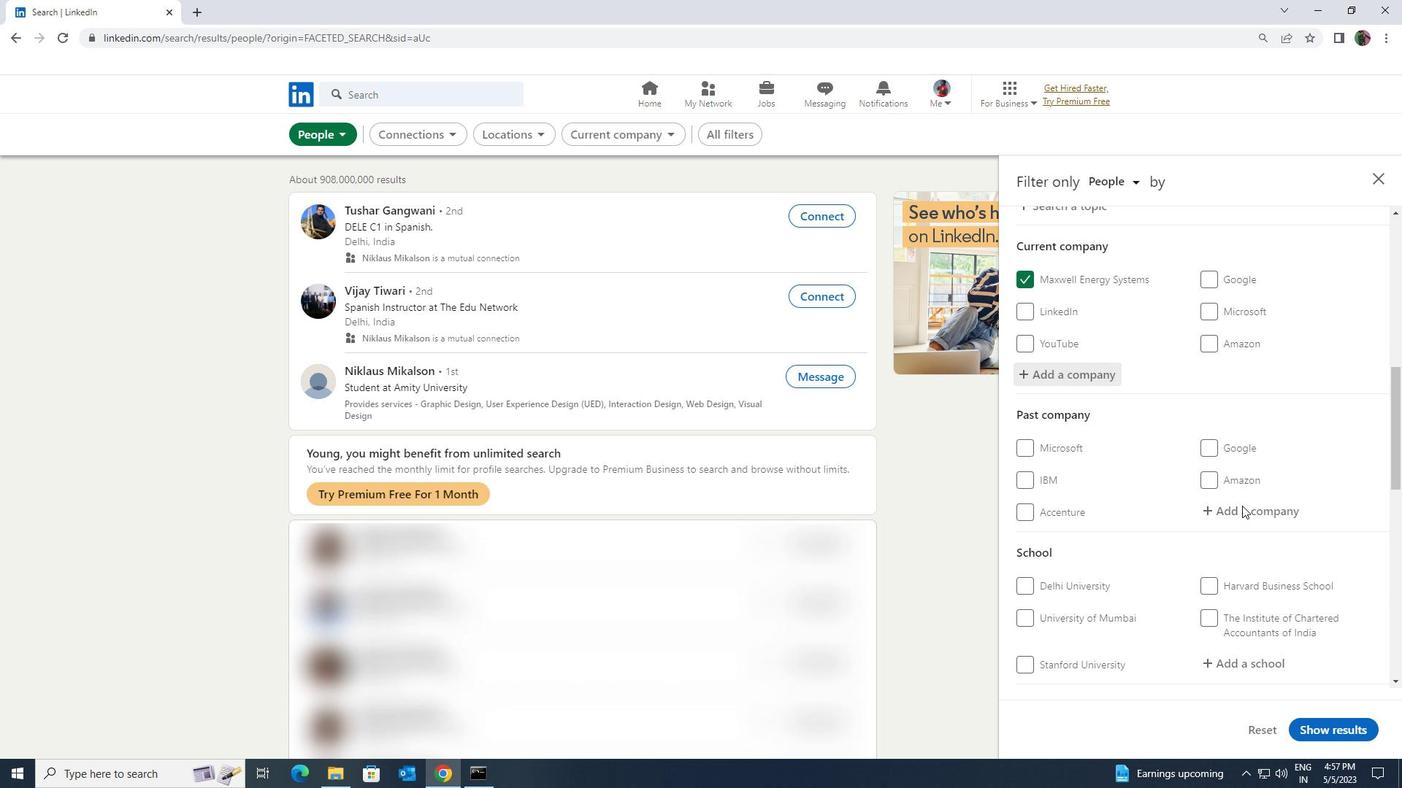 
Action: Mouse moved to (1246, 580)
Screenshot: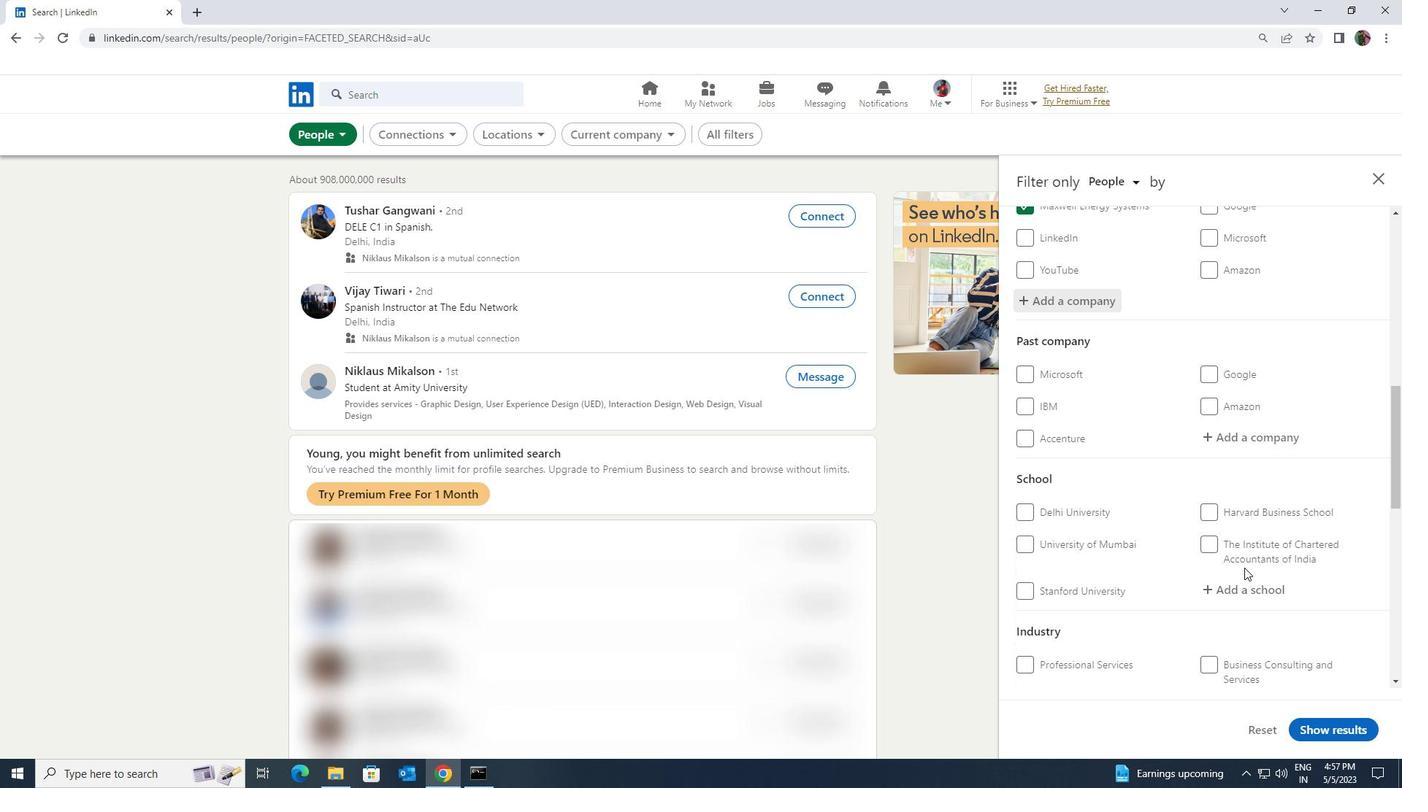 
Action: Mouse scrolled (1246, 579) with delta (0, 0)
Screenshot: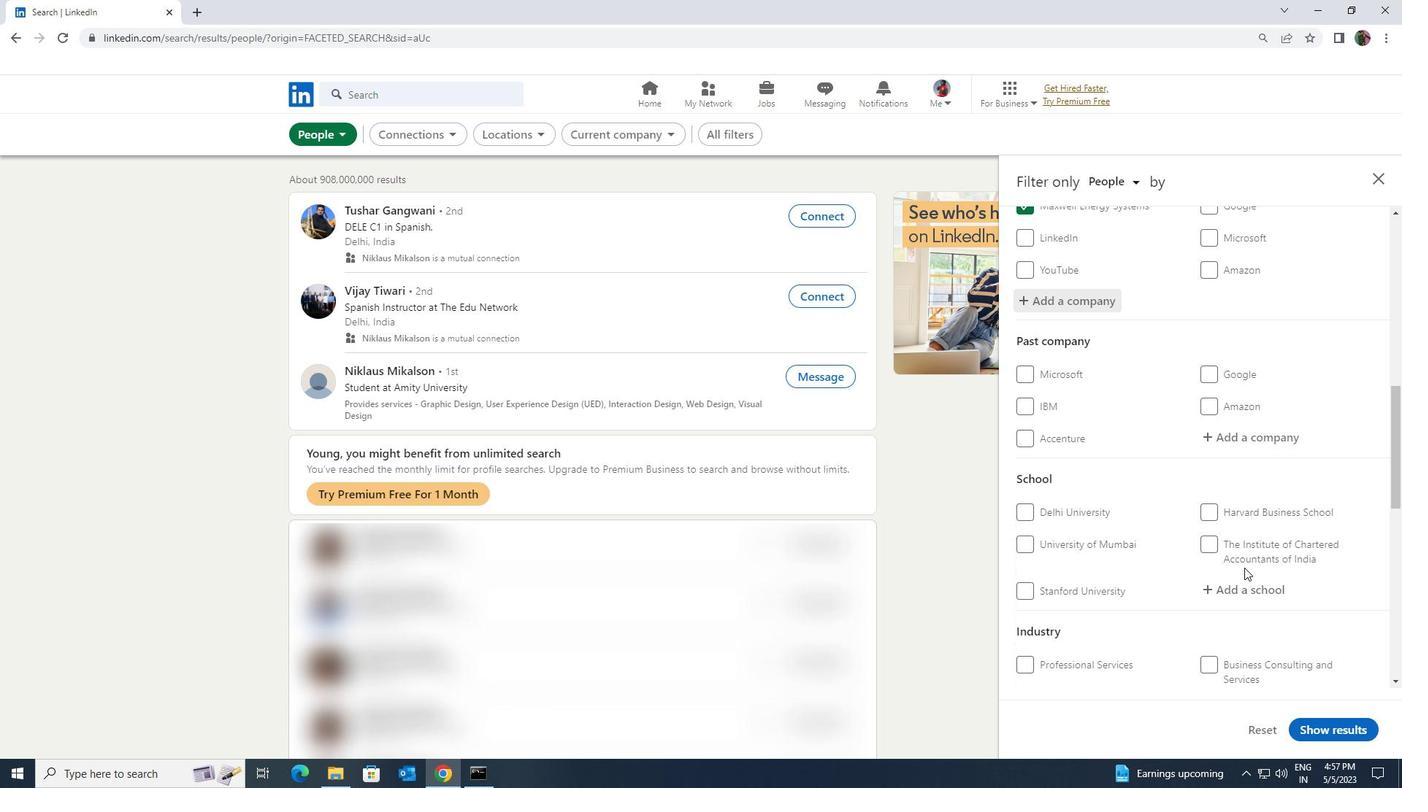 
Action: Mouse moved to (1246, 515)
Screenshot: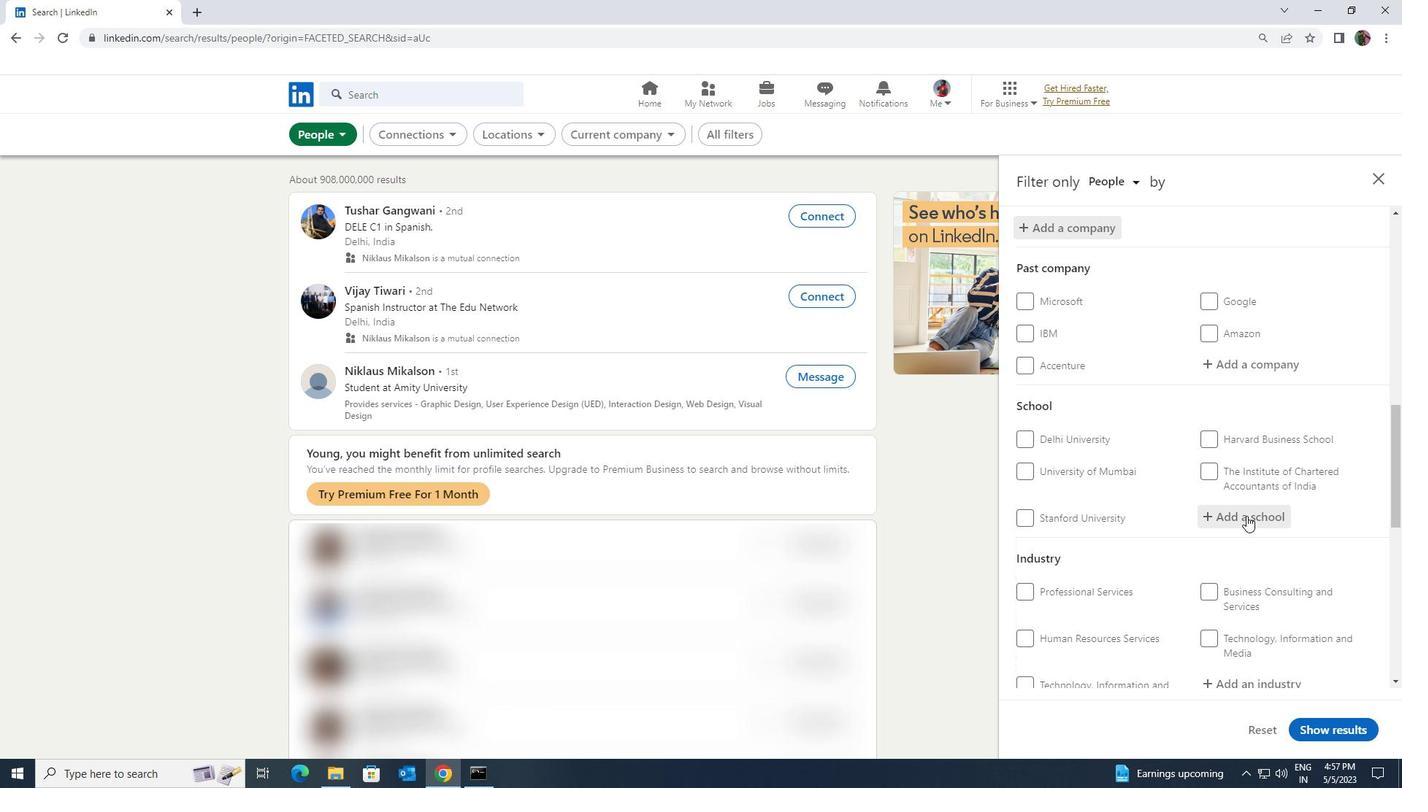 
Action: Mouse pressed left at (1246, 515)
Screenshot: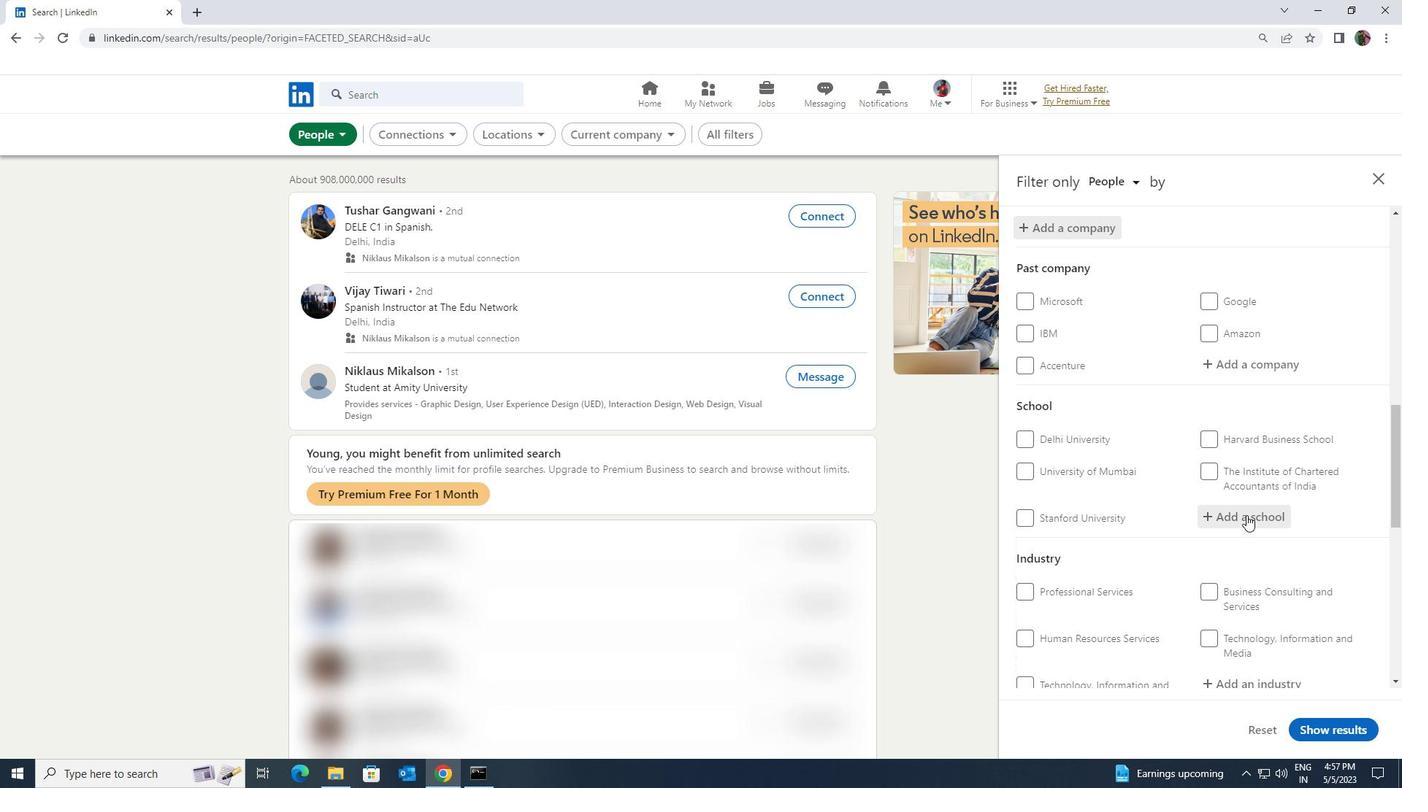 
Action: Key pressed <Key.shift><Key.shift><Key.shift><Key.shift><Key.shift>MAHATMA
Screenshot: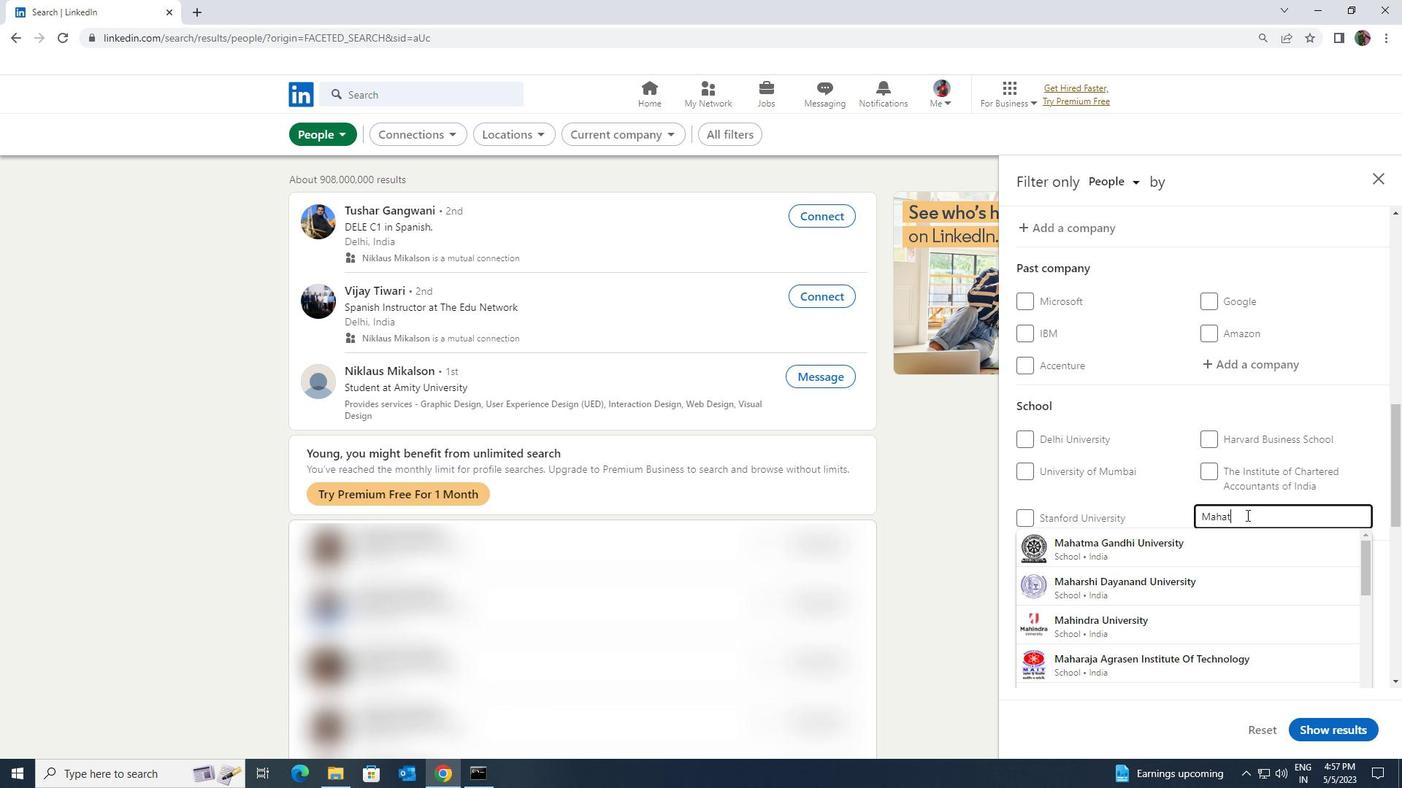 
Action: Mouse moved to (1258, 571)
Screenshot: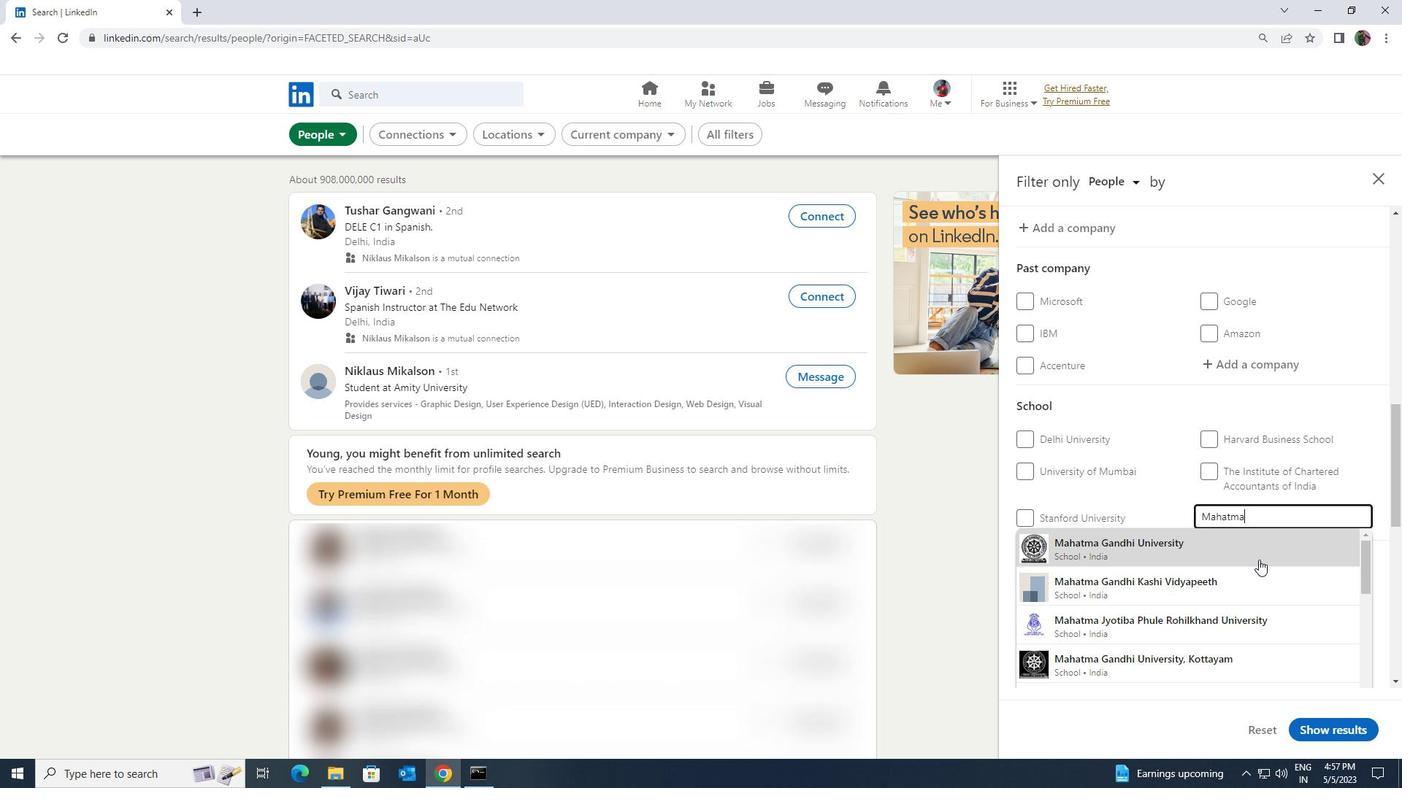 
Action: Mouse pressed left at (1258, 571)
Screenshot: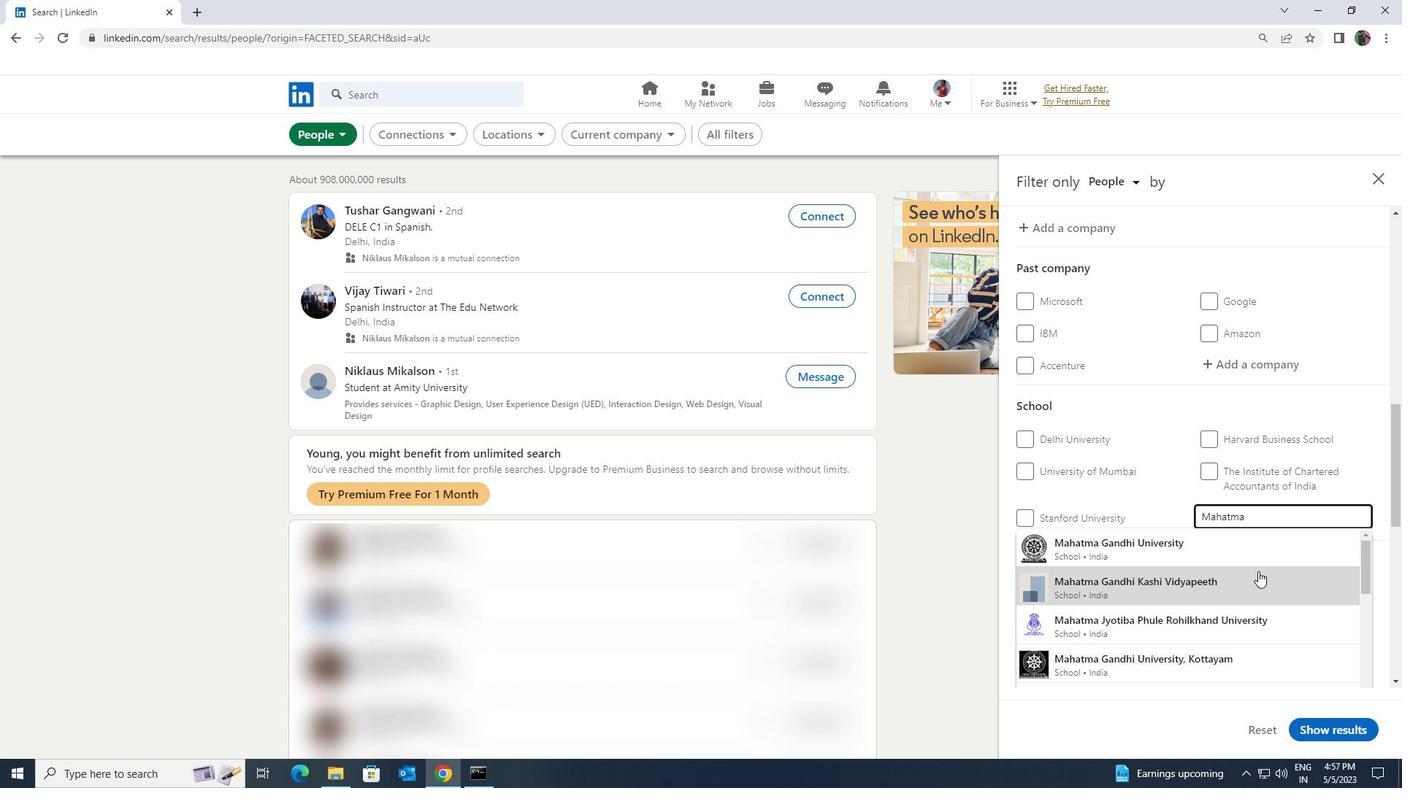 
Action: Mouse scrolled (1258, 571) with delta (0, 0)
Screenshot: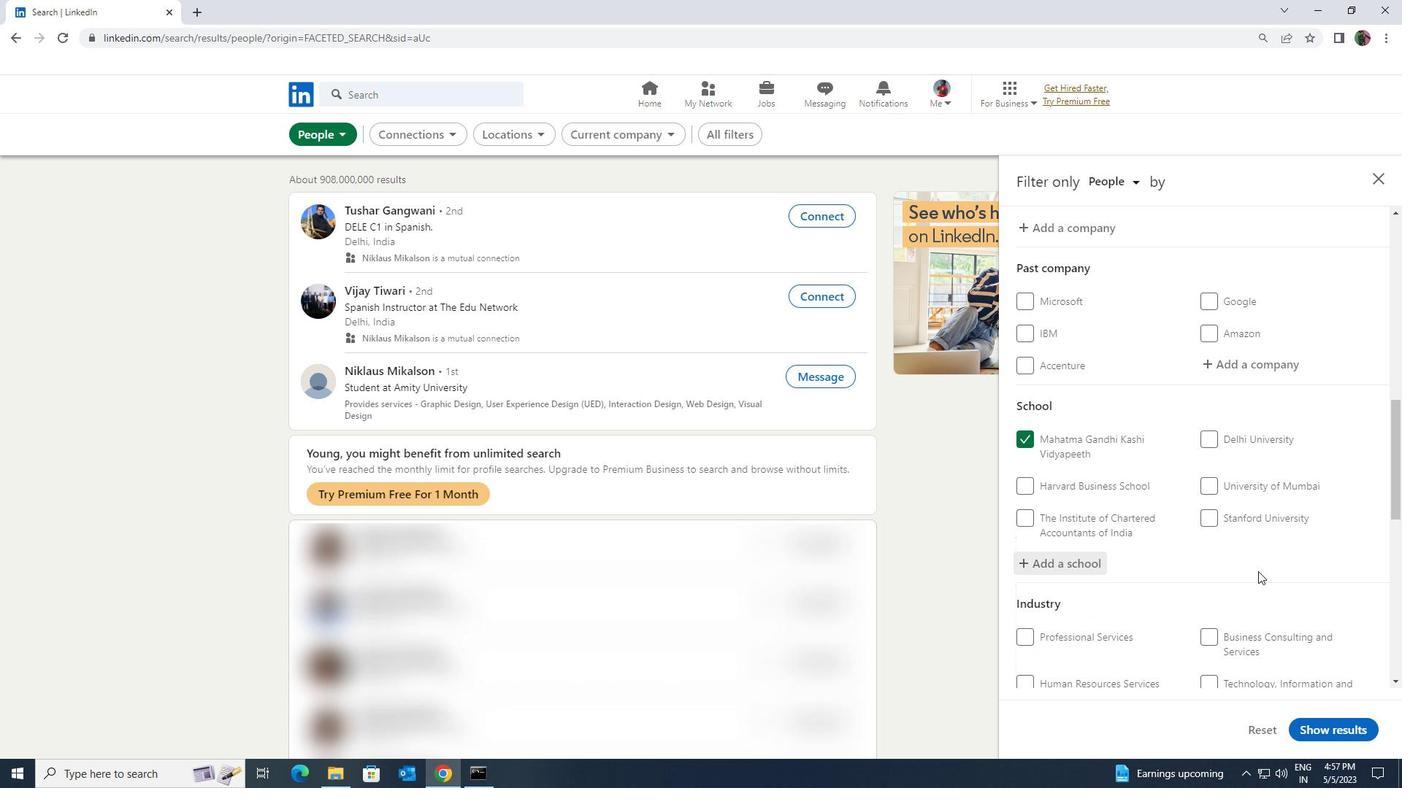 
Action: Mouse scrolled (1258, 571) with delta (0, 0)
Screenshot: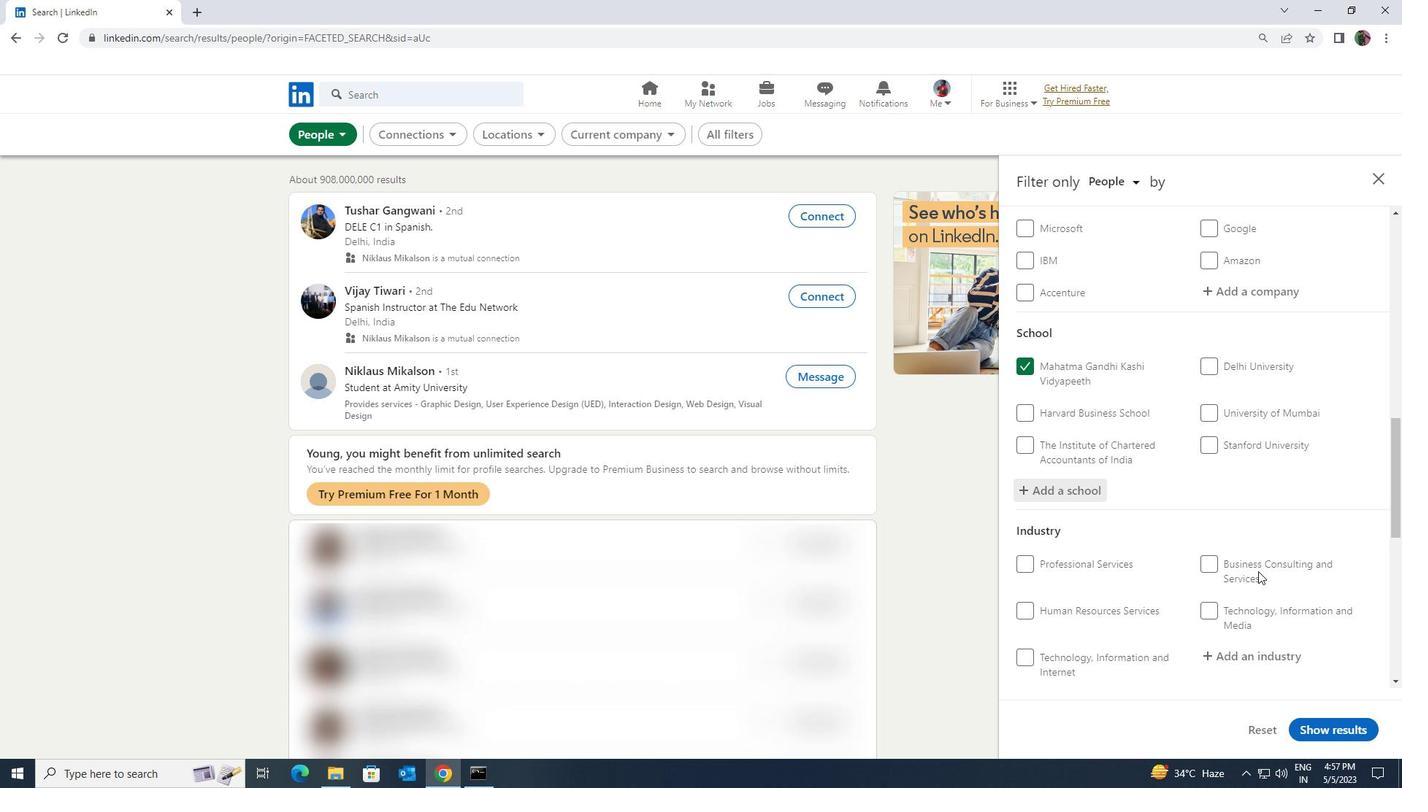 
Action: Mouse moved to (1256, 585)
Screenshot: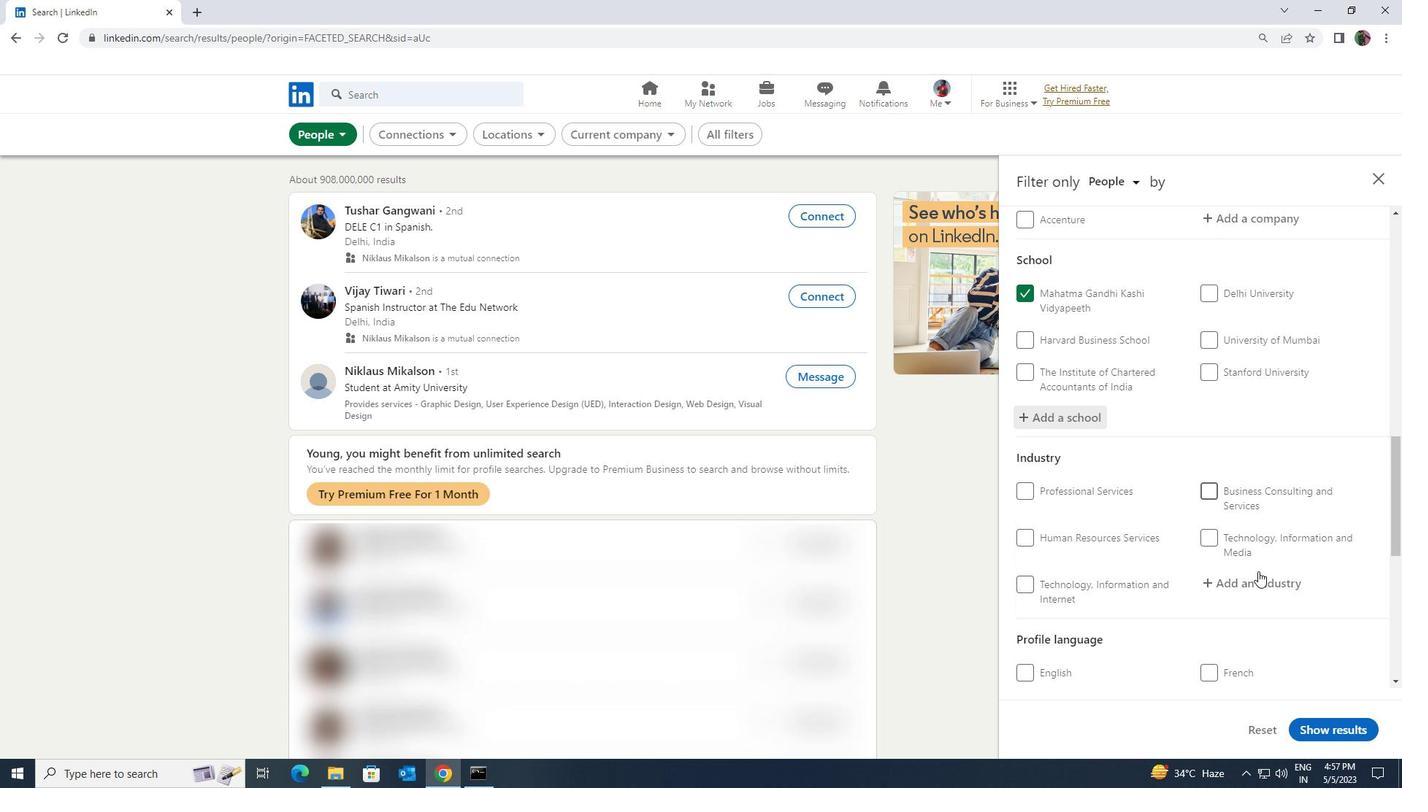 
Action: Mouse pressed left at (1256, 585)
Screenshot: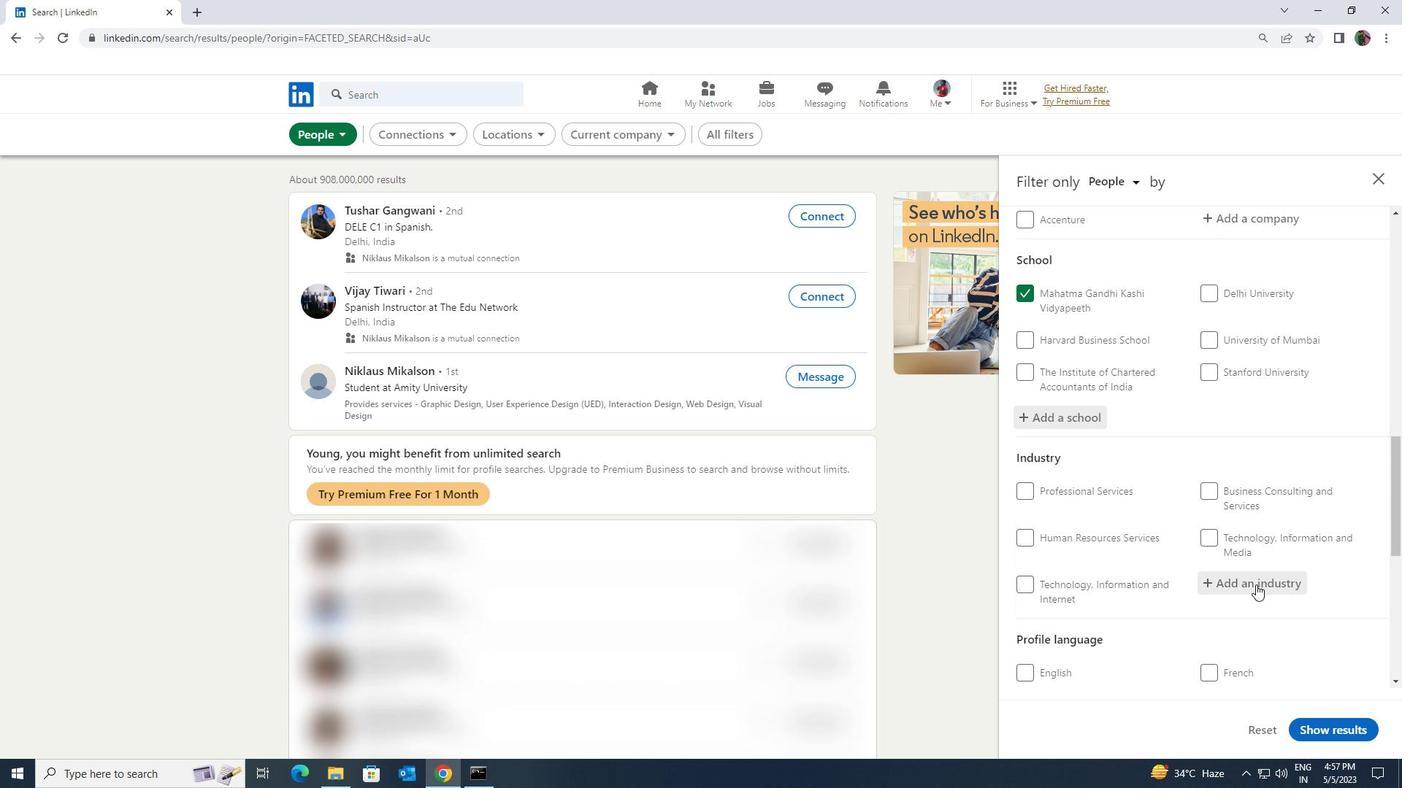 
Action: Key pressed <Key.shift><Key.shift>METAL<Key.space><Key.shift>MANU
Screenshot: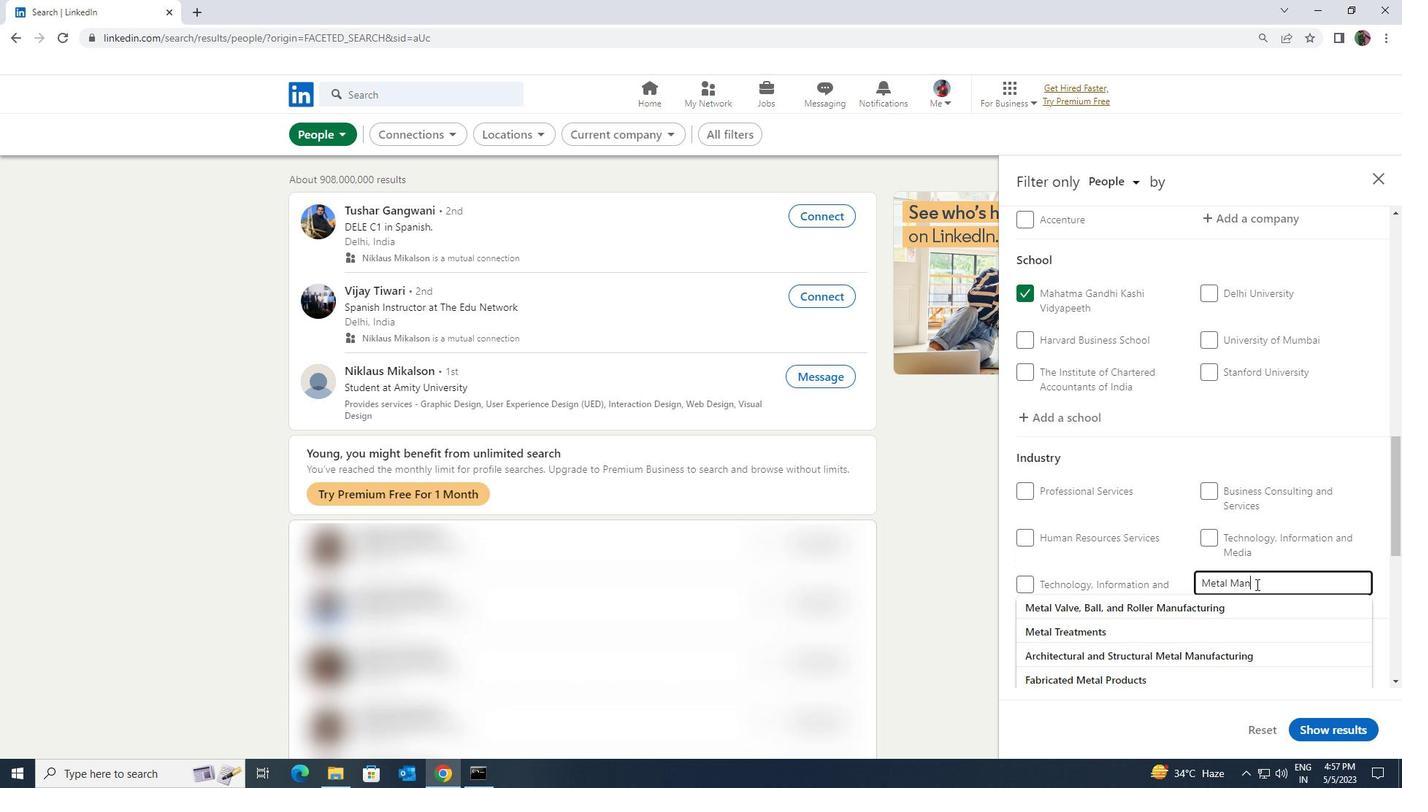 
Action: Mouse moved to (1209, 645)
Screenshot: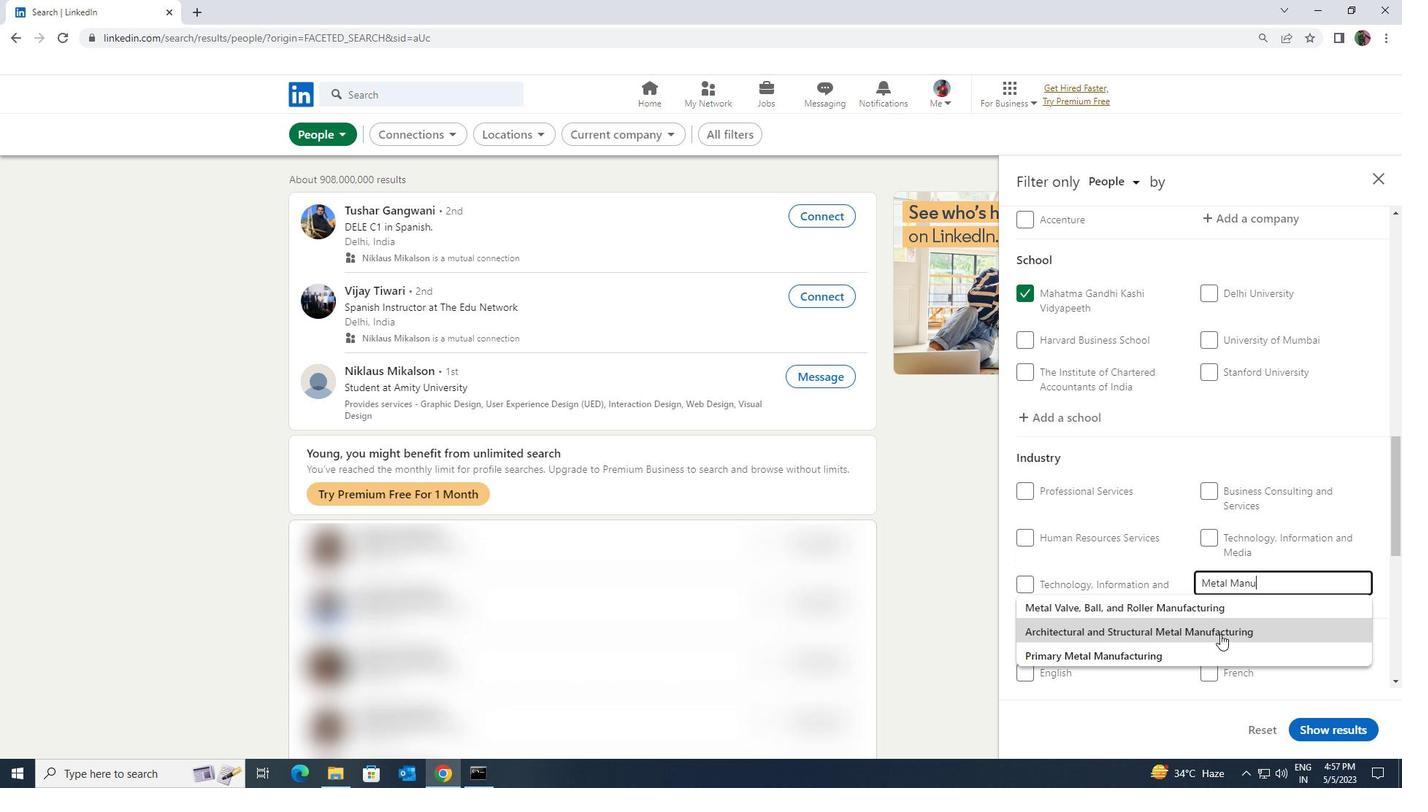 
Action: Key pressed FACTURING<Key.enter>
Screenshot: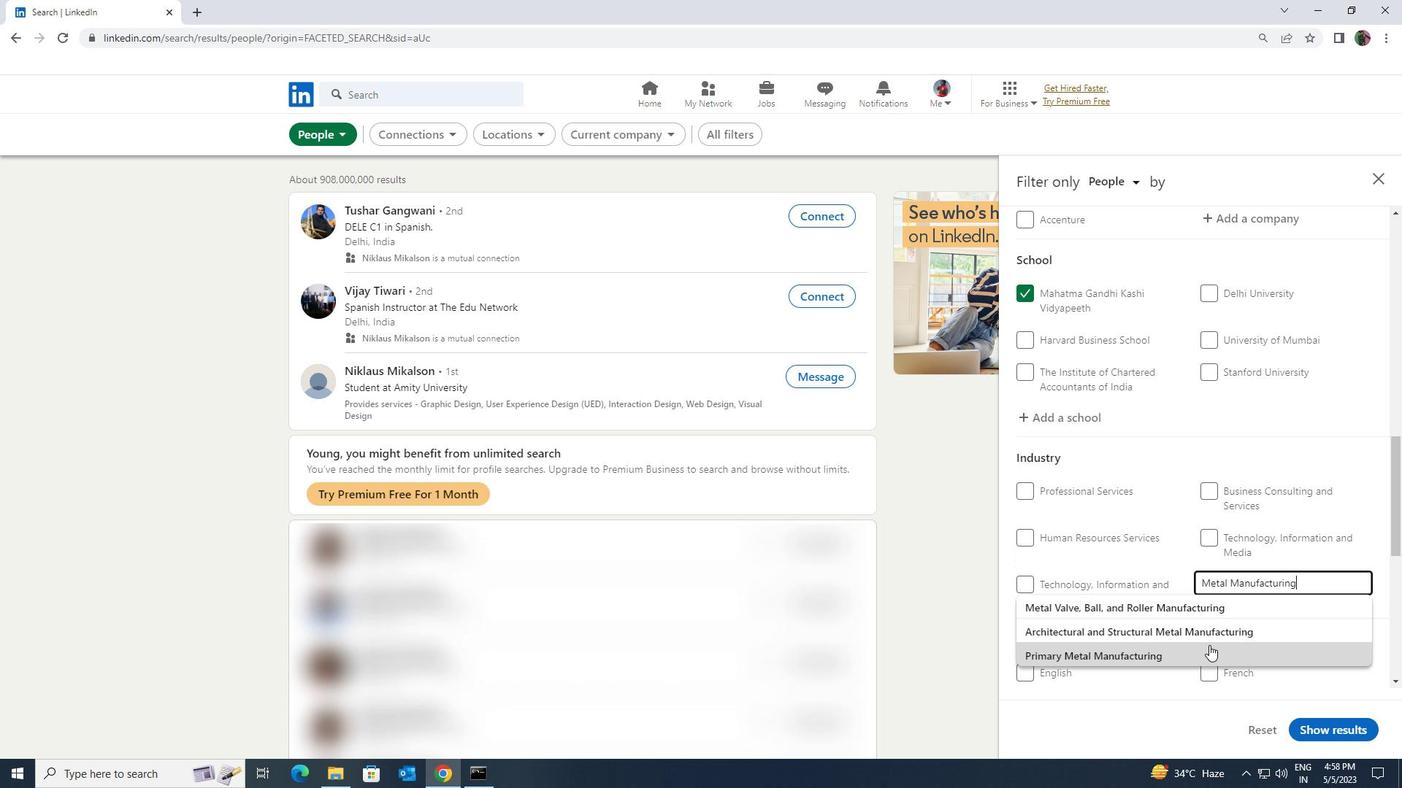 
Action: Mouse moved to (1224, 626)
Screenshot: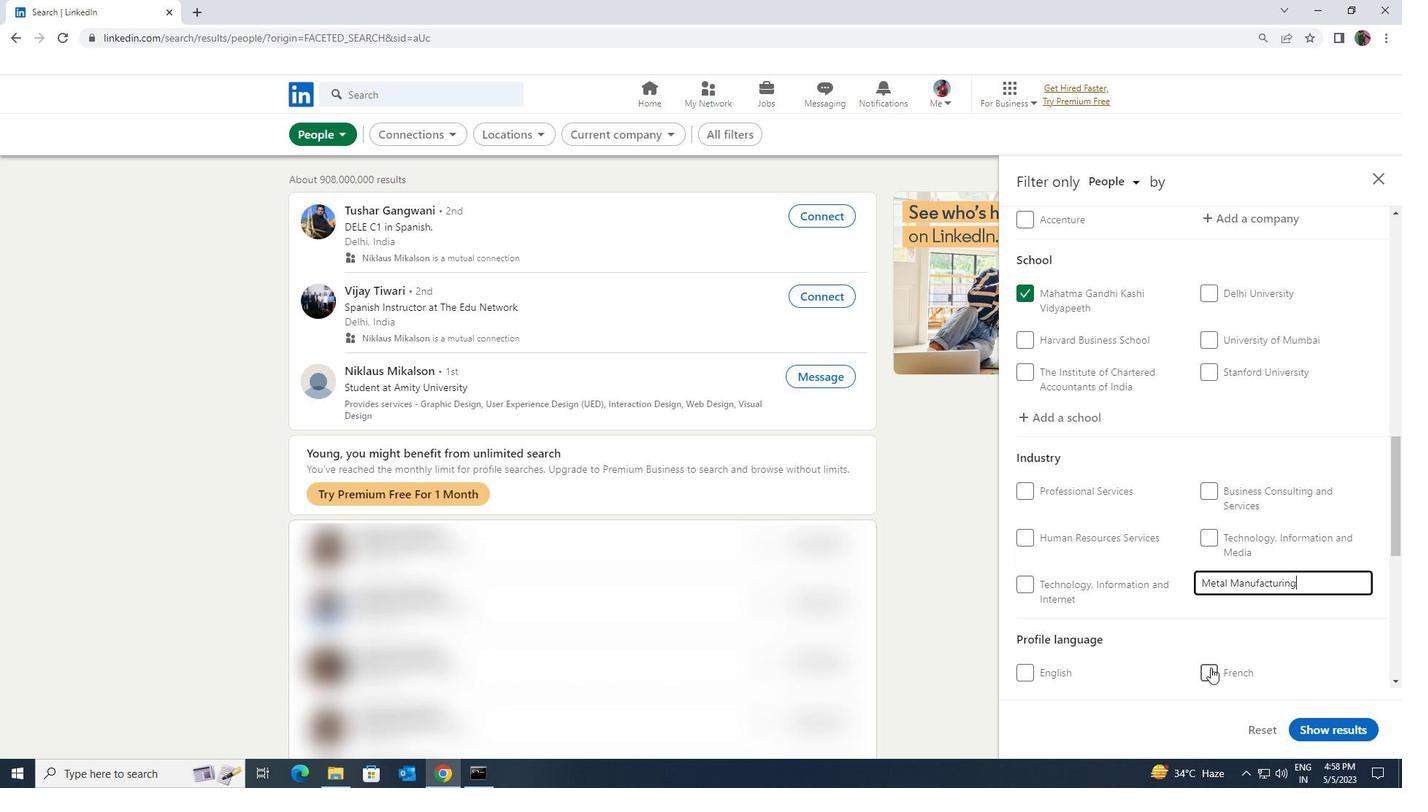 
Action: Mouse scrolled (1224, 625) with delta (0, 0)
Screenshot: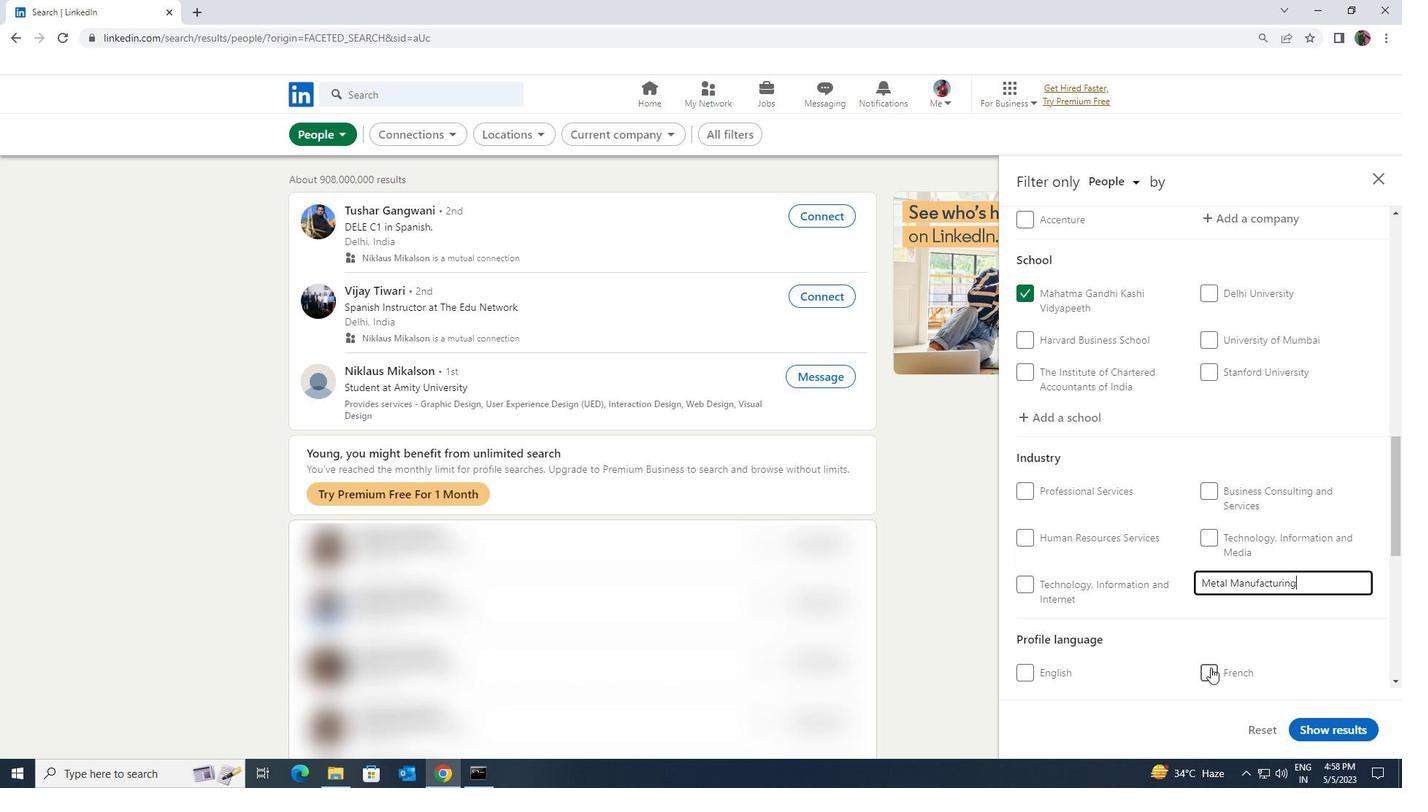 
Action: Mouse moved to (1224, 626)
Screenshot: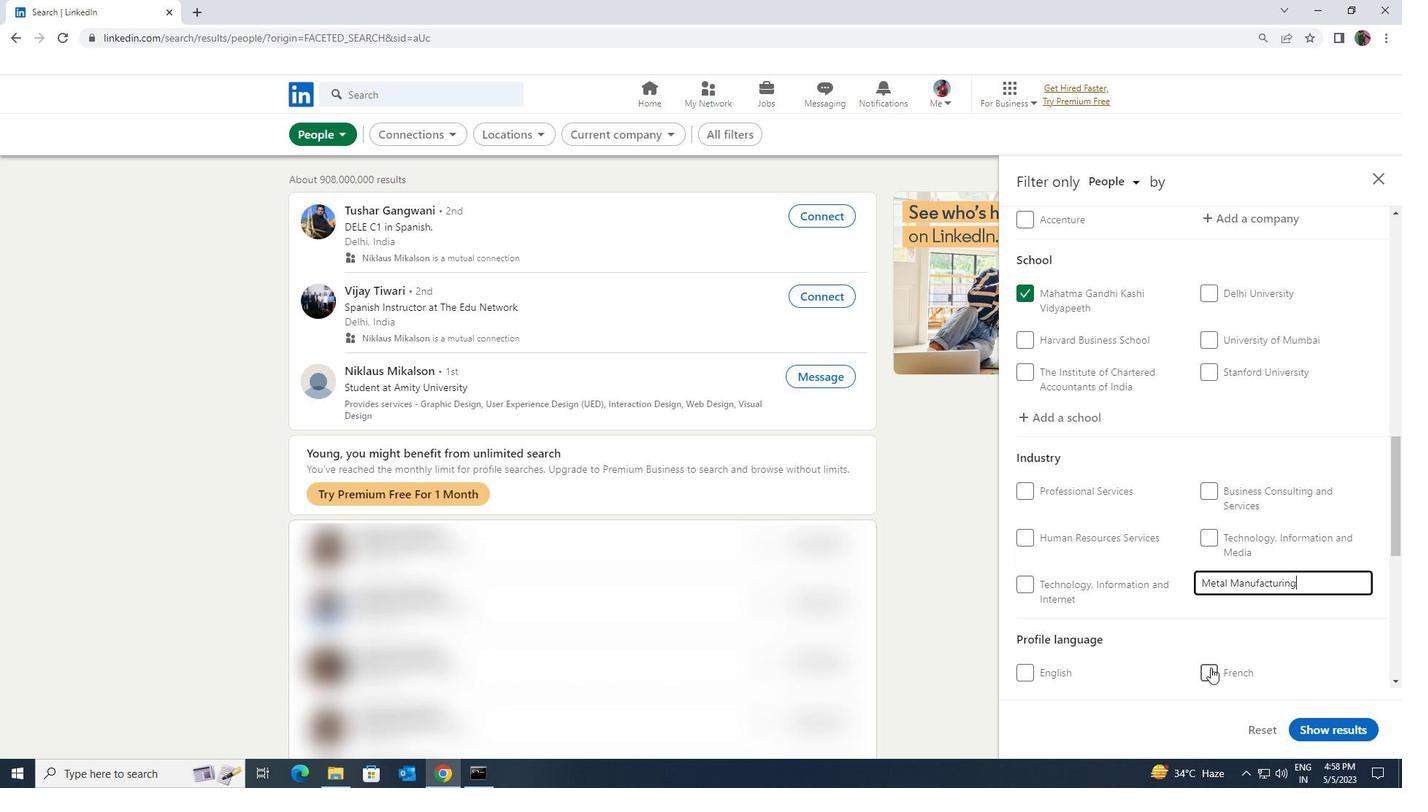 
Action: Mouse scrolled (1224, 625) with delta (0, 0)
Screenshot: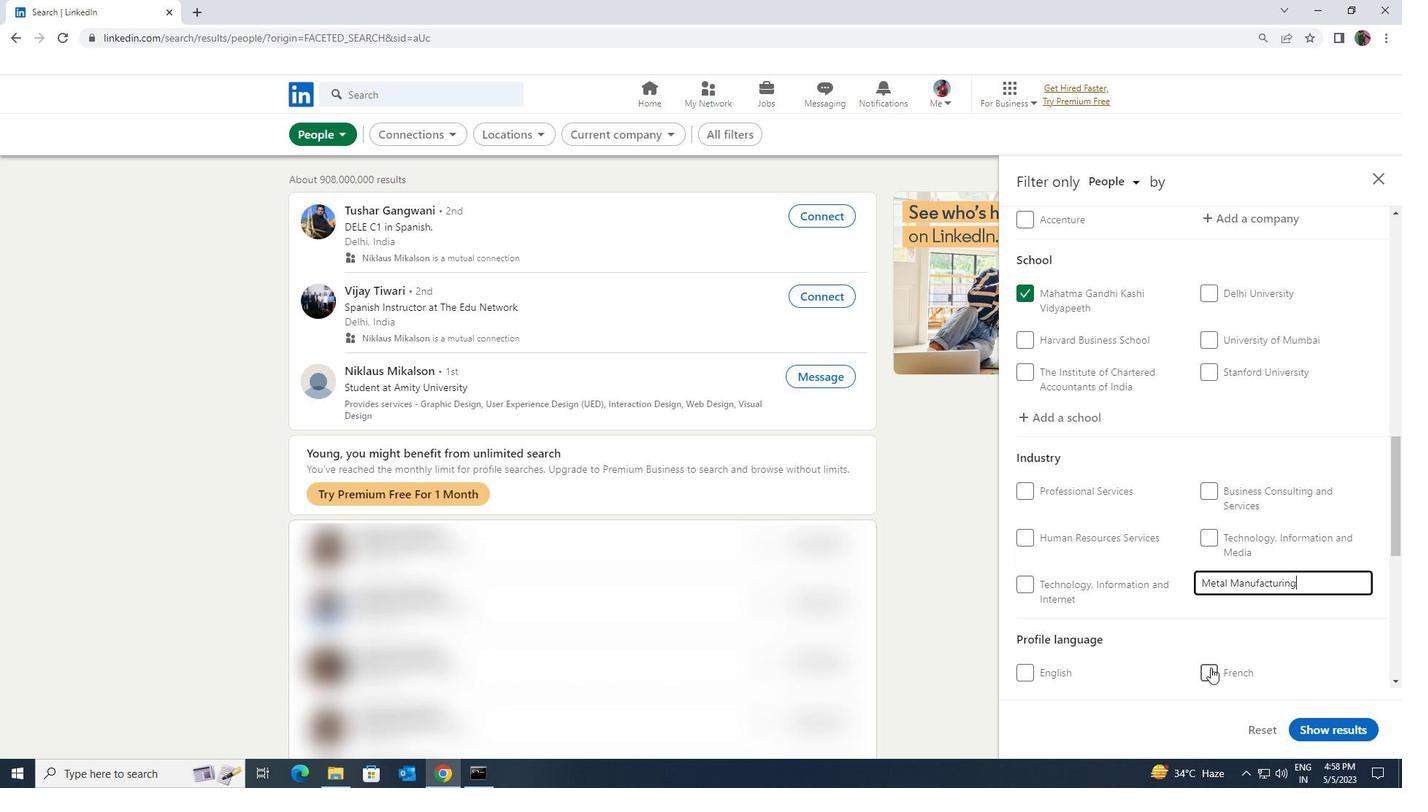 
Action: Mouse moved to (1230, 620)
Screenshot: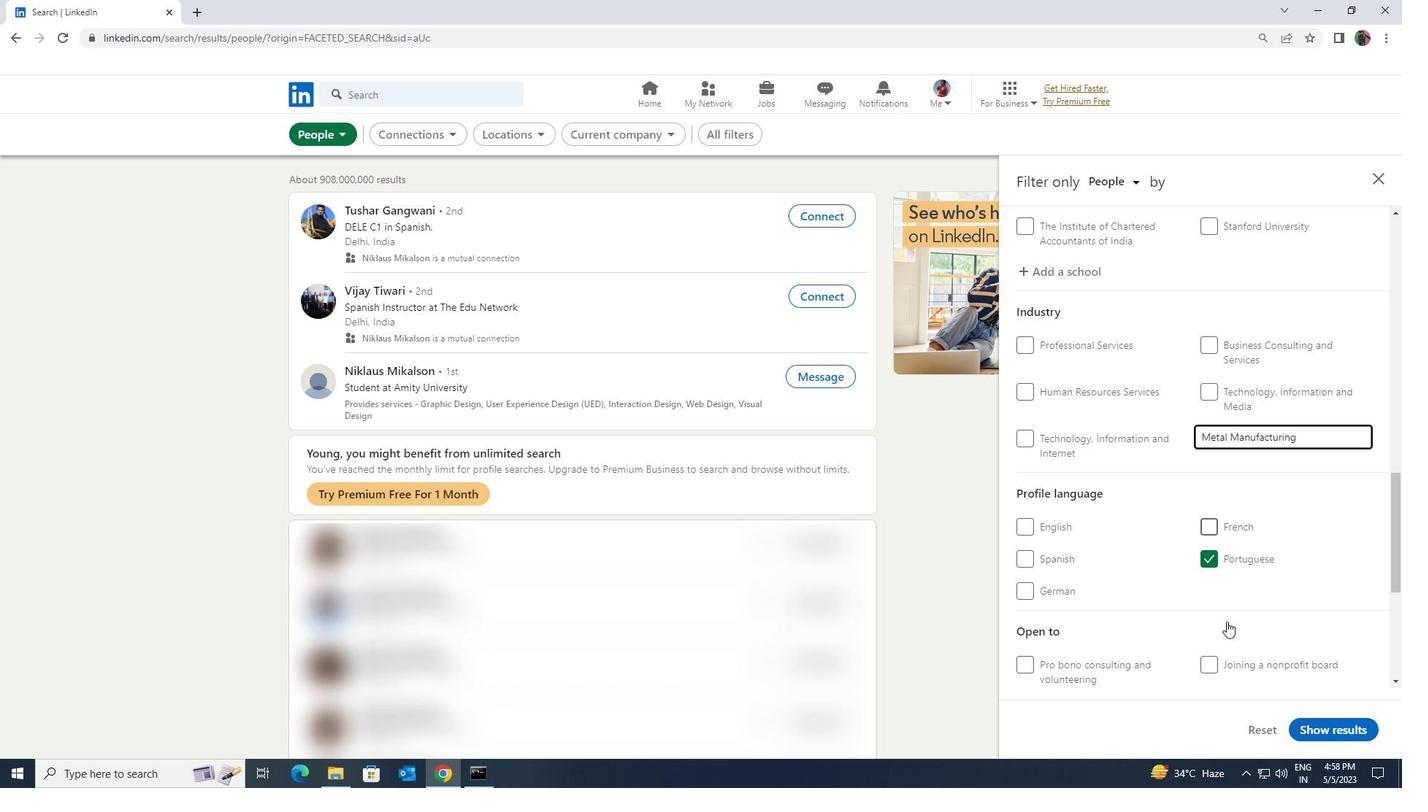 
Action: Mouse scrolled (1230, 620) with delta (0, 0)
Screenshot: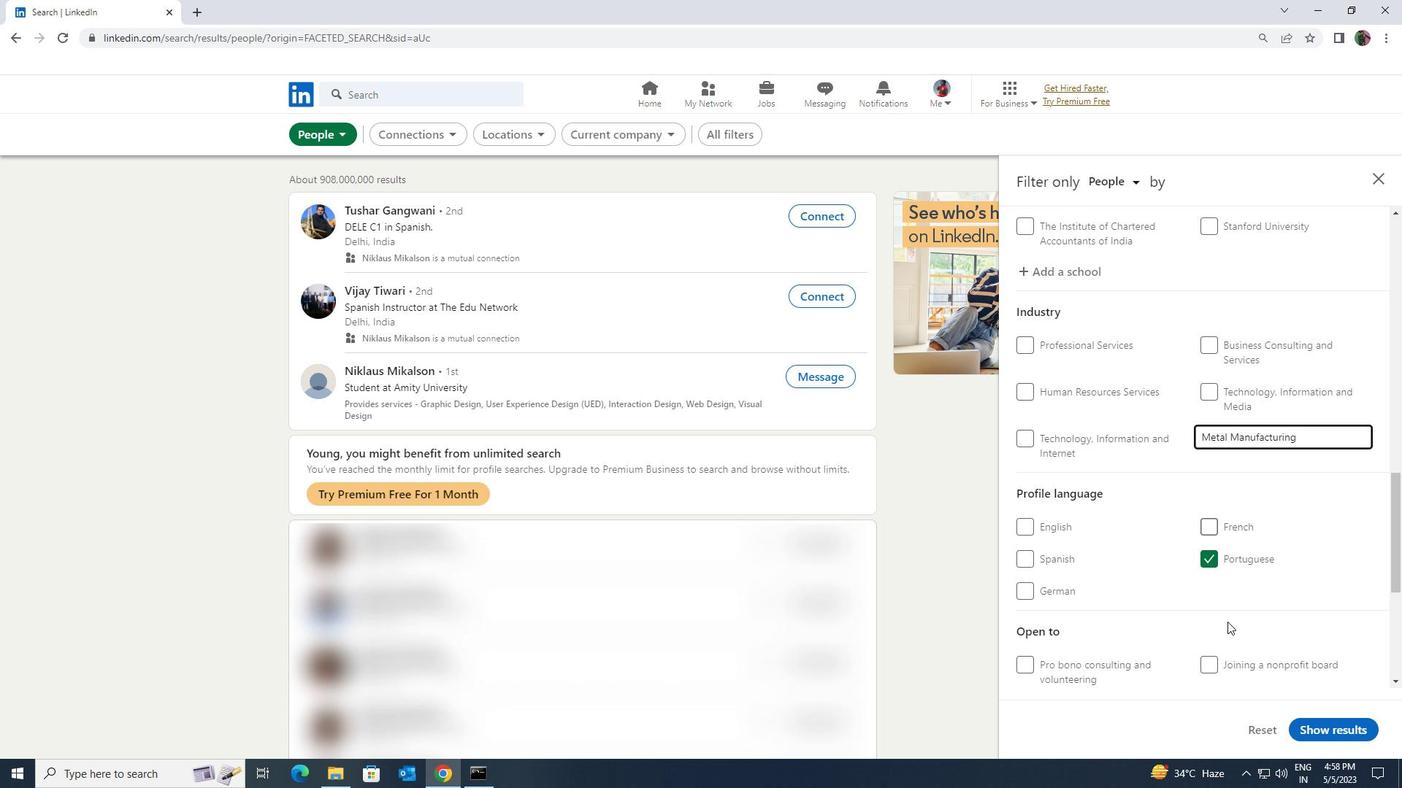 
Action: Mouse scrolled (1230, 620) with delta (0, 0)
Screenshot: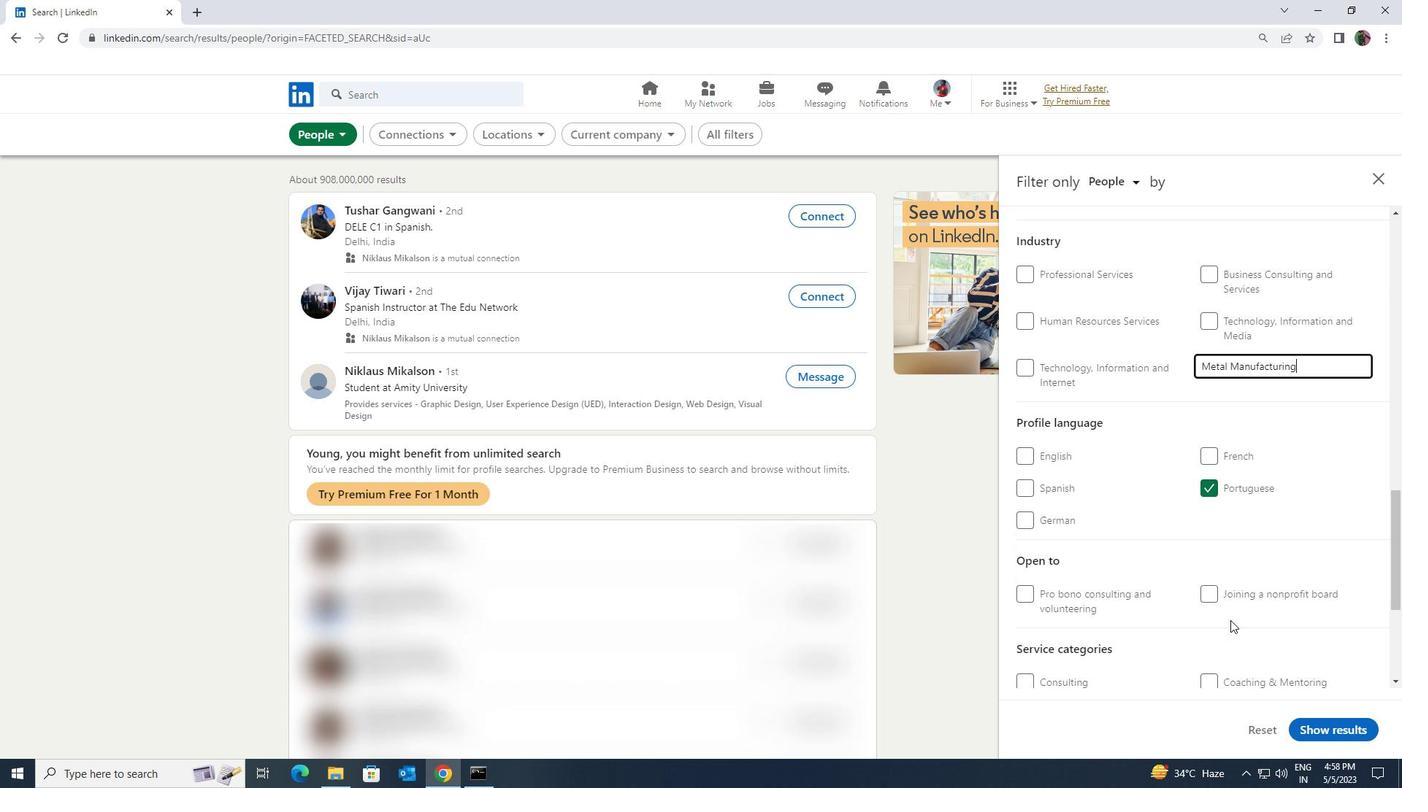 
Action: Mouse scrolled (1230, 620) with delta (0, 0)
Screenshot: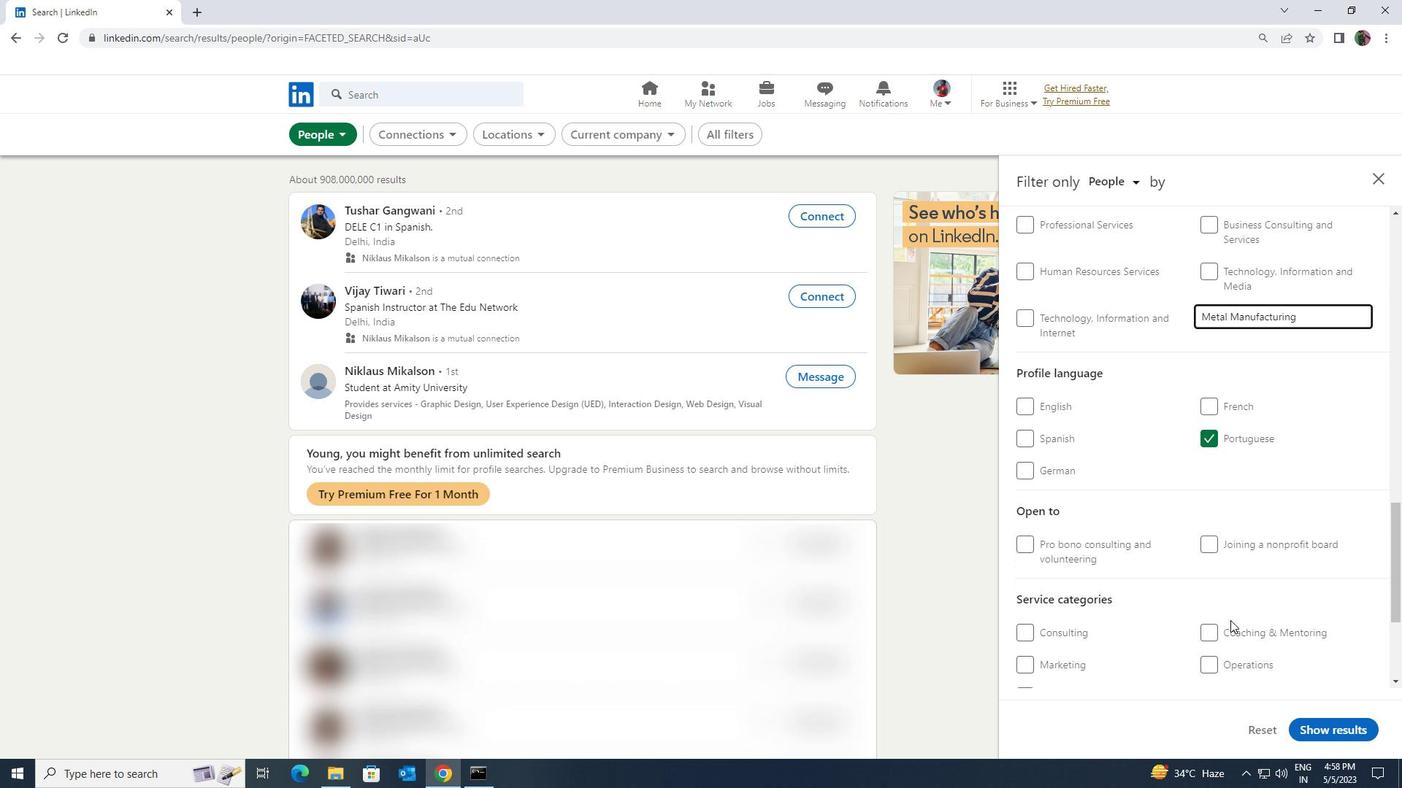 
Action: Mouse scrolled (1230, 620) with delta (0, 0)
Screenshot: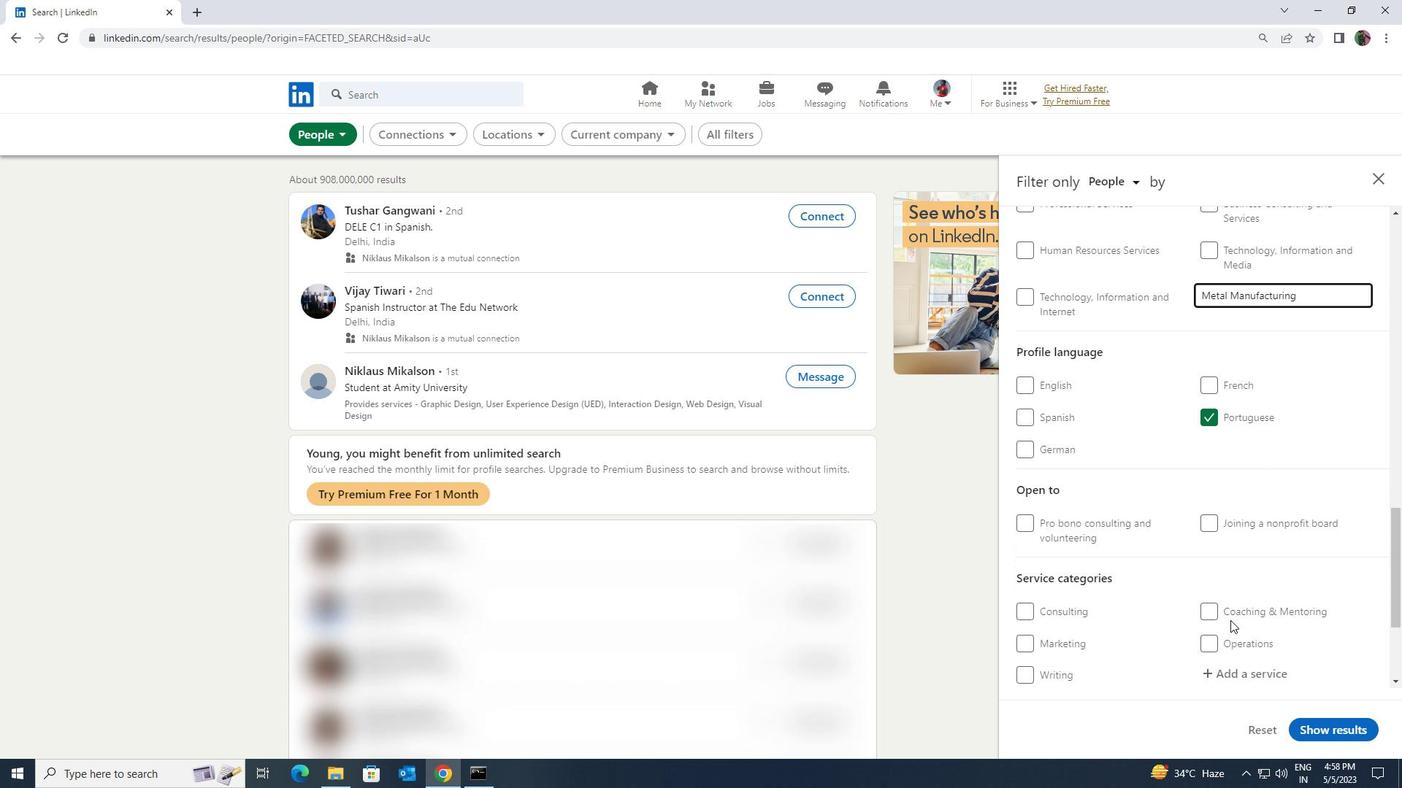 
Action: Mouse moved to (1243, 516)
Screenshot: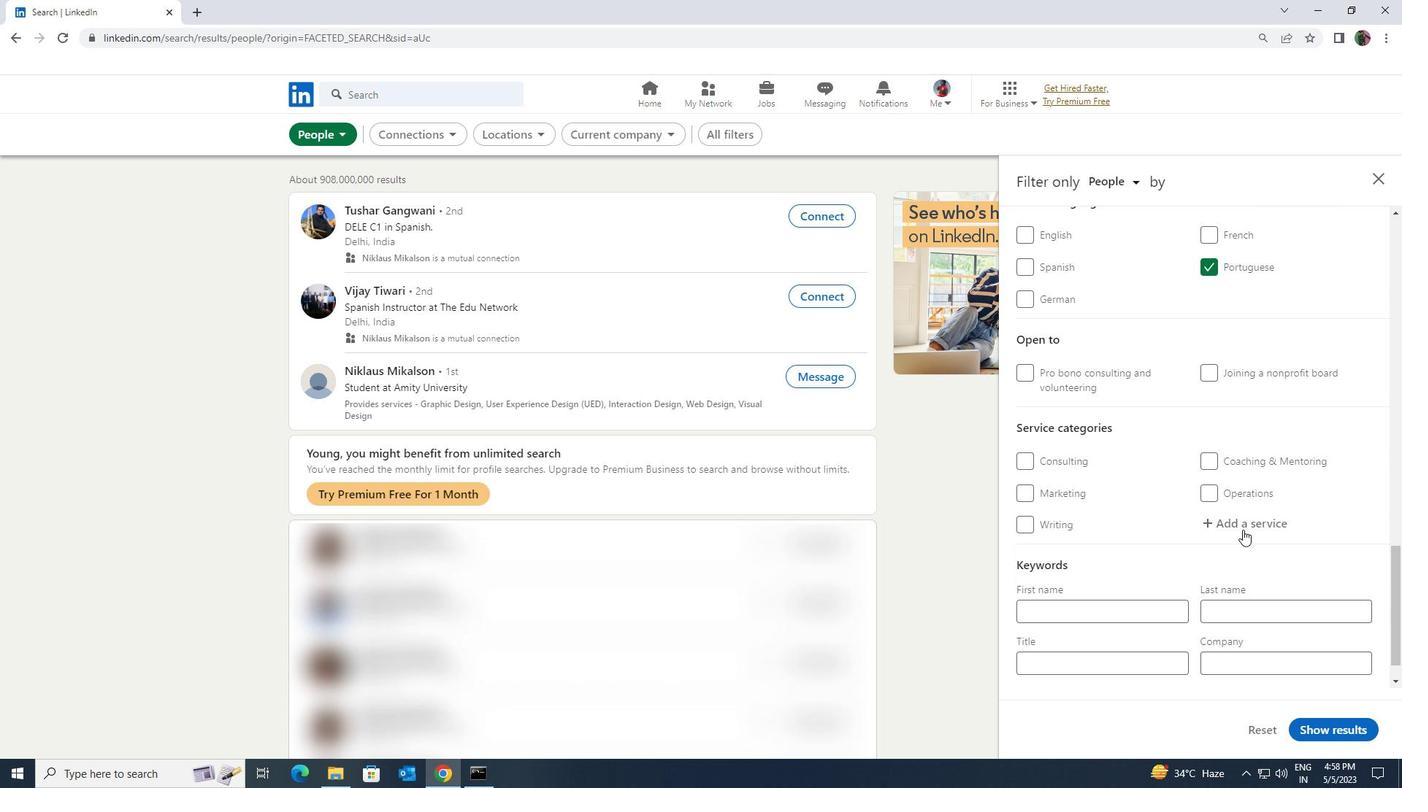 
Action: Mouse pressed left at (1243, 516)
Screenshot: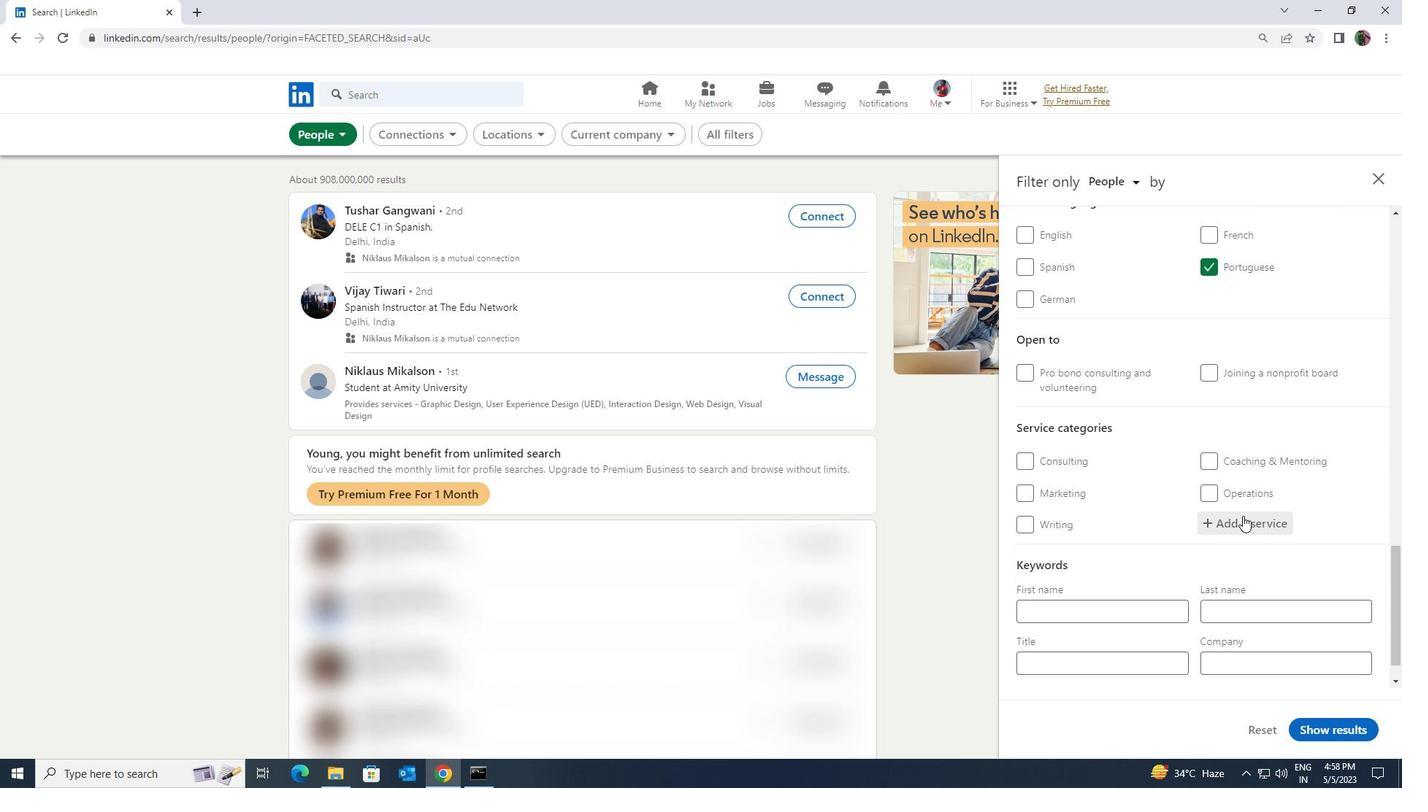 
Action: Key pressed <Key.shift><Key.shift><Key.shift><Key.shift><Key.shift>ANDROI
Screenshot: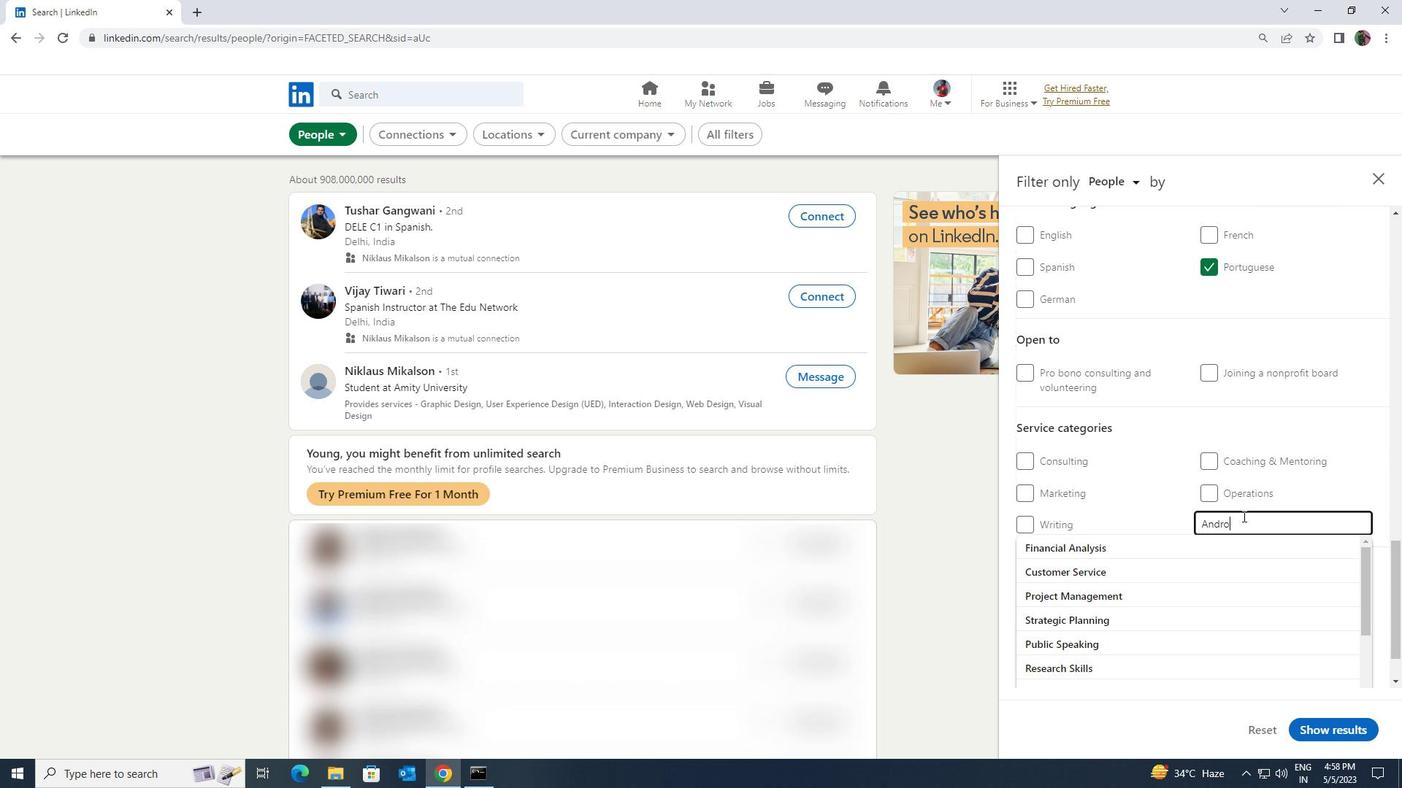 
Action: Mouse moved to (1227, 542)
Screenshot: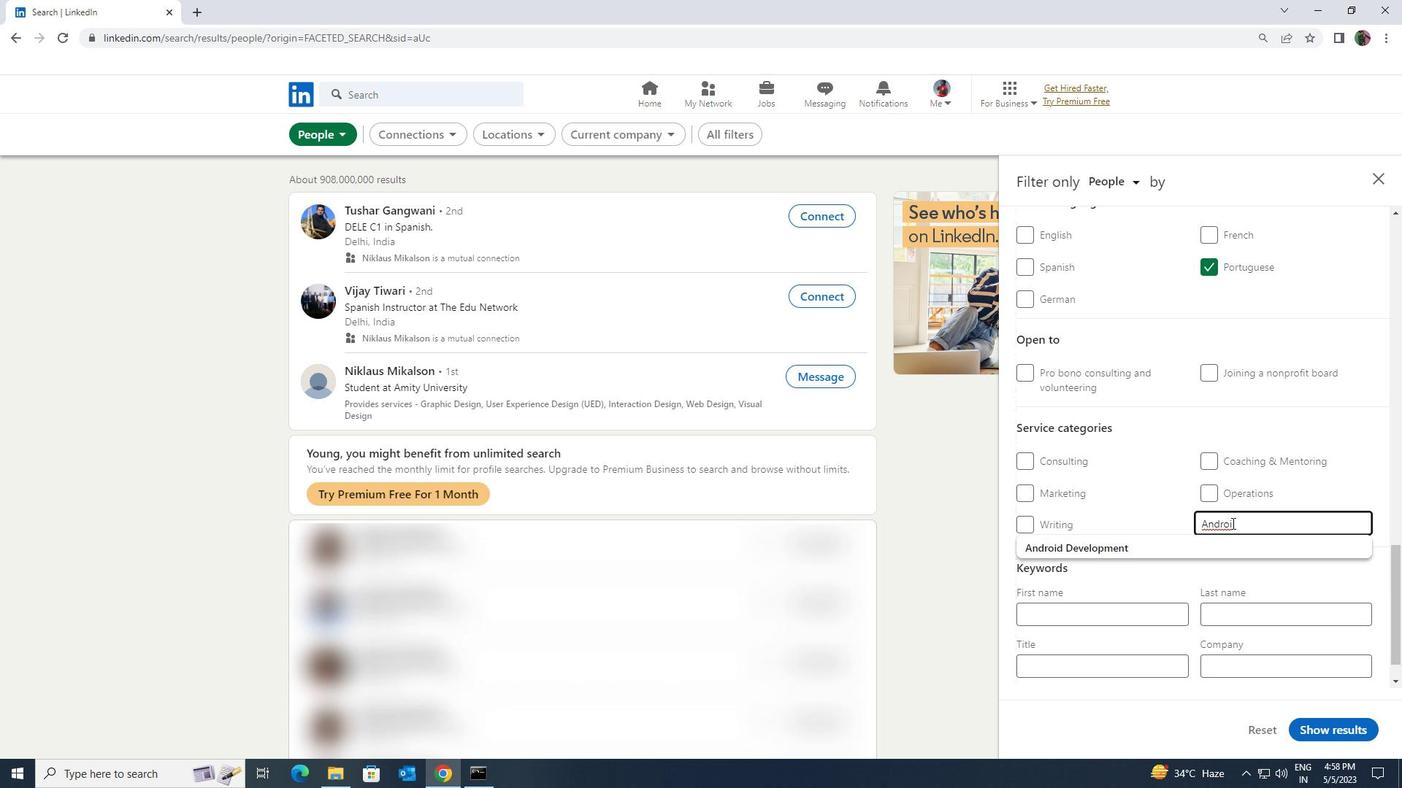 
Action: Mouse pressed left at (1227, 542)
Screenshot: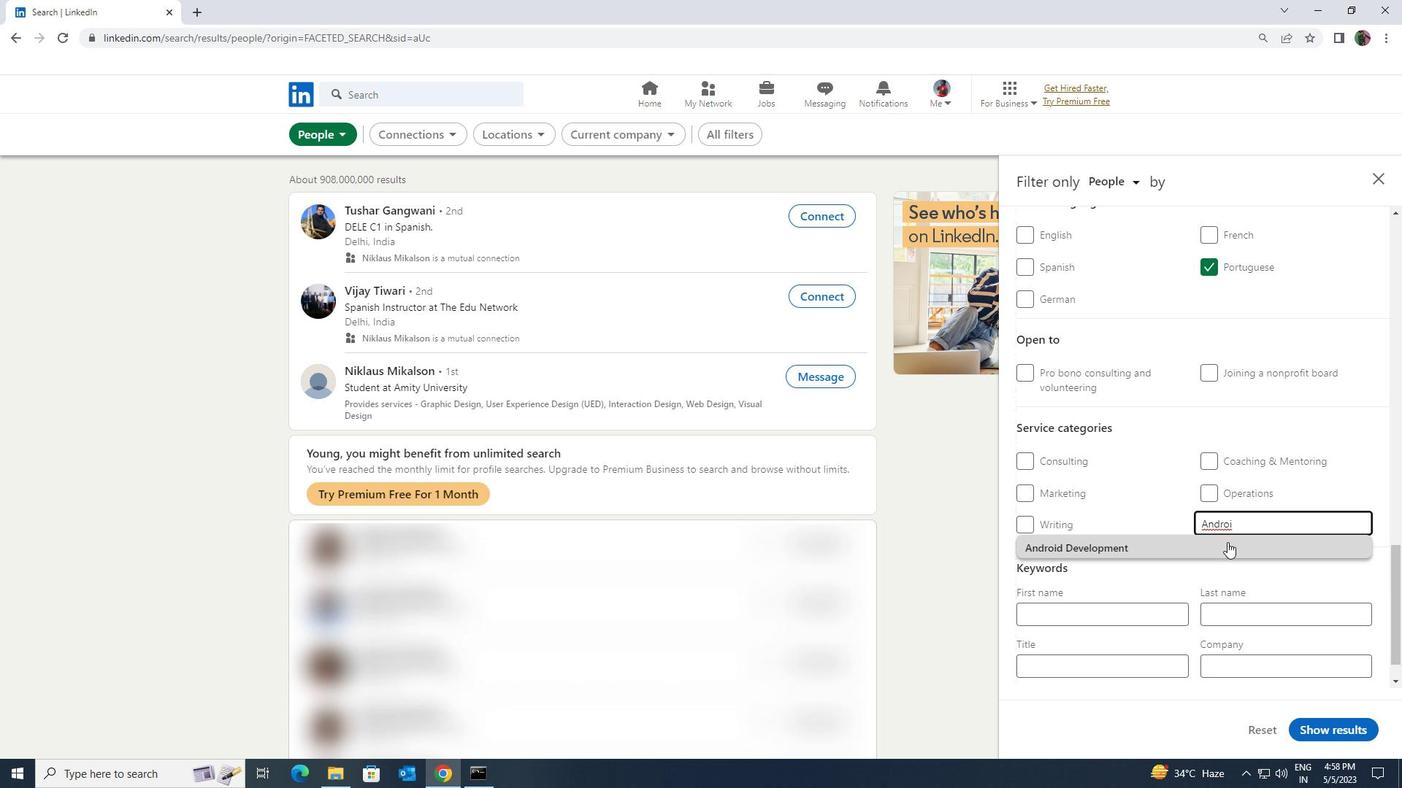 
Action: Mouse scrolled (1227, 541) with delta (0, 0)
Screenshot: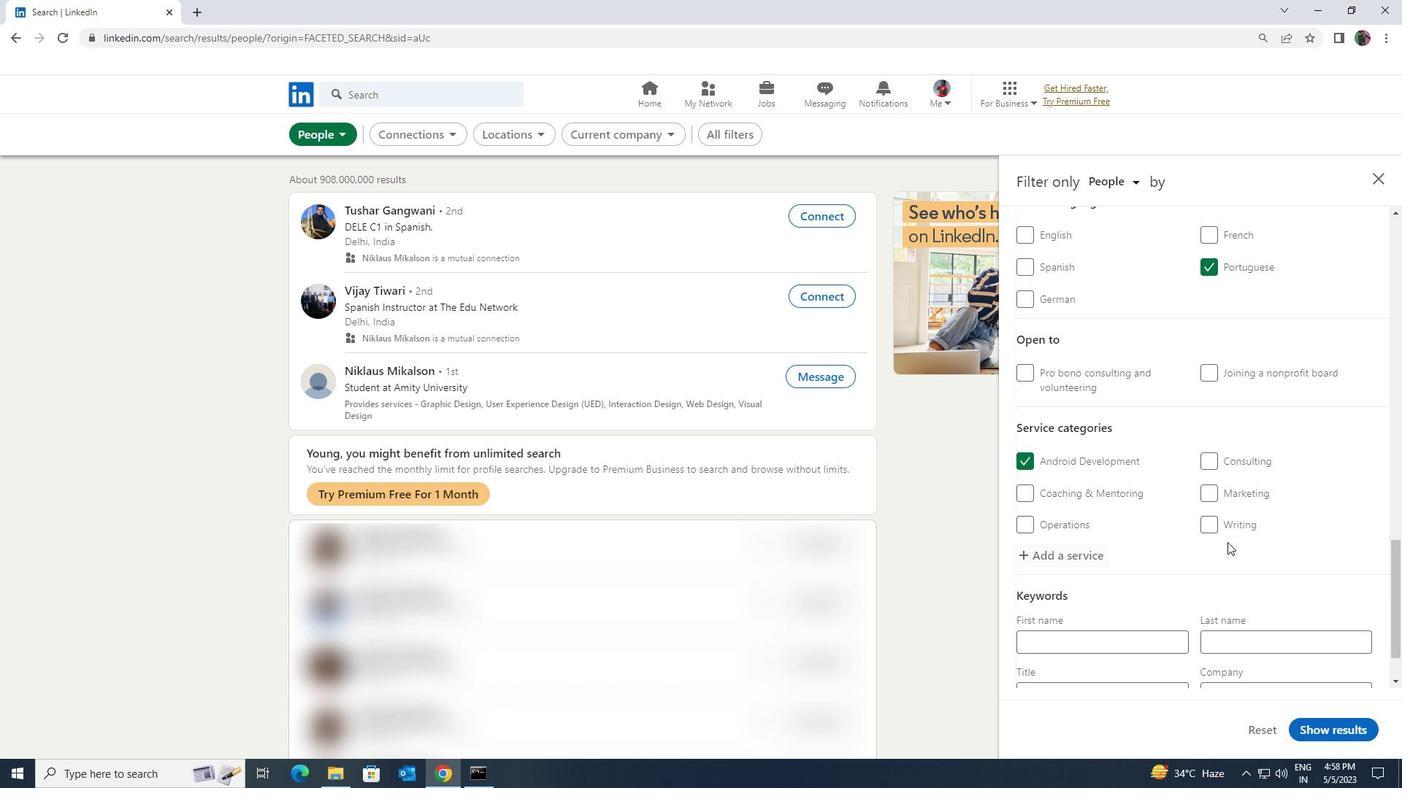 
Action: Mouse scrolled (1227, 541) with delta (0, 0)
Screenshot: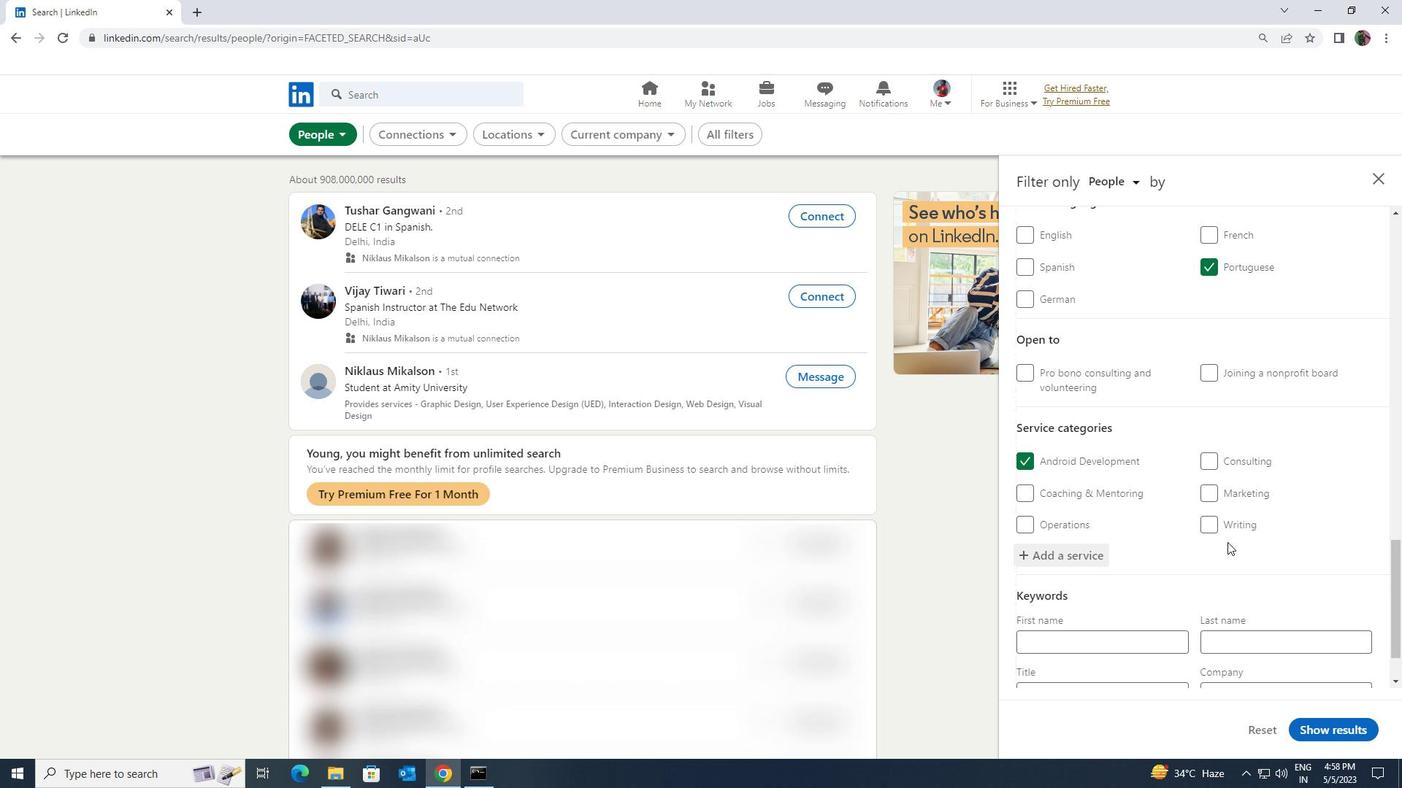 
Action: Mouse scrolled (1227, 541) with delta (0, 0)
Screenshot: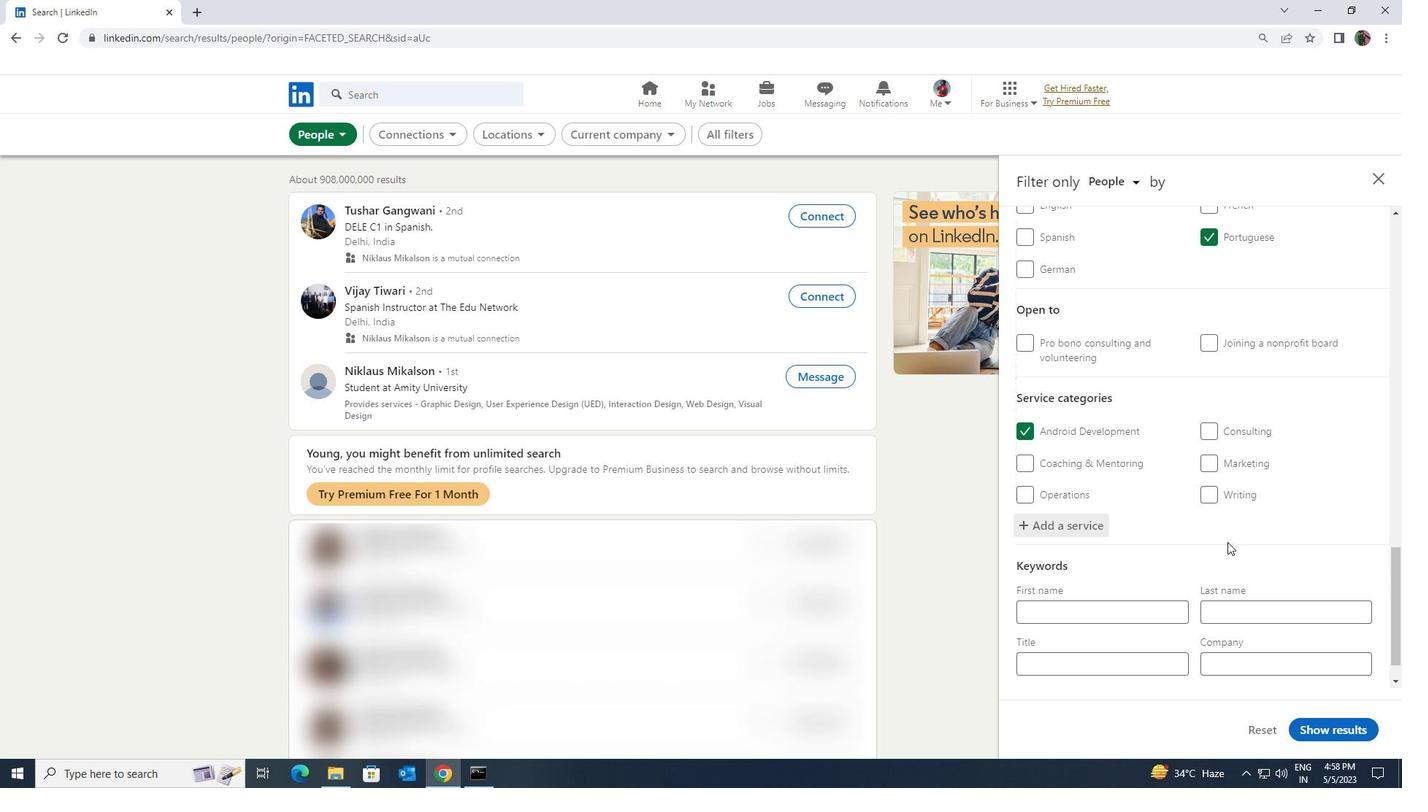 
Action: Mouse scrolled (1227, 541) with delta (0, 0)
Screenshot: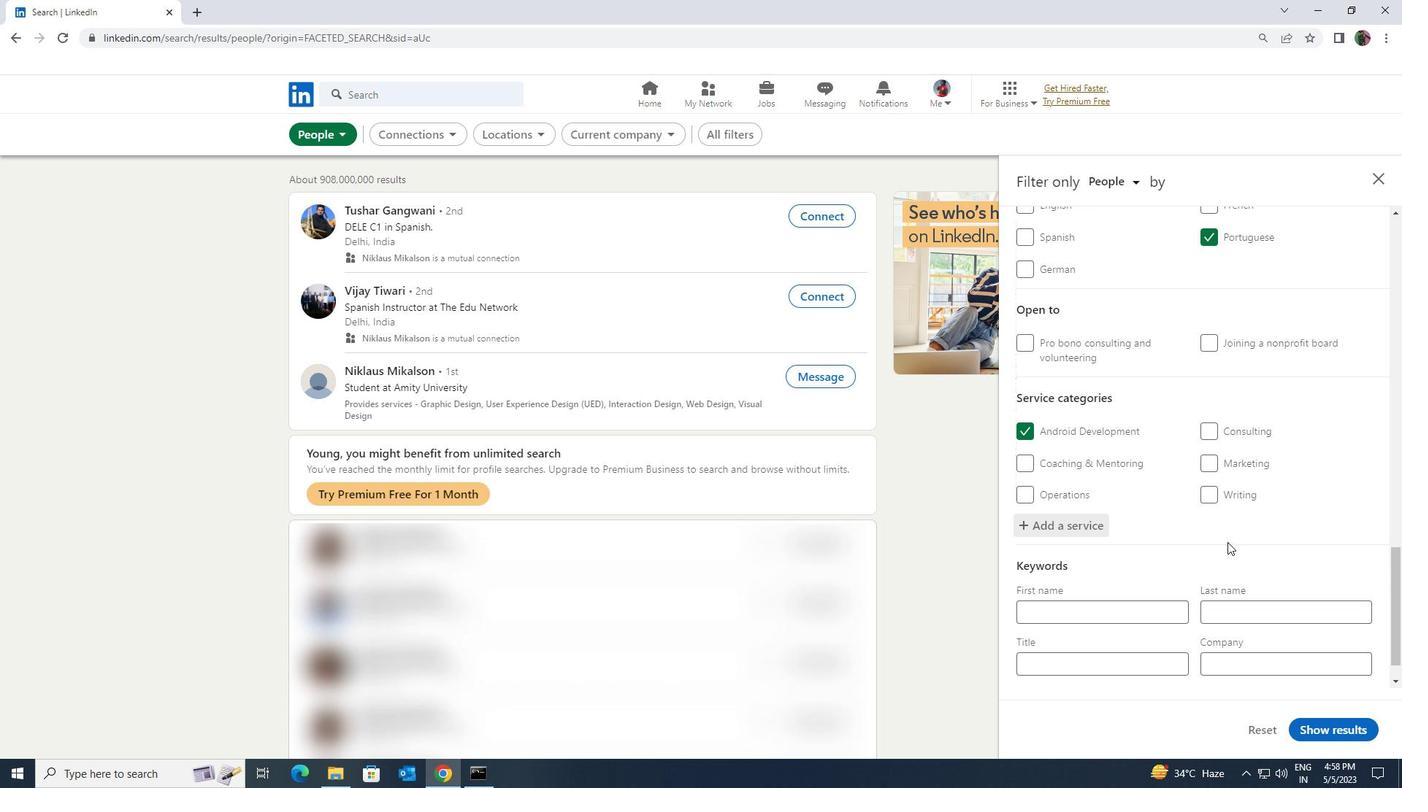 
Action: Mouse moved to (1184, 620)
Screenshot: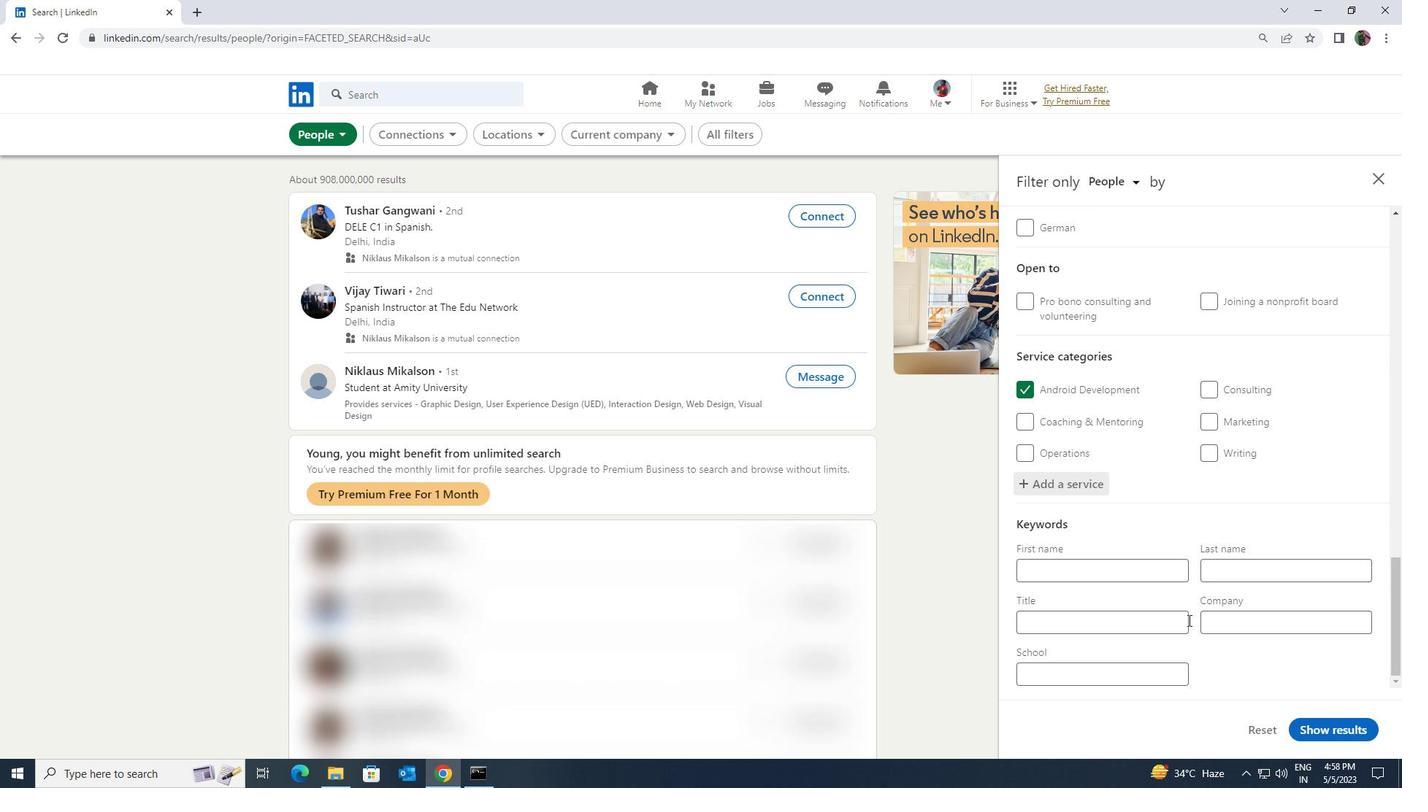
Action: Mouse pressed left at (1184, 620)
Screenshot: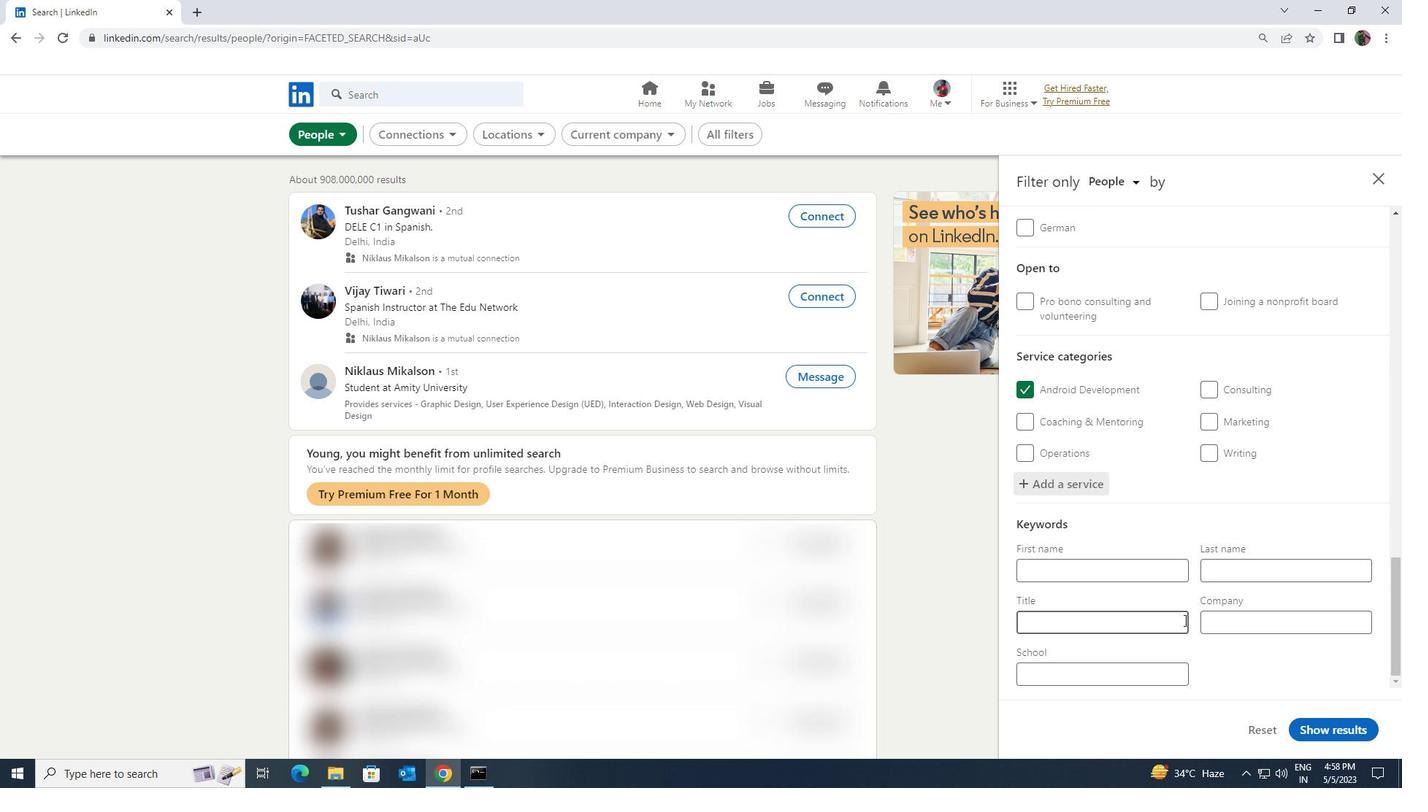 
Action: Key pressed <Key.shift><Key.shift><Key.shift><Key.shift><Key.shift><Key.shift><Key.shift><Key.shift><Key.shift><Key.shift><Key.shift><Key.shift><Key.shift><Key.shift><Key.shift><Key.shift><Key.shift><Key.shift><Key.shift><Key.shift><Key.shift><Key.shift><Key.shift><Key.shift><Key.shift>CHEMIST
Screenshot: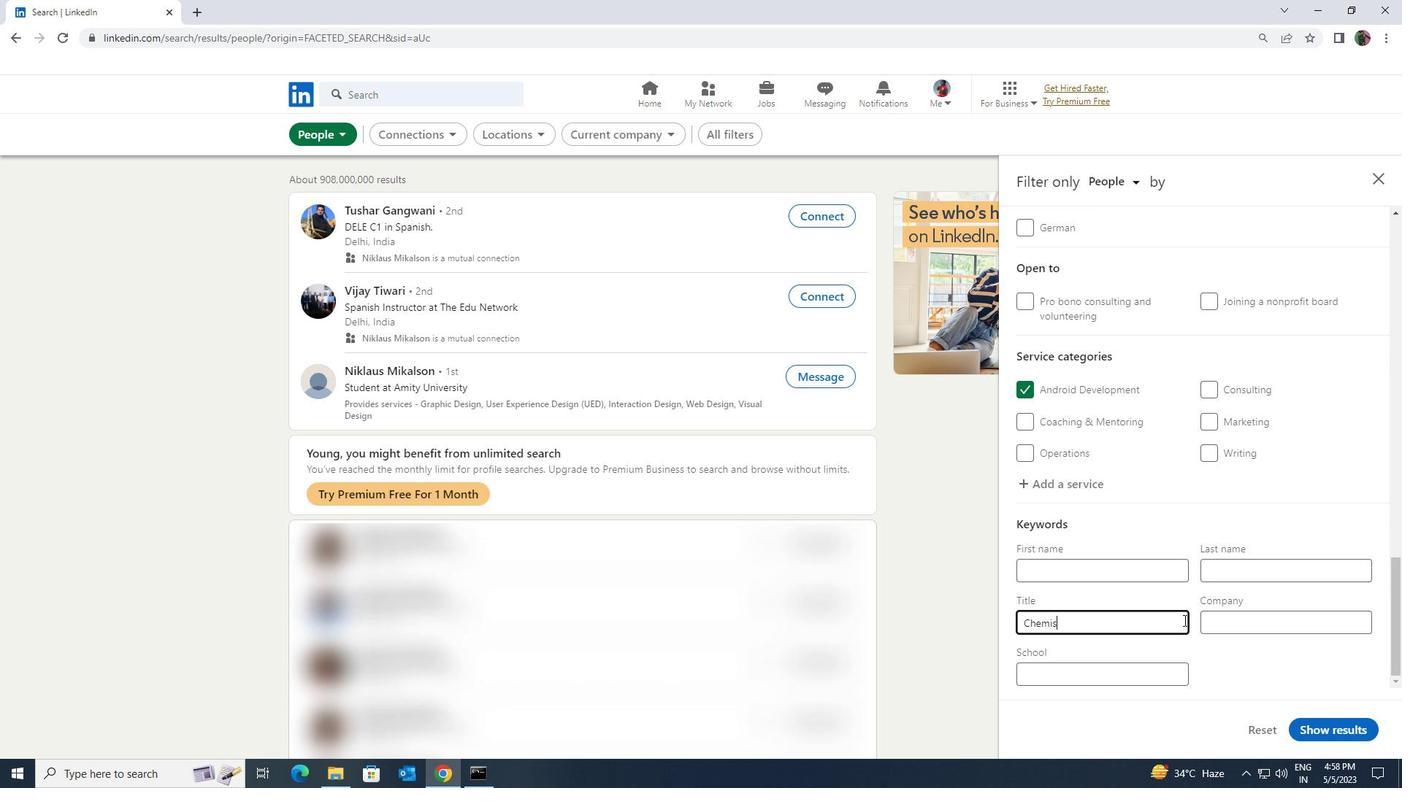 
Action: Mouse moved to (1307, 718)
Screenshot: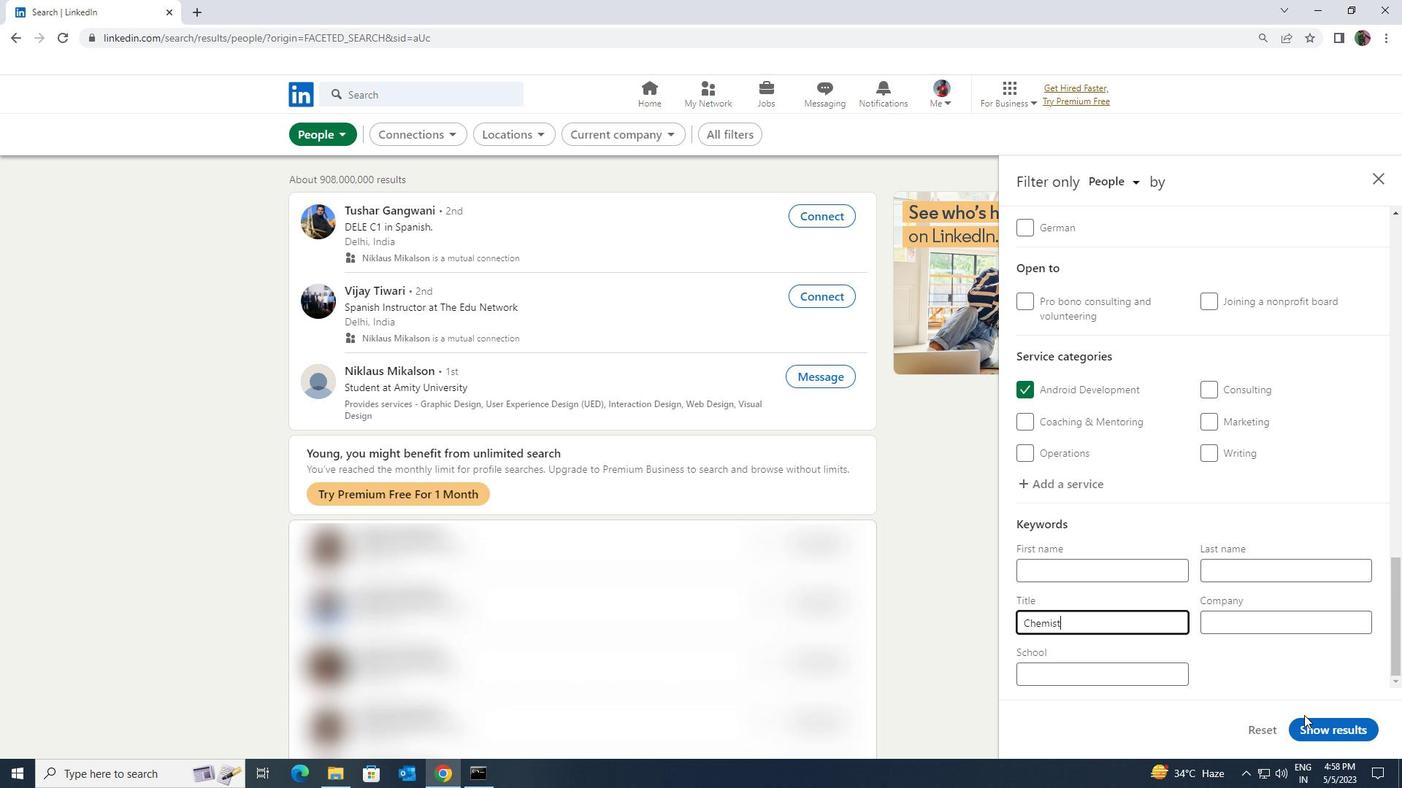 
Action: Mouse pressed left at (1307, 718)
Screenshot: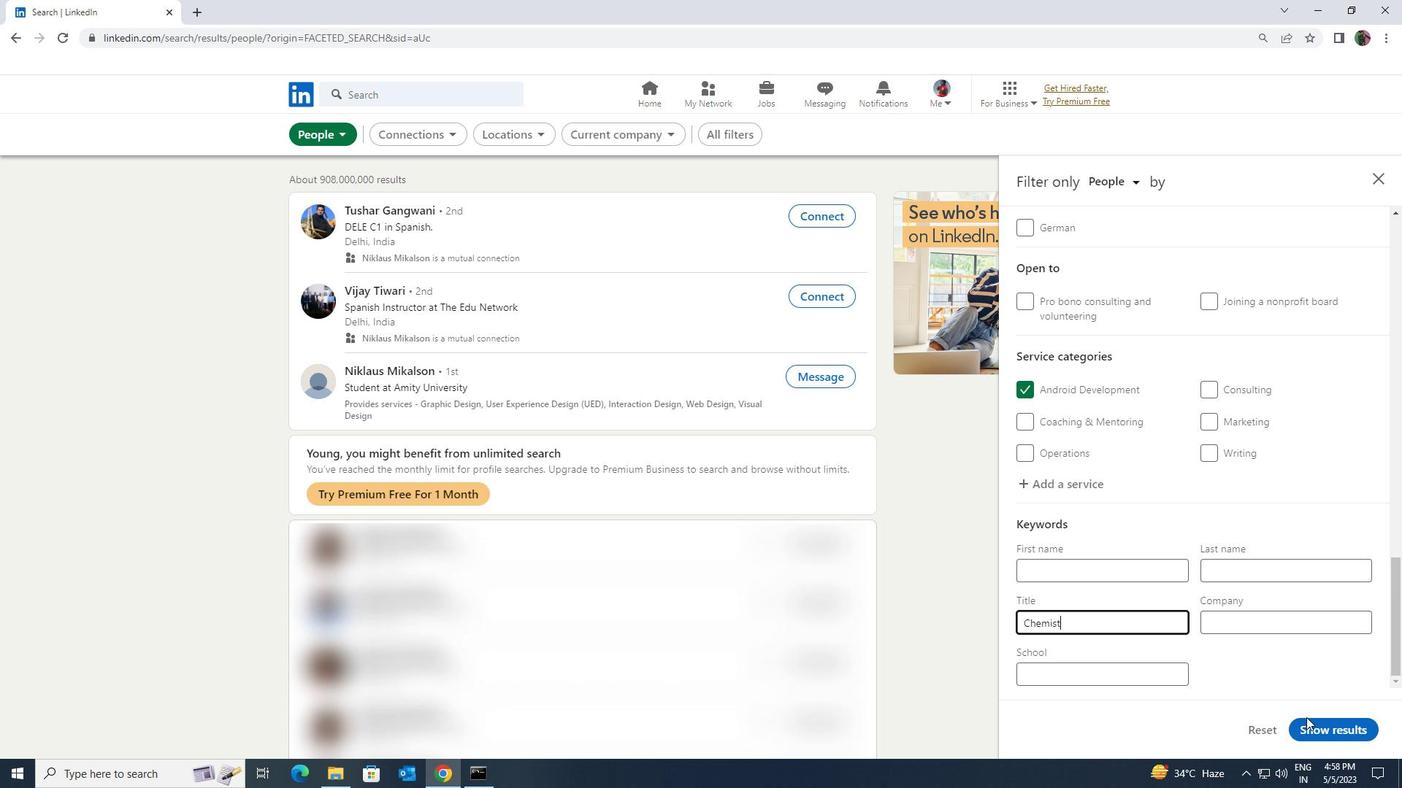 
Action: Mouse moved to (1308, 722)
Screenshot: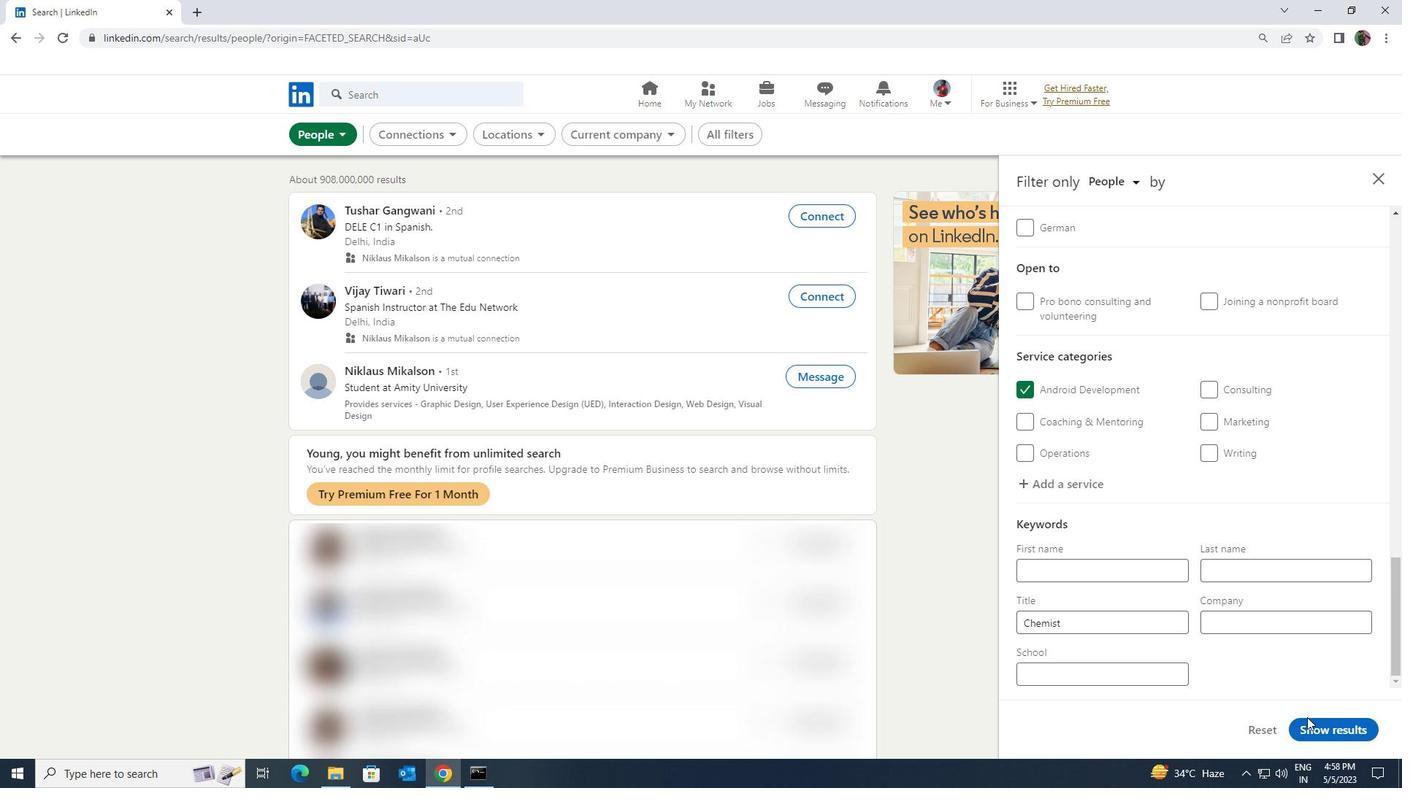 
Action: Mouse pressed left at (1308, 722)
Screenshot: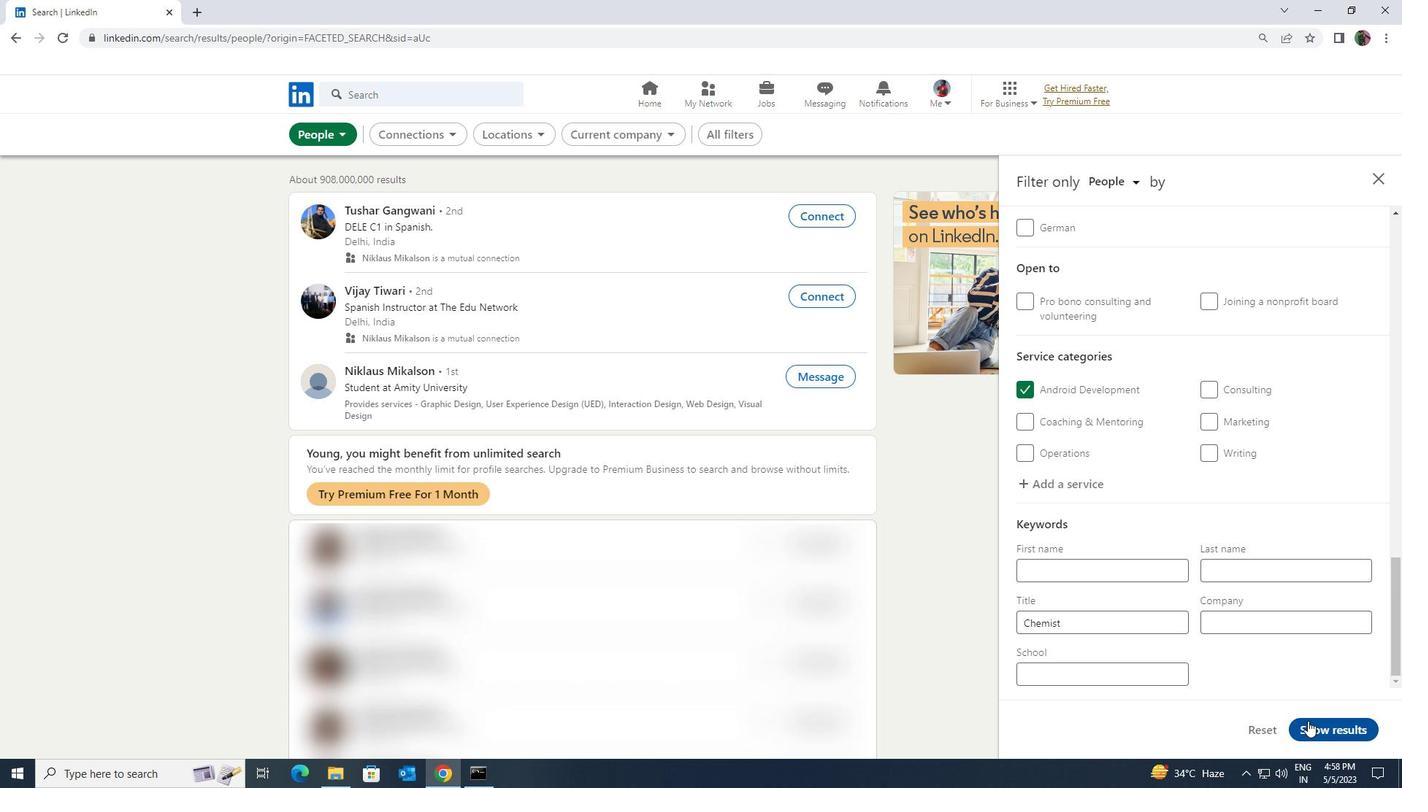 
